 Task: Equalization.
Action: Mouse moved to (133, 123)
Screenshot: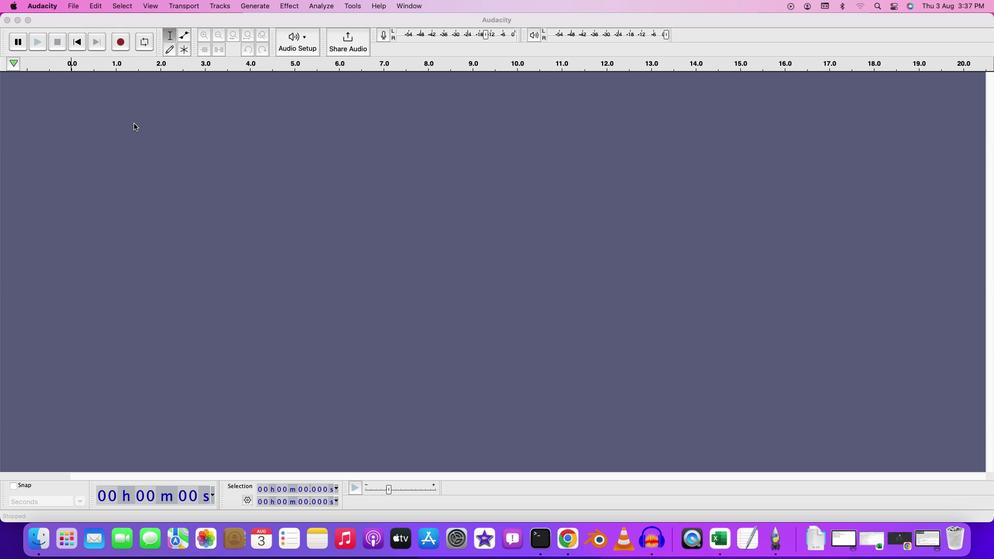 
Action: Mouse pressed left at (133, 123)
Screenshot: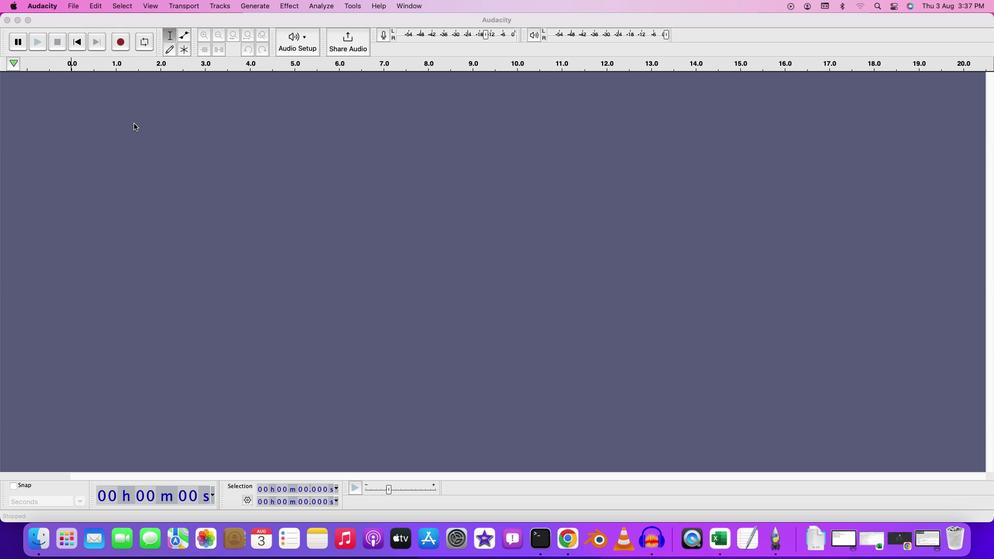 
Action: Mouse moved to (73, 5)
Screenshot: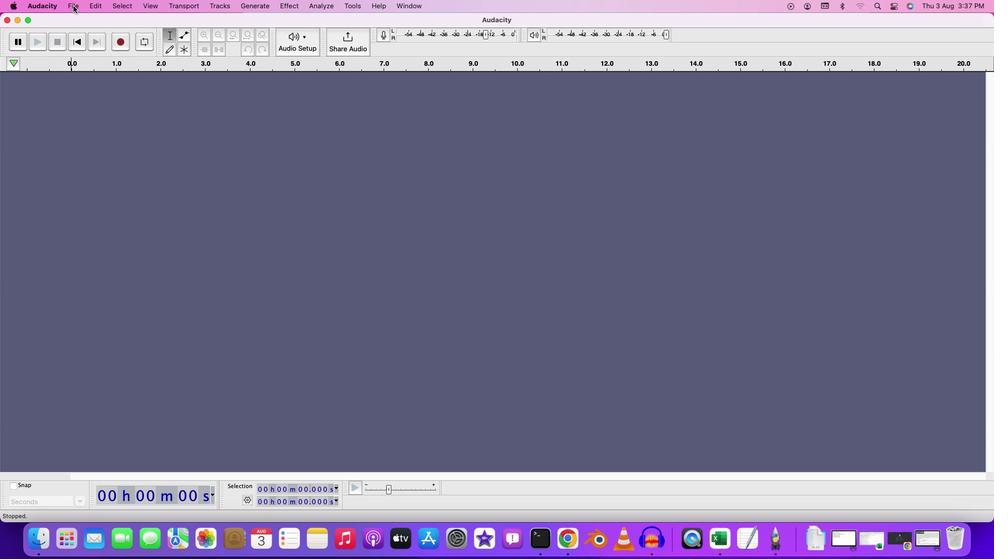 
Action: Mouse pressed left at (73, 5)
Screenshot: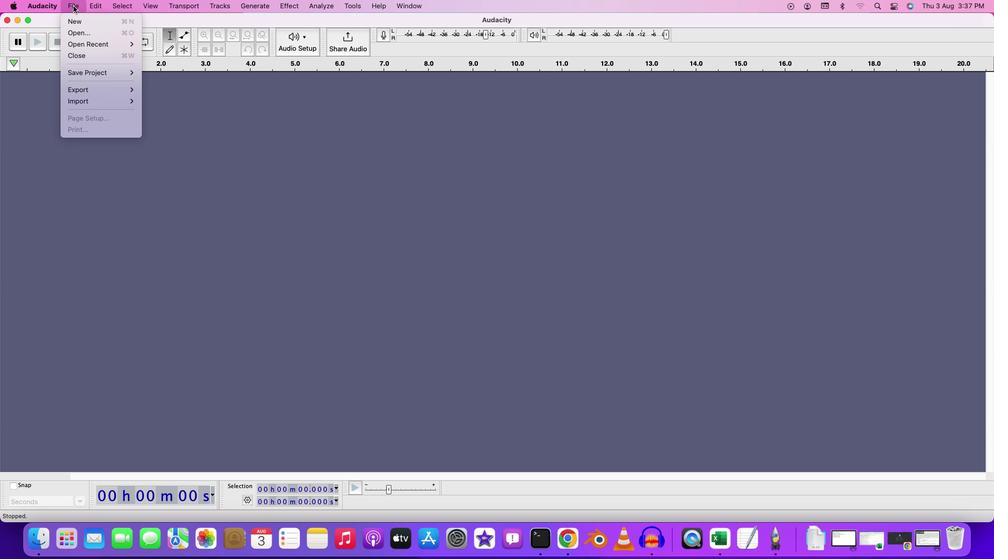 
Action: Mouse moved to (85, 30)
Screenshot: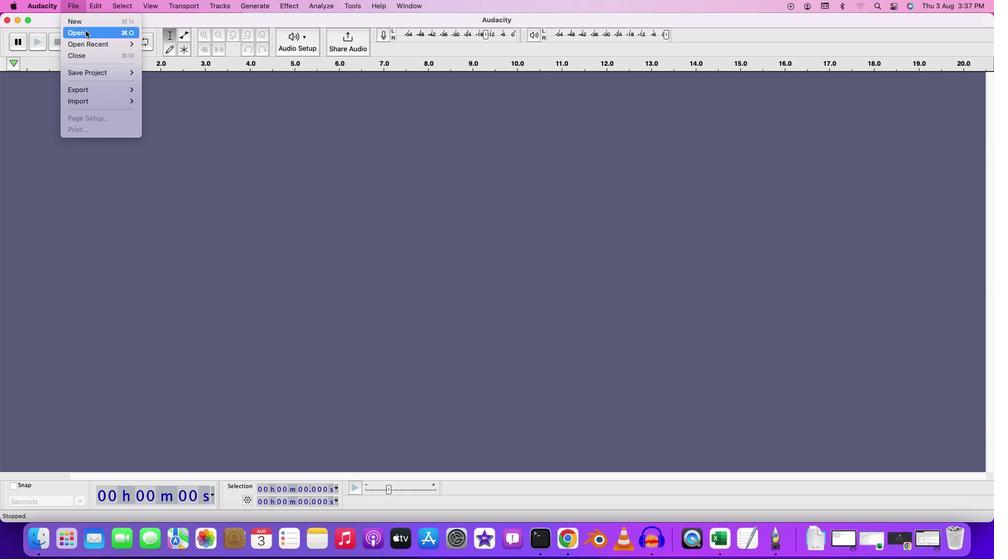
Action: Mouse pressed left at (85, 30)
Screenshot: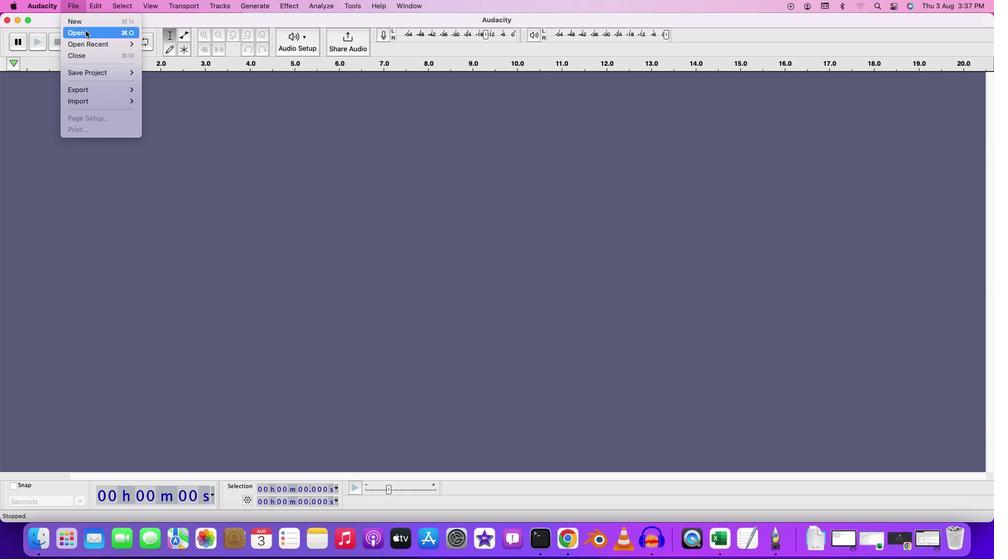 
Action: Mouse moved to (414, 136)
Screenshot: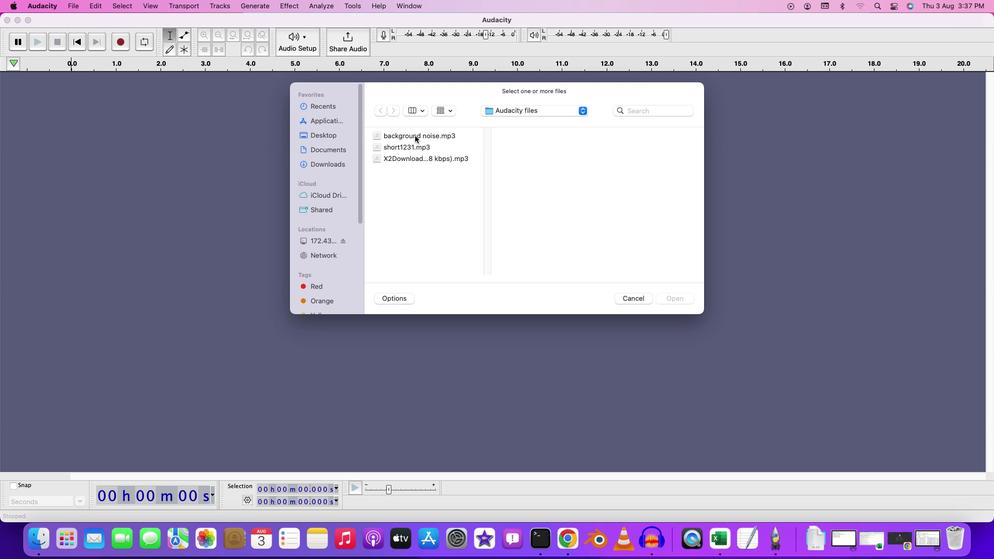 
Action: Mouse pressed left at (414, 136)
Screenshot: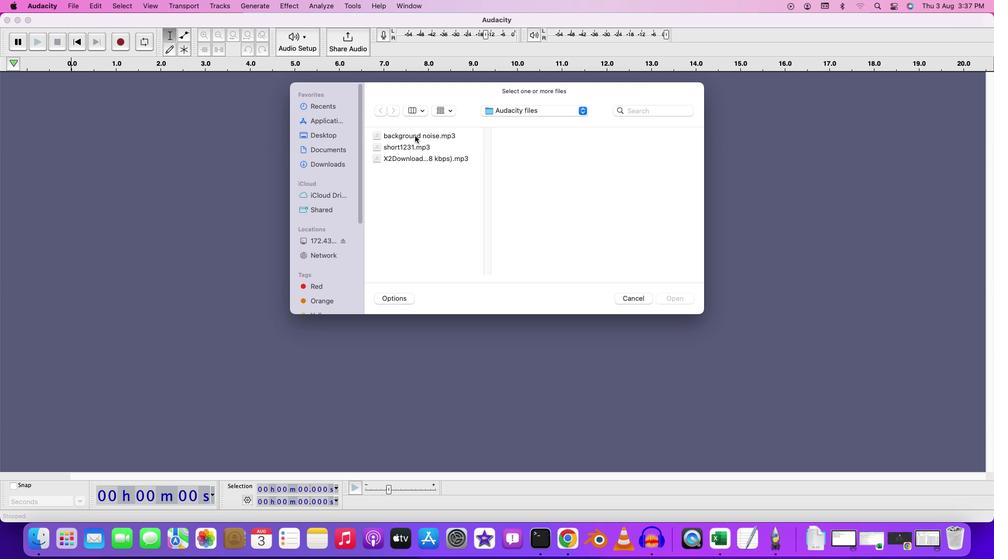 
Action: Mouse pressed left at (414, 136)
Screenshot: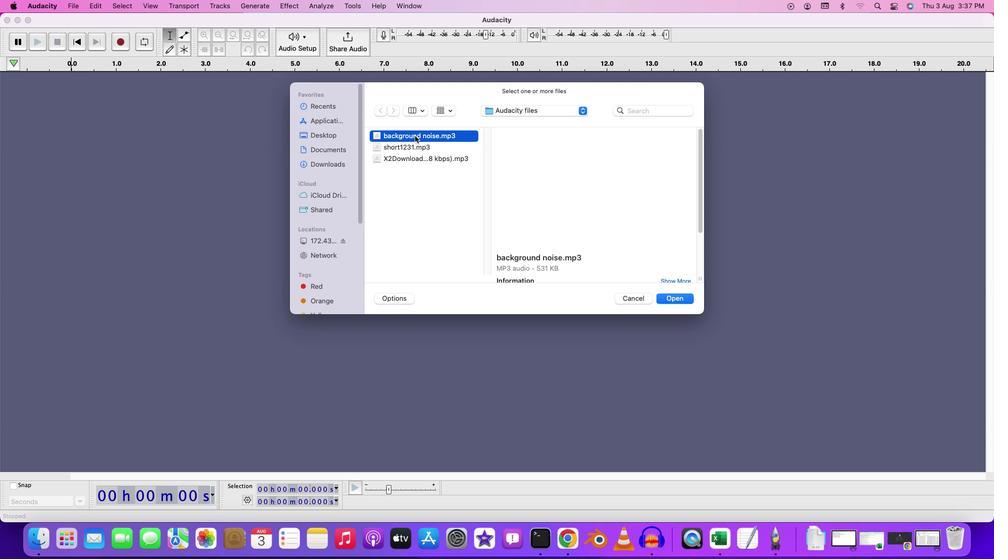 
Action: Mouse moved to (70, 92)
Screenshot: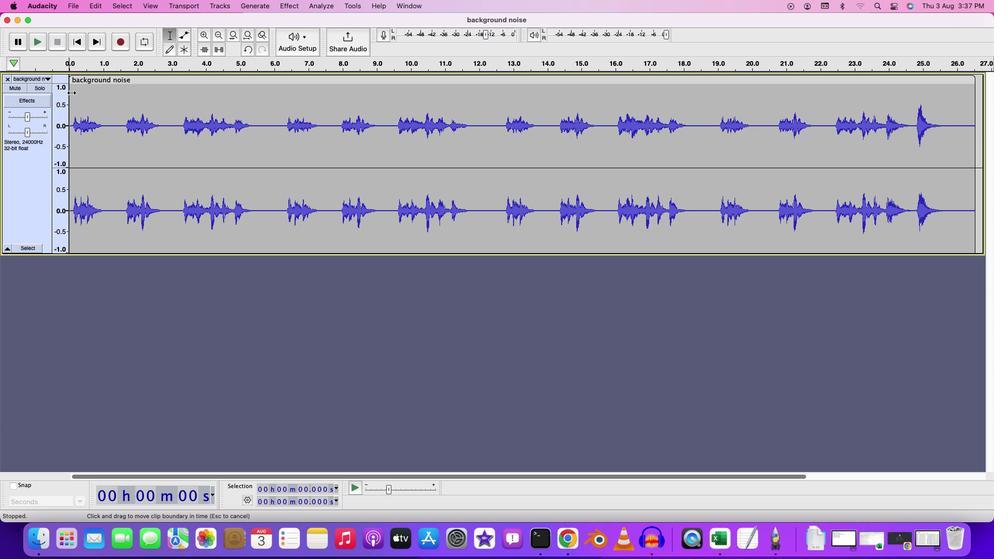 
Action: Mouse pressed left at (70, 92)
Screenshot: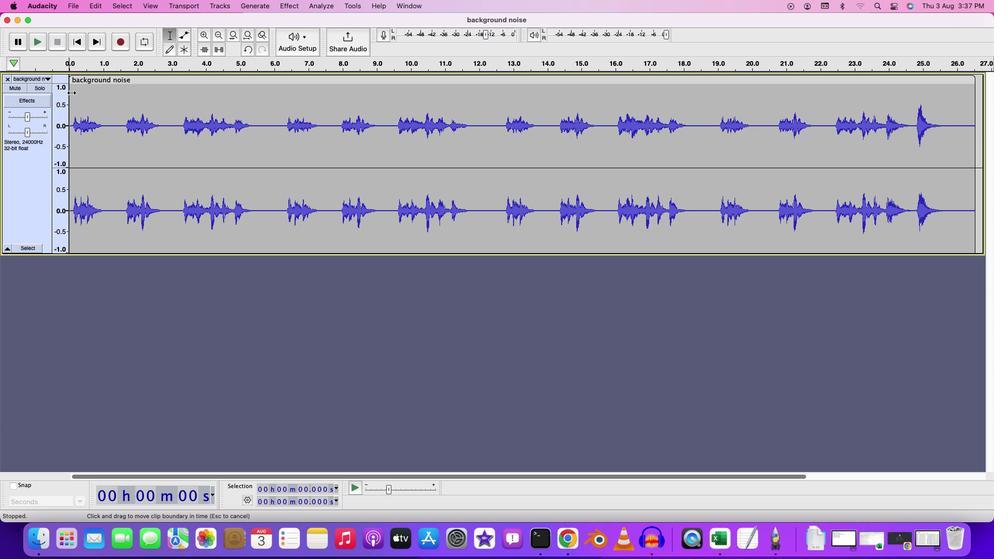 
Action: Mouse moved to (76, 94)
Screenshot: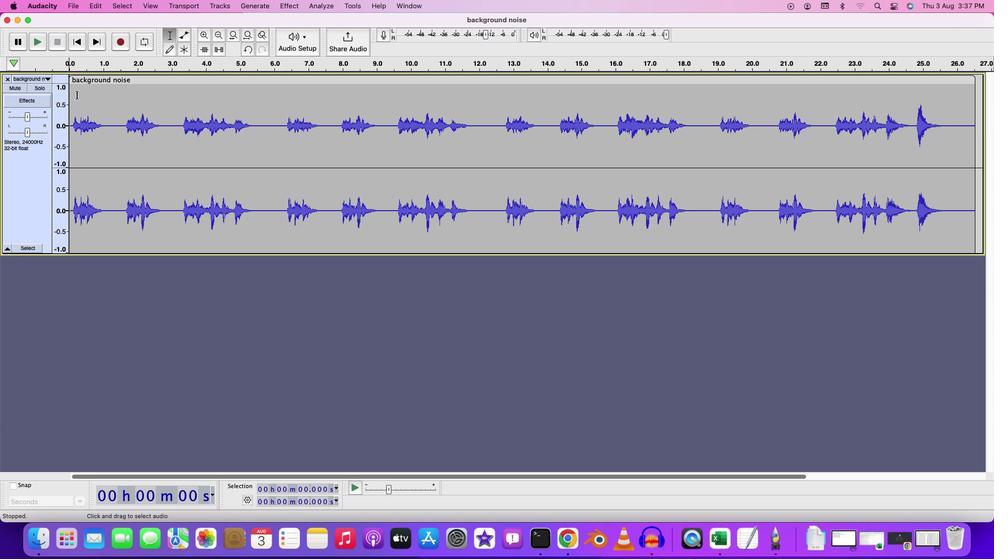 
Action: Key pressed Key.space
Screenshot: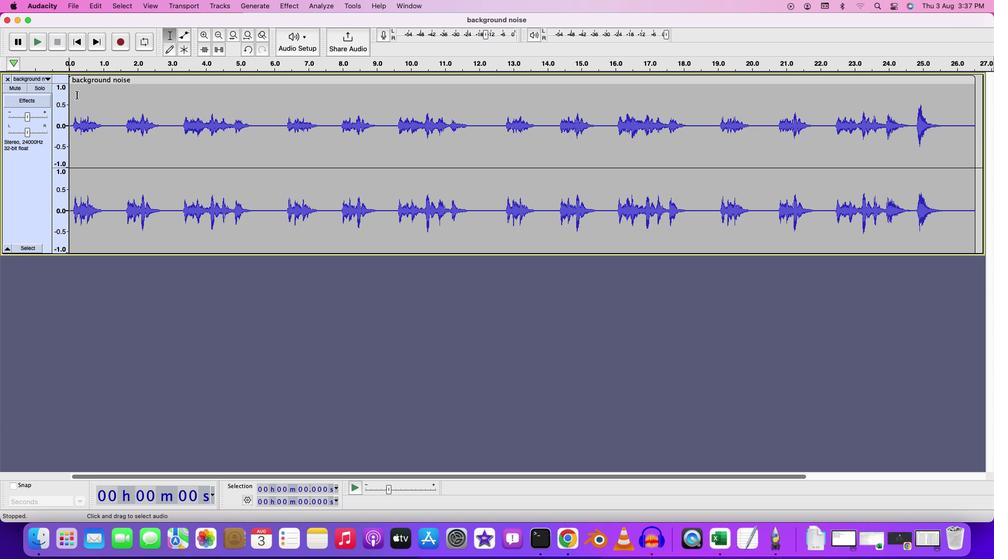
Action: Mouse pressed left at (76, 94)
Screenshot: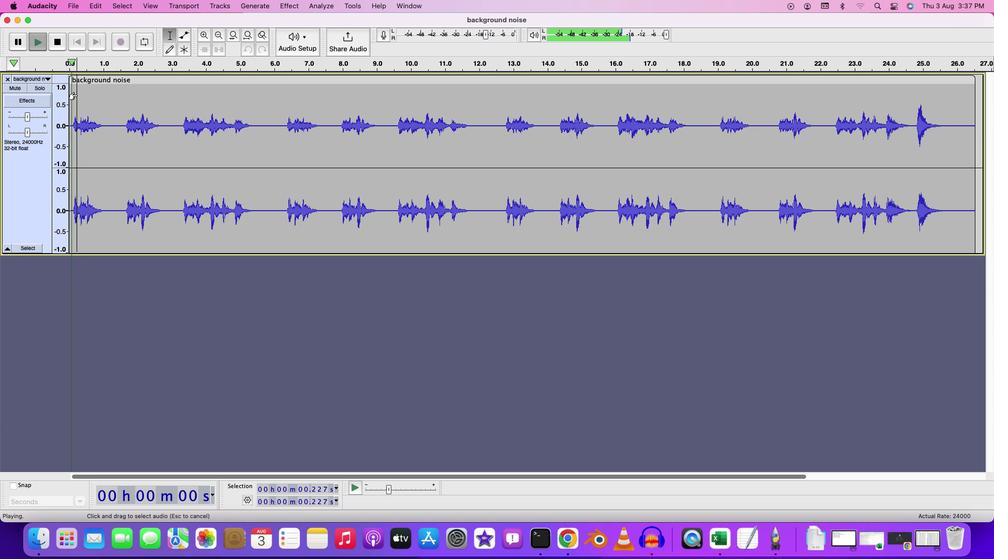 
Action: Key pressed Key.spaceKey.space
Screenshot: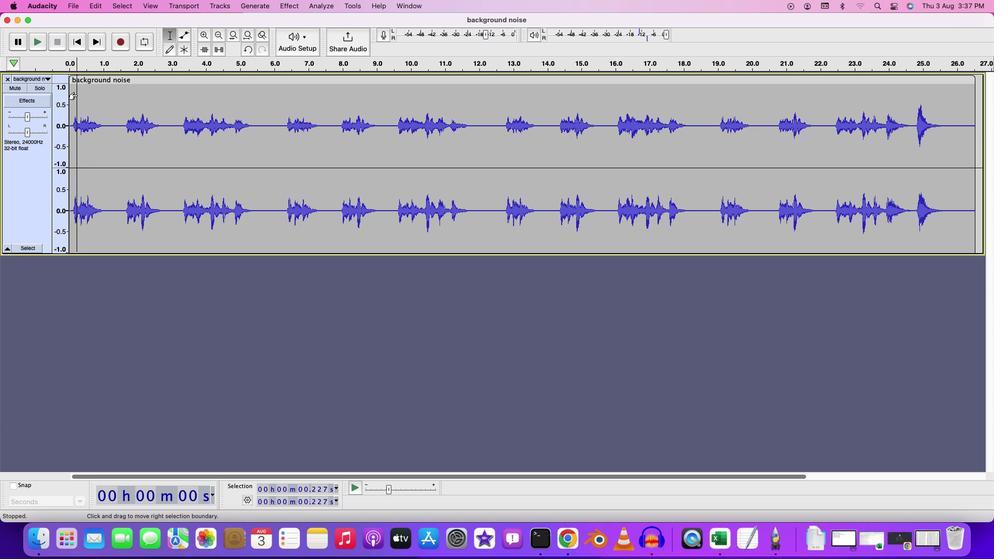 
Action: Mouse moved to (553, 148)
Screenshot: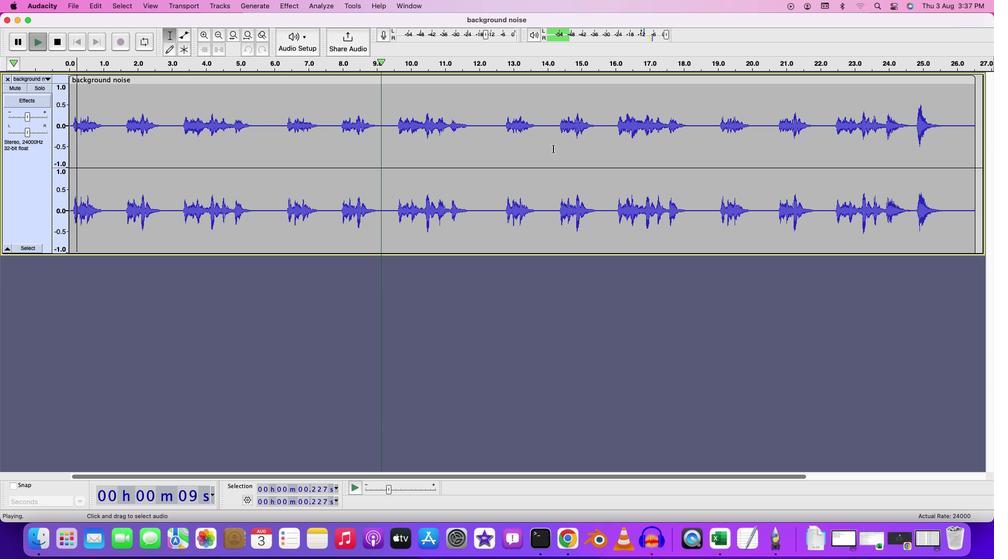 
Action: Key pressed Key.space
Screenshot: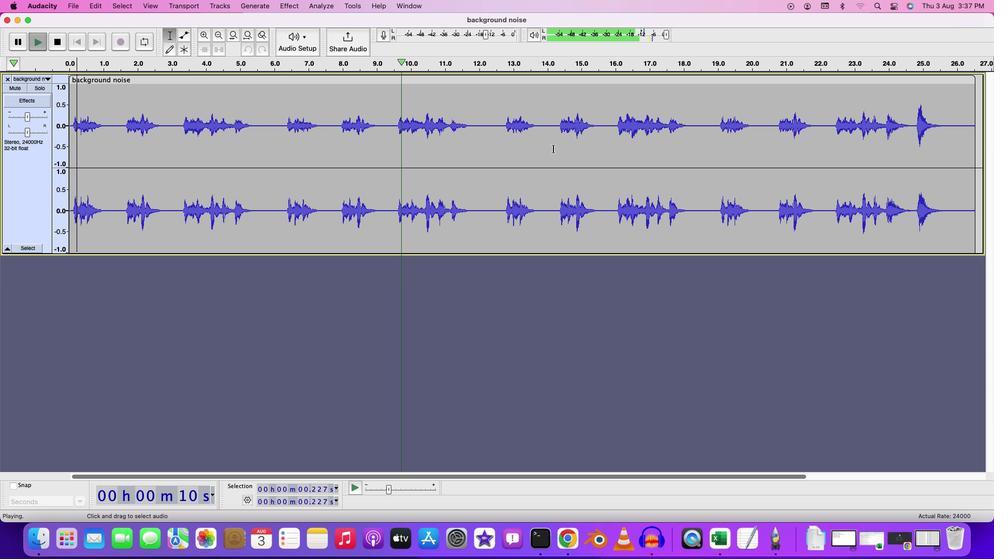 
Action: Mouse moved to (523, 187)
Screenshot: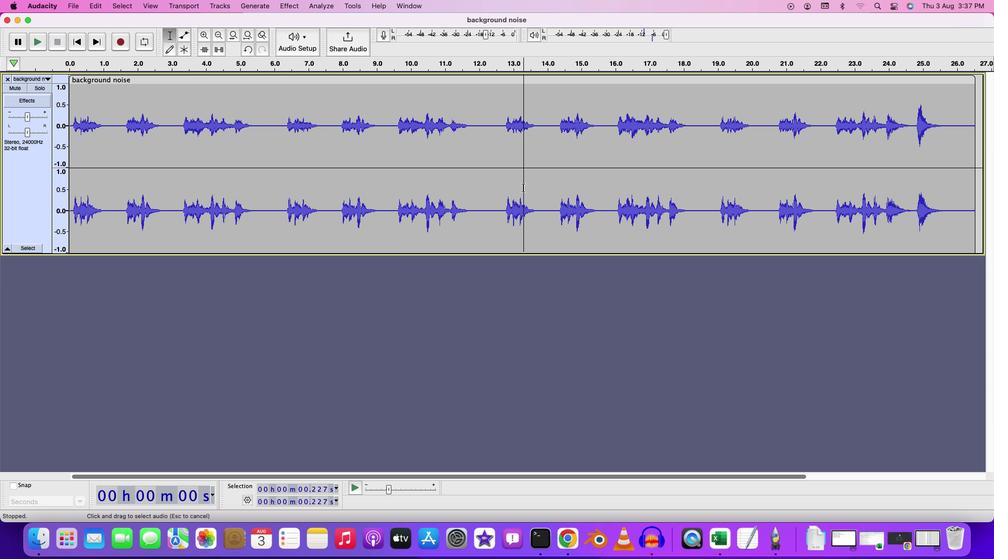 
Action: Mouse pressed left at (523, 187)
Screenshot: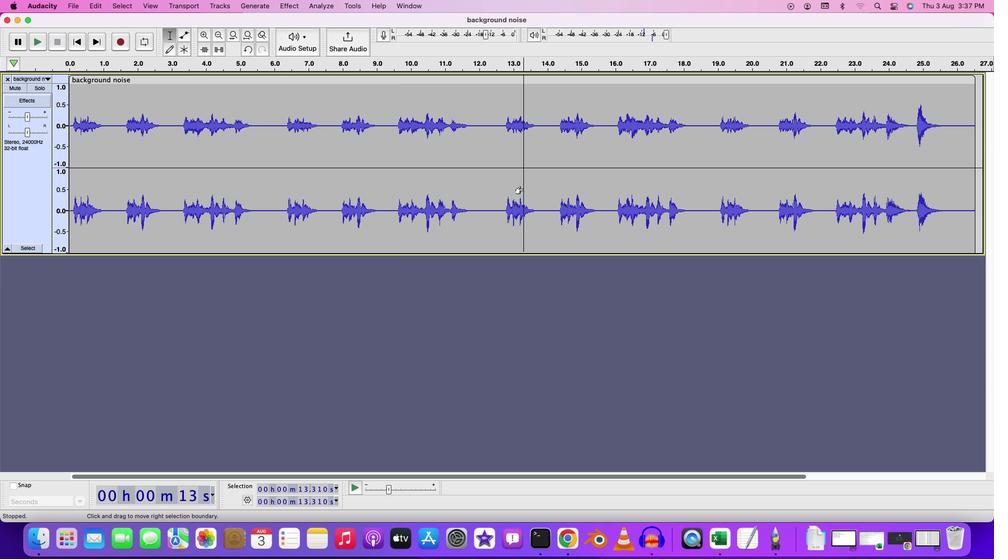 
Action: Mouse moved to (510, 274)
Screenshot: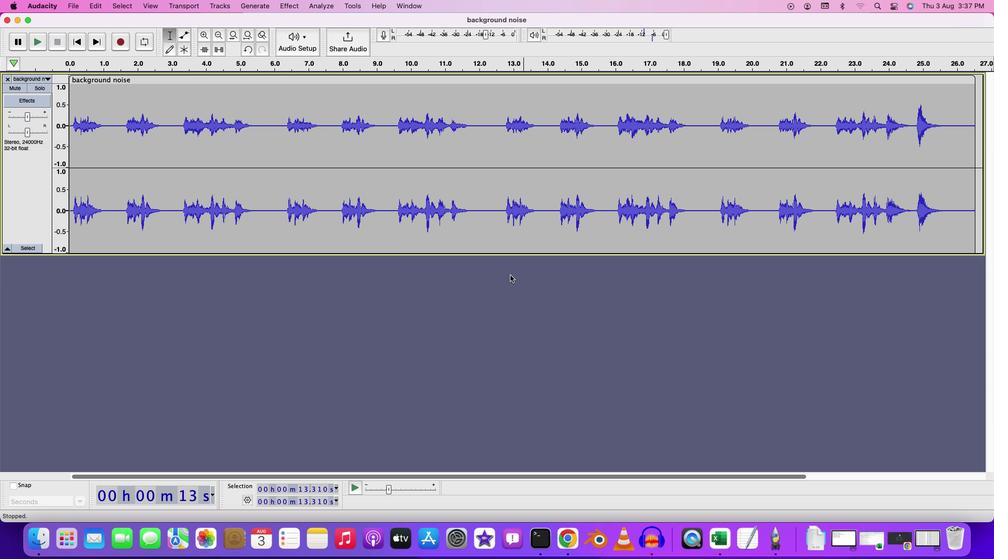 
Action: Mouse pressed left at (510, 274)
Screenshot: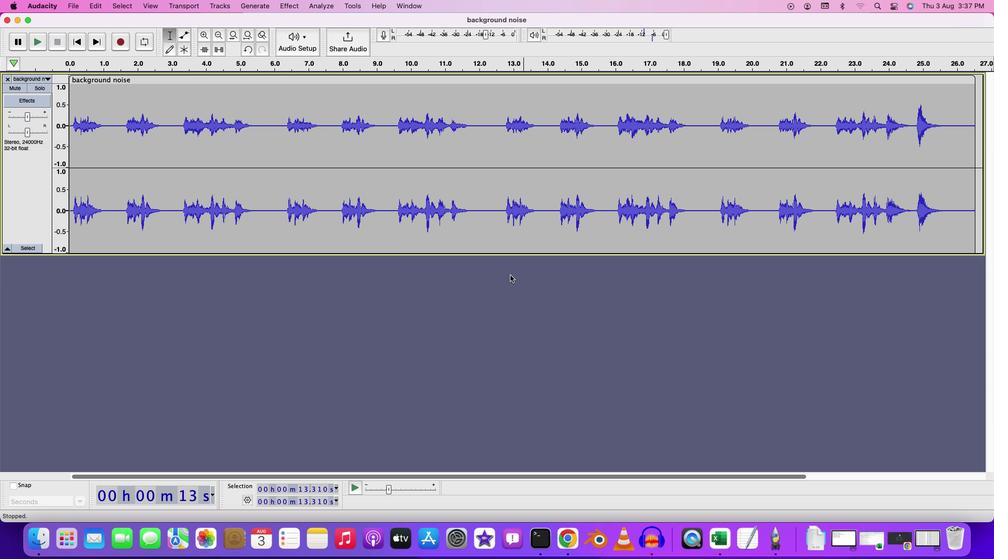 
Action: Mouse moved to (486, 184)
Screenshot: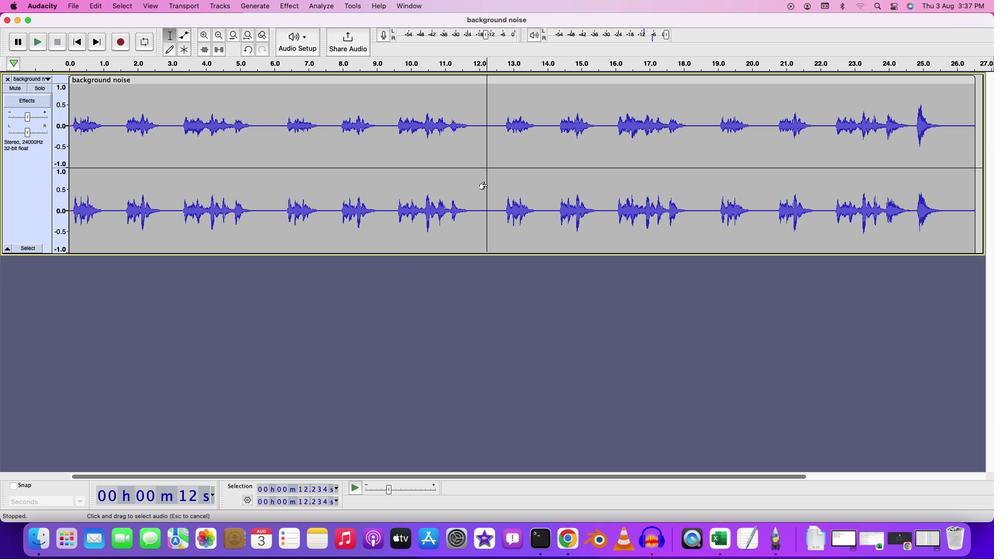 
Action: Mouse pressed left at (486, 184)
Screenshot: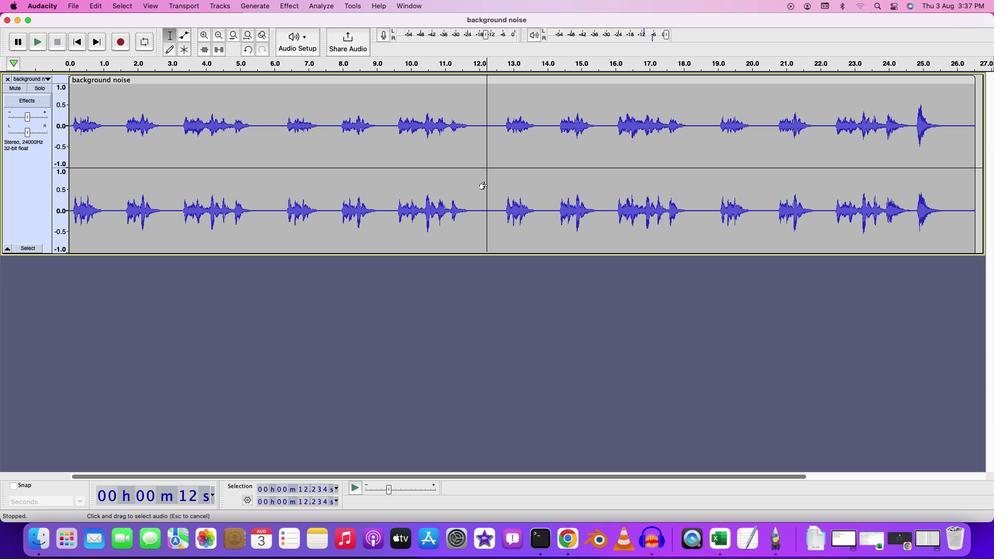 
Action: Key pressed Key.cmd'a'
Screenshot: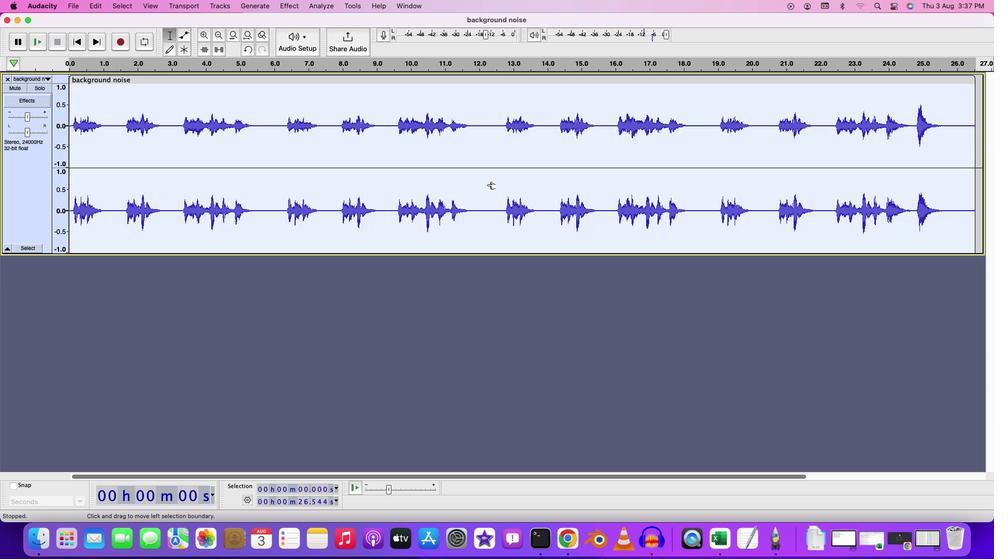 
Action: Mouse moved to (293, 4)
Screenshot: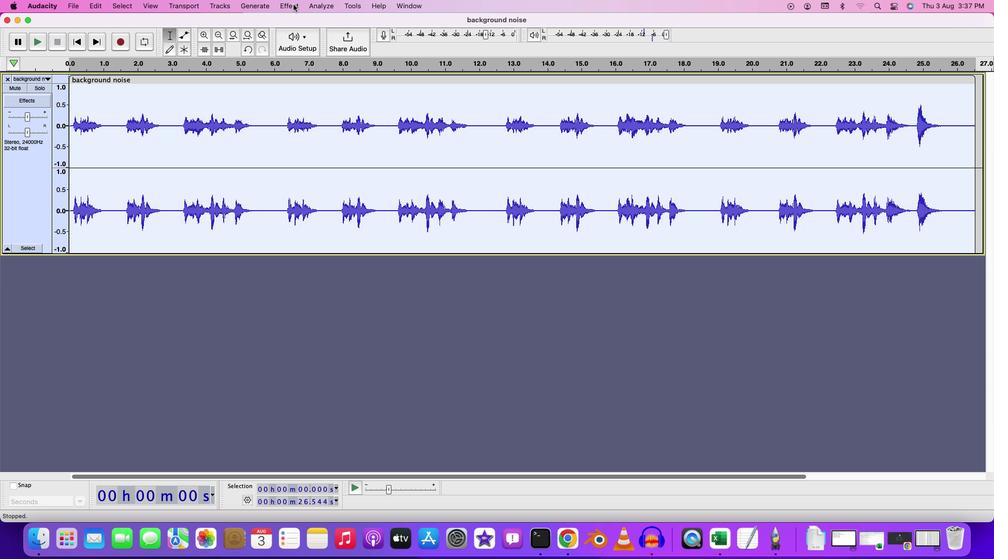 
Action: Mouse pressed left at (293, 4)
Screenshot: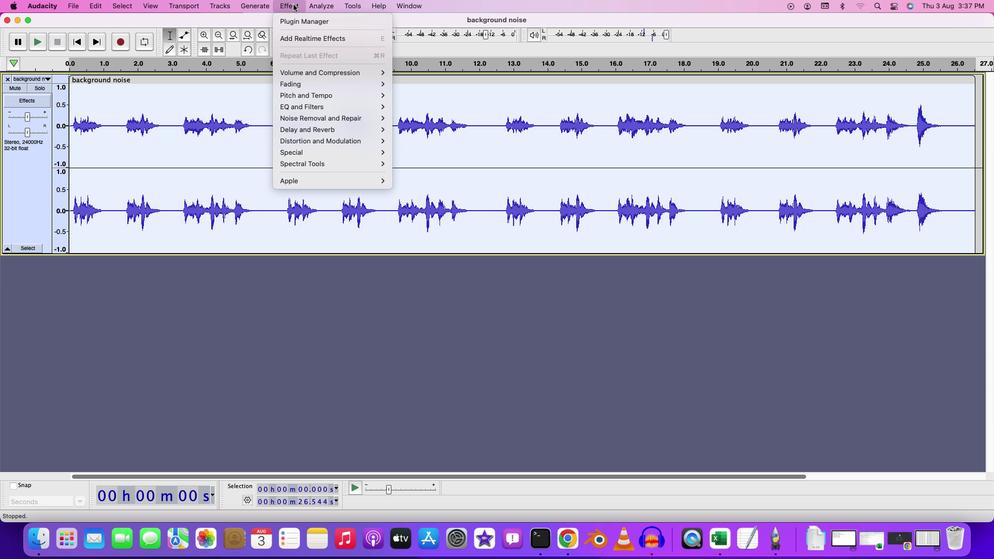 
Action: Mouse moved to (405, 119)
Screenshot: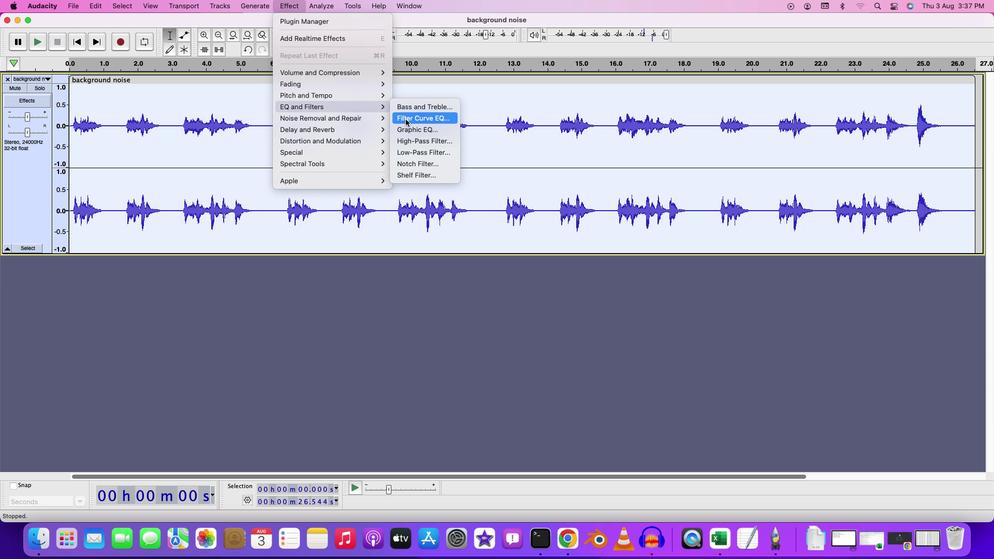
Action: Mouse pressed left at (405, 119)
Screenshot: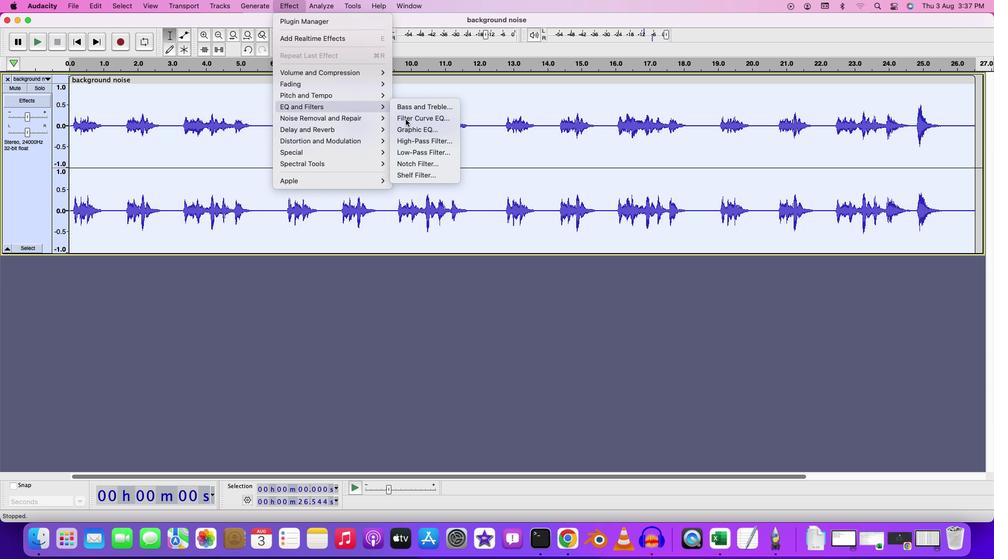 
Action: Mouse moved to (489, 404)
Screenshot: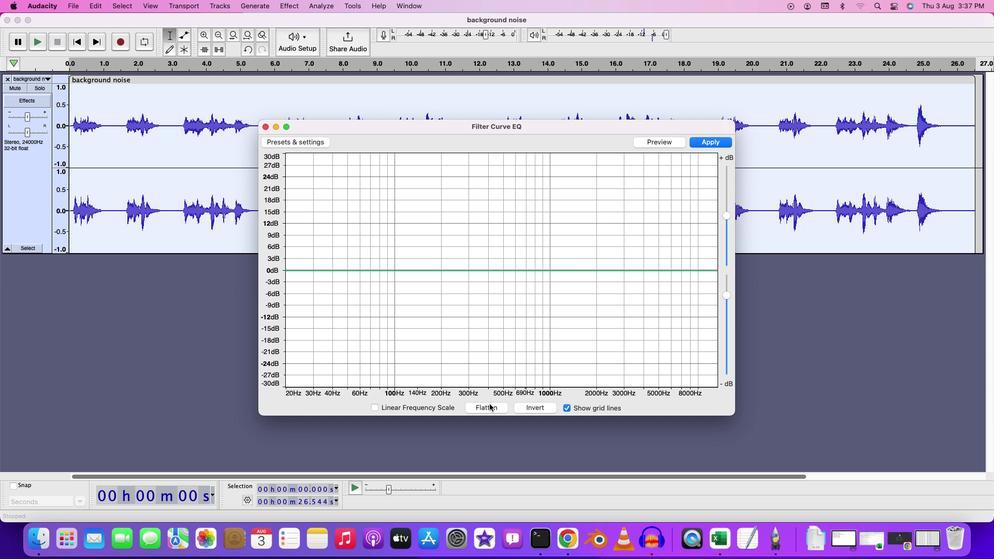 
Action: Mouse pressed left at (489, 404)
Screenshot: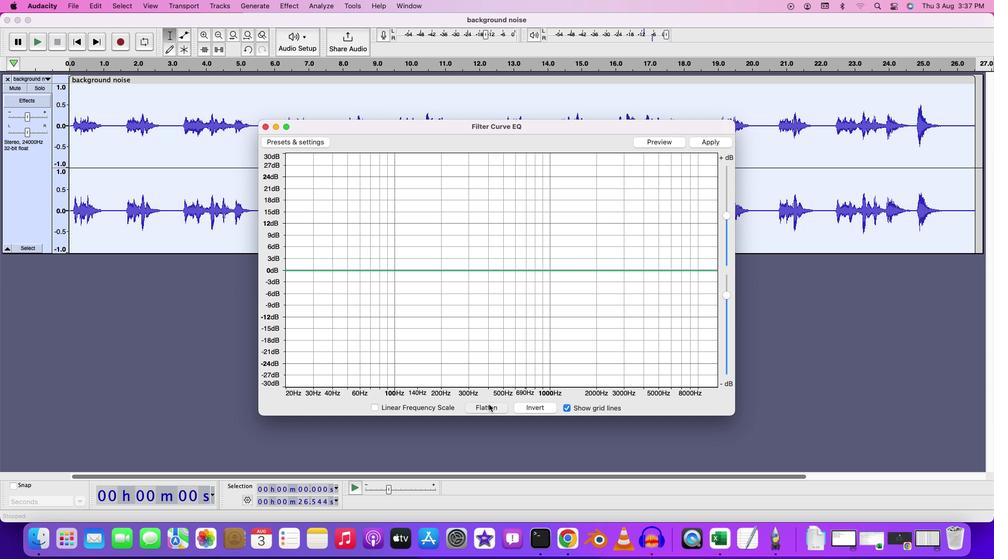 
Action: Mouse moved to (314, 271)
Screenshot: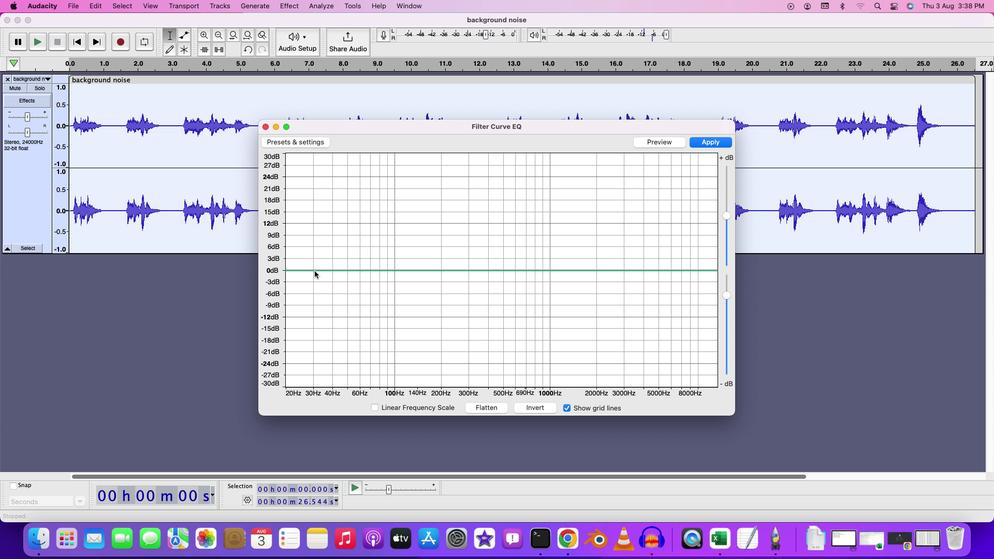 
Action: Mouse pressed left at (314, 271)
Screenshot: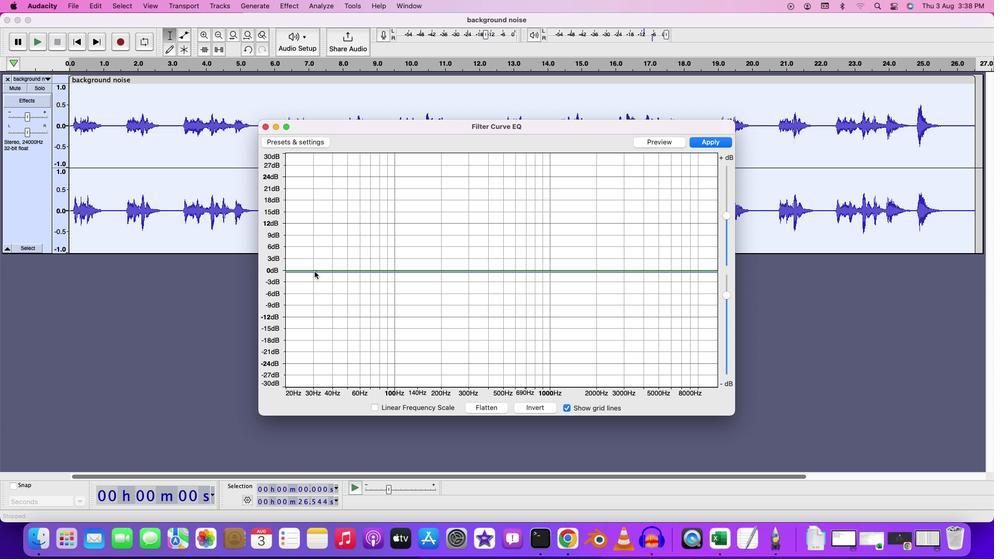 
Action: Mouse moved to (344, 272)
Screenshot: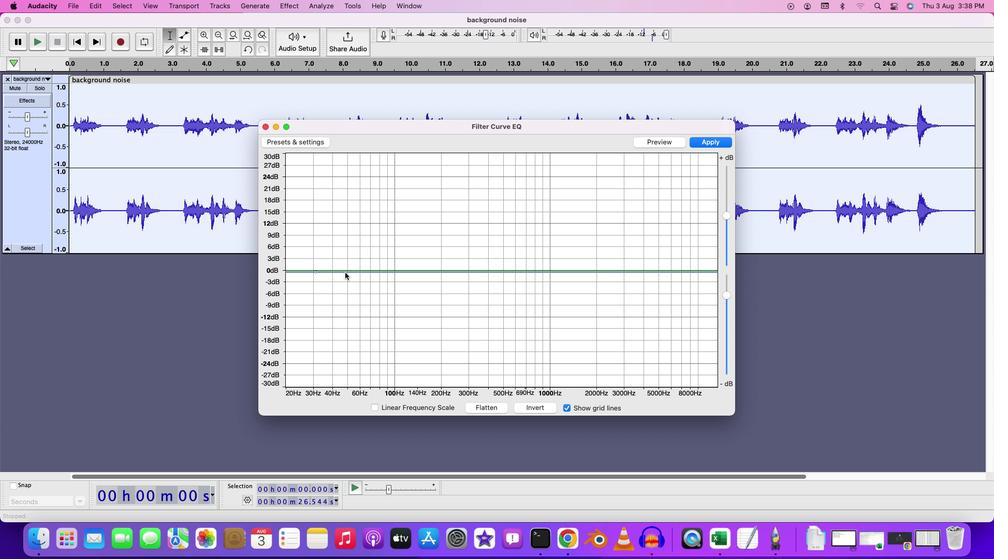 
Action: Mouse pressed left at (344, 272)
Screenshot: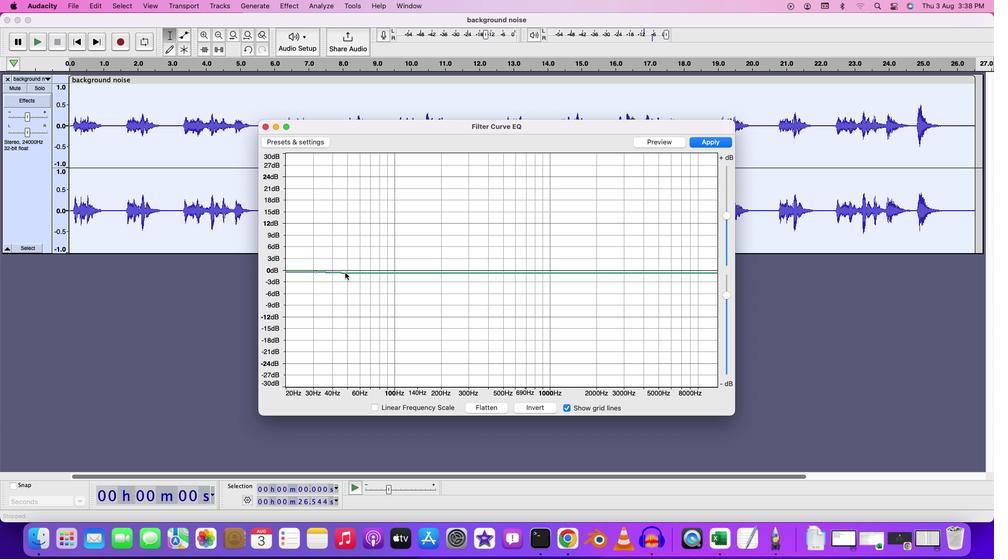 
Action: Mouse moved to (489, 407)
Screenshot: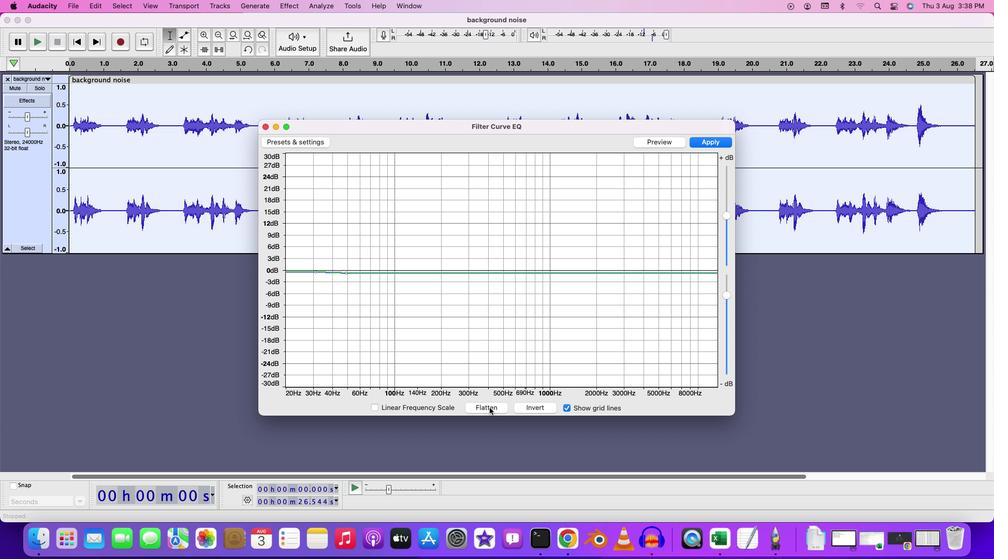 
Action: Mouse pressed left at (489, 407)
Screenshot: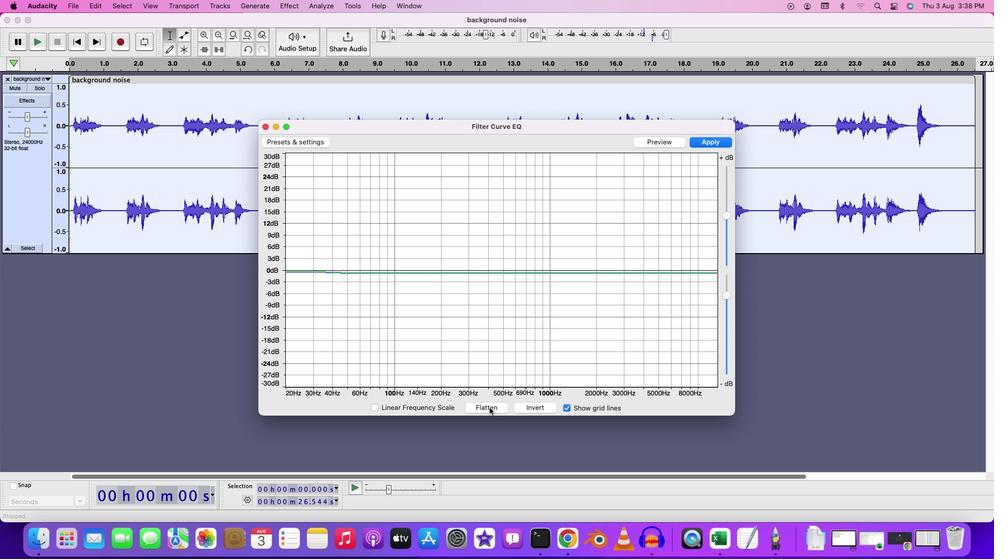 
Action: Mouse moved to (371, 271)
Screenshot: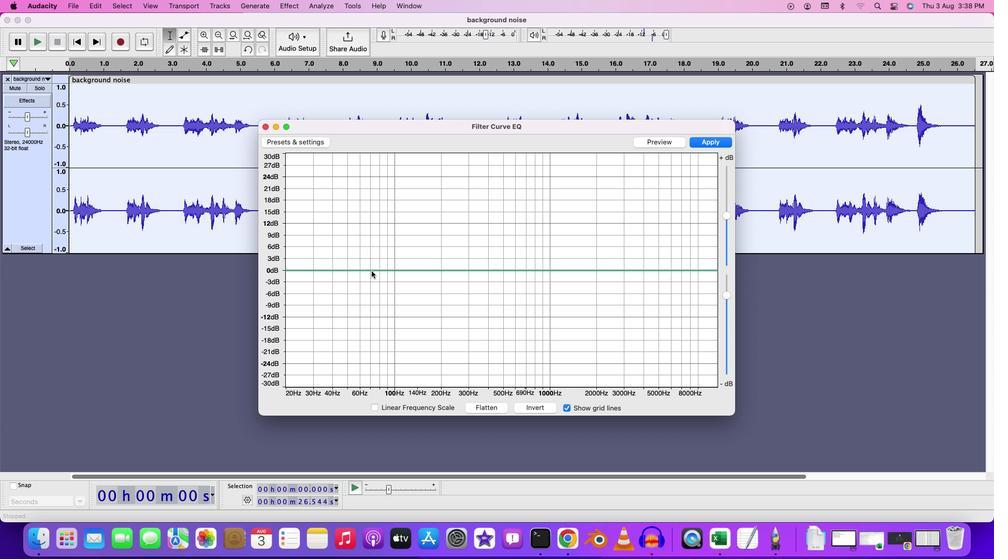 
Action: Mouse pressed left at (371, 271)
Screenshot: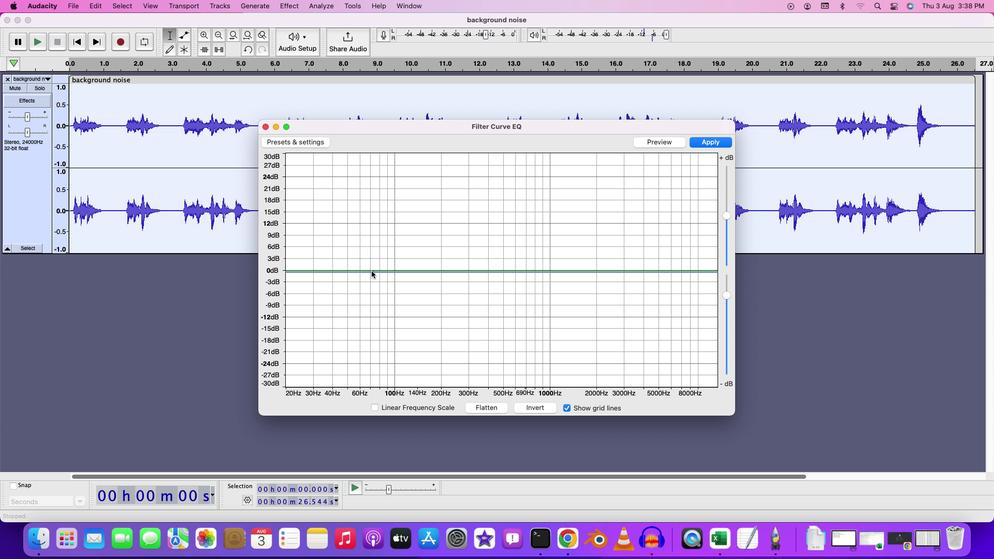 
Action: Mouse moved to (348, 272)
Screenshot: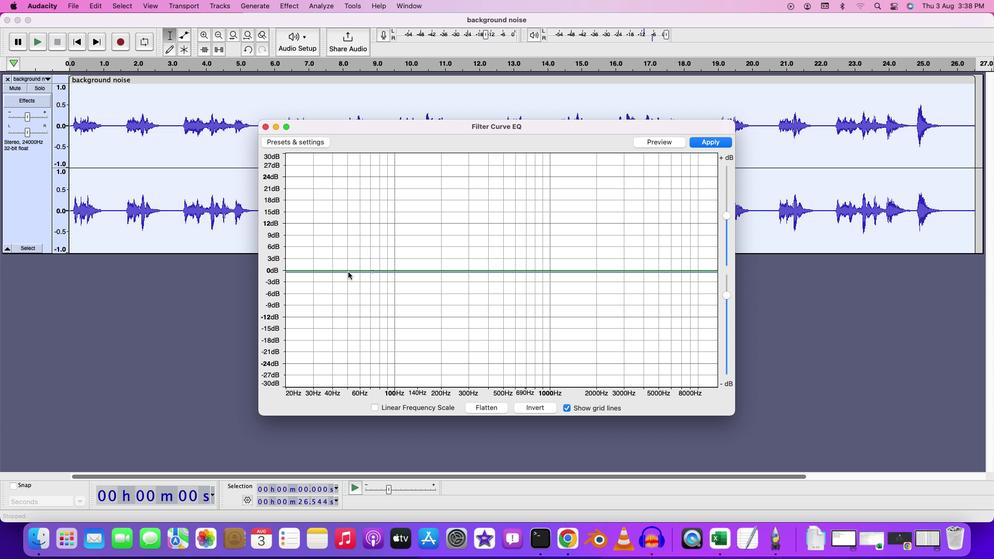 
Action: Mouse pressed left at (348, 272)
Screenshot: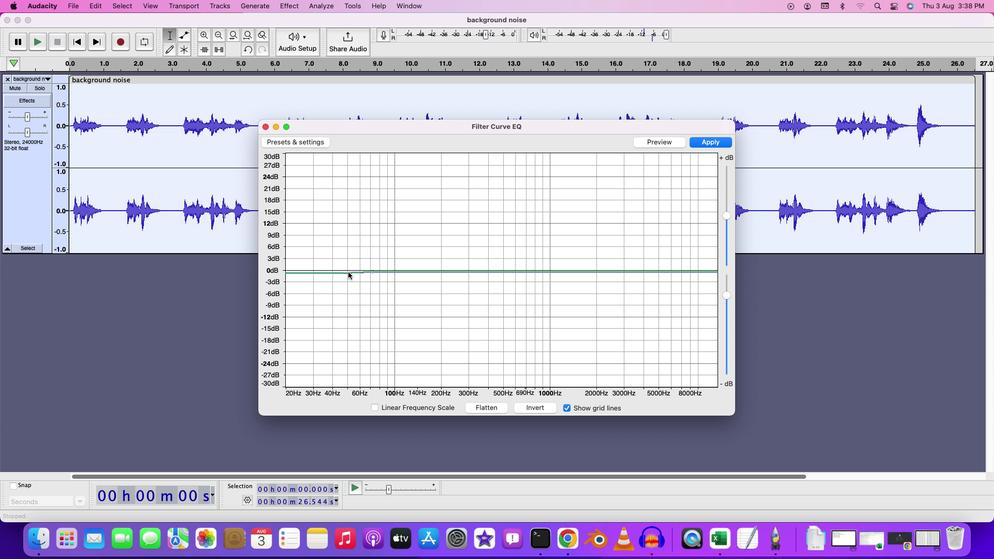 
Action: Mouse moved to (350, 273)
Screenshot: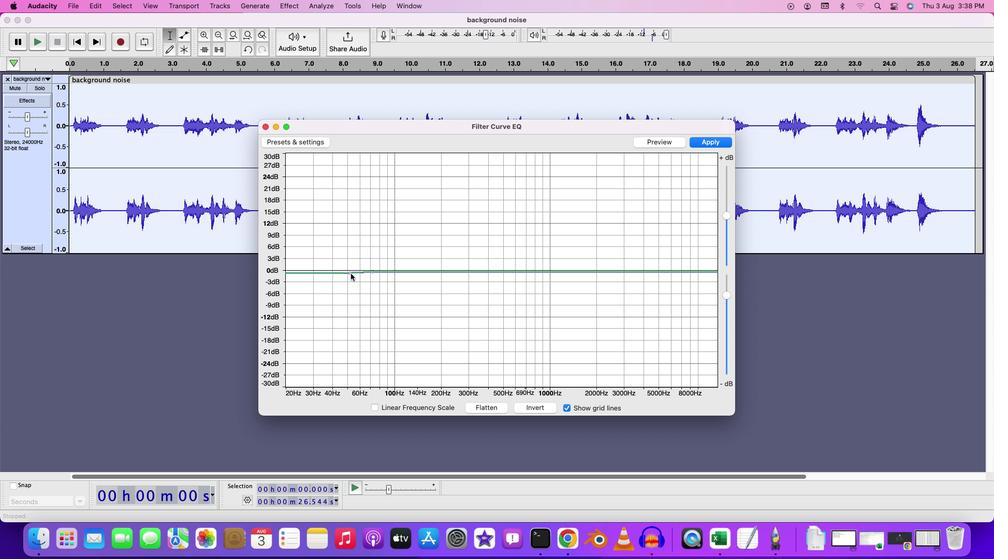 
Action: Mouse pressed left at (350, 273)
Screenshot: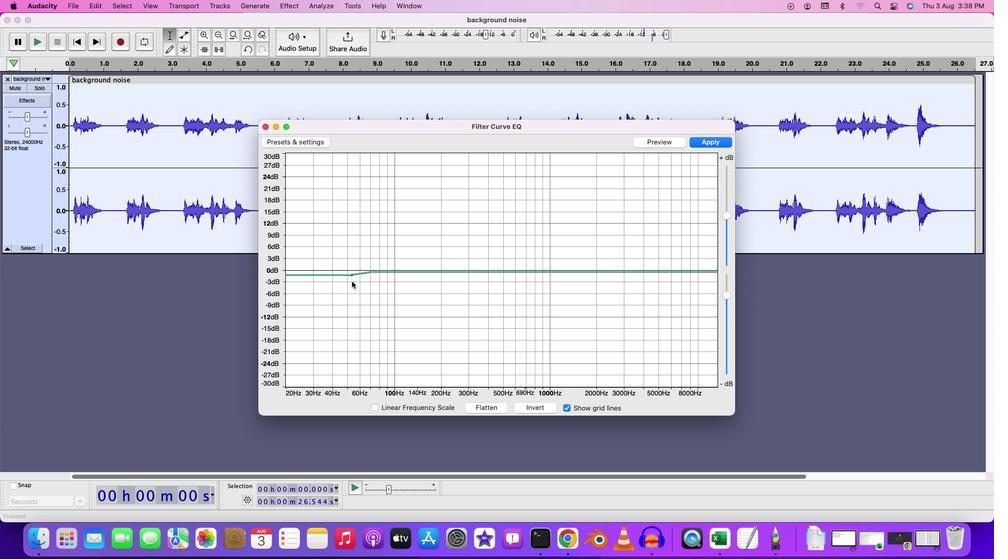 
Action: Mouse moved to (372, 408)
Screenshot: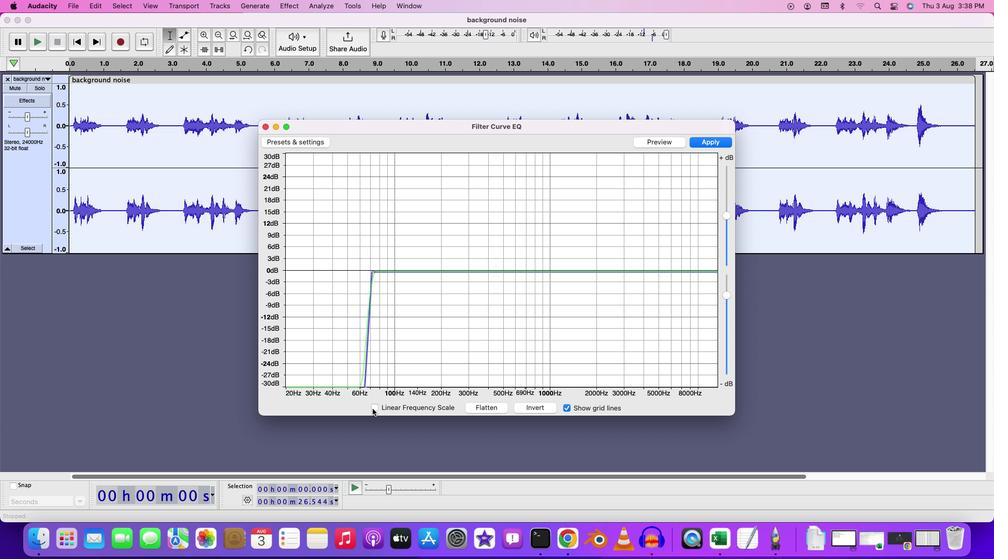 
Action: Mouse pressed left at (372, 408)
Screenshot: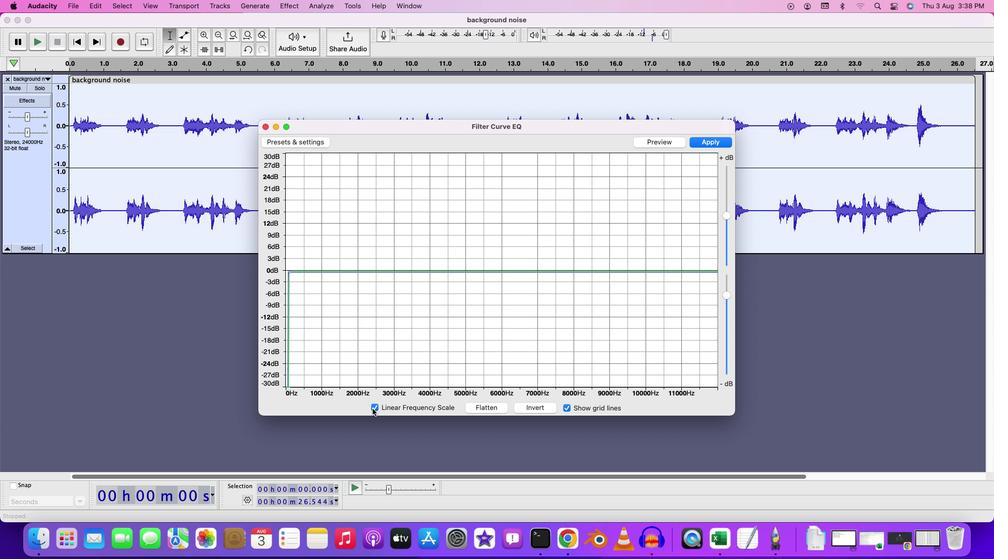 
Action: Mouse moved to (375, 407)
Screenshot: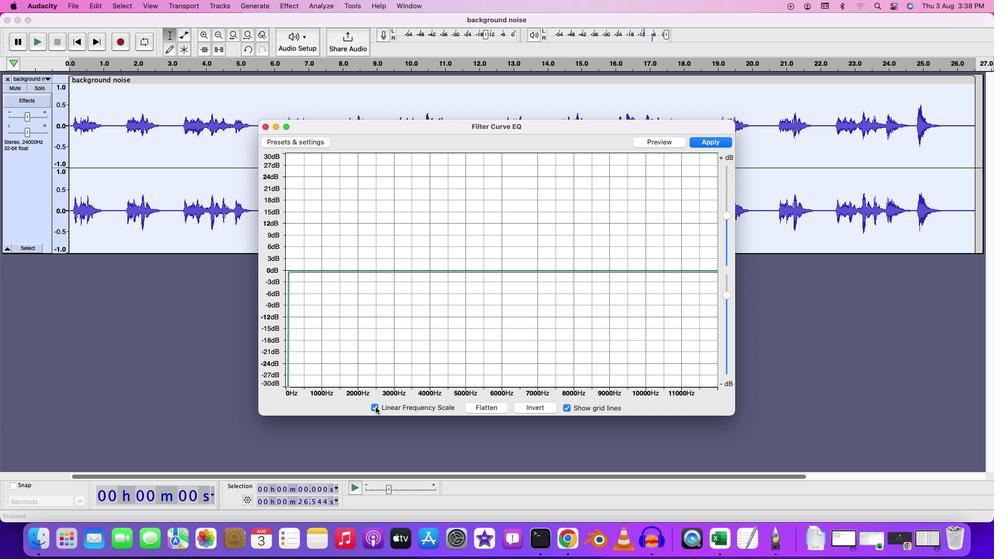 
Action: Mouse pressed left at (375, 407)
Screenshot: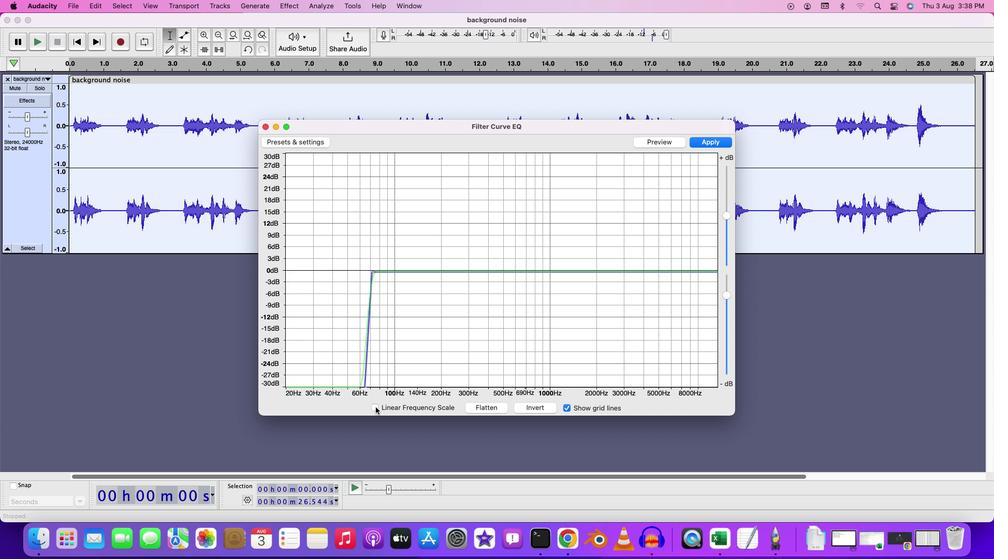 
Action: Mouse moved to (601, 335)
Screenshot: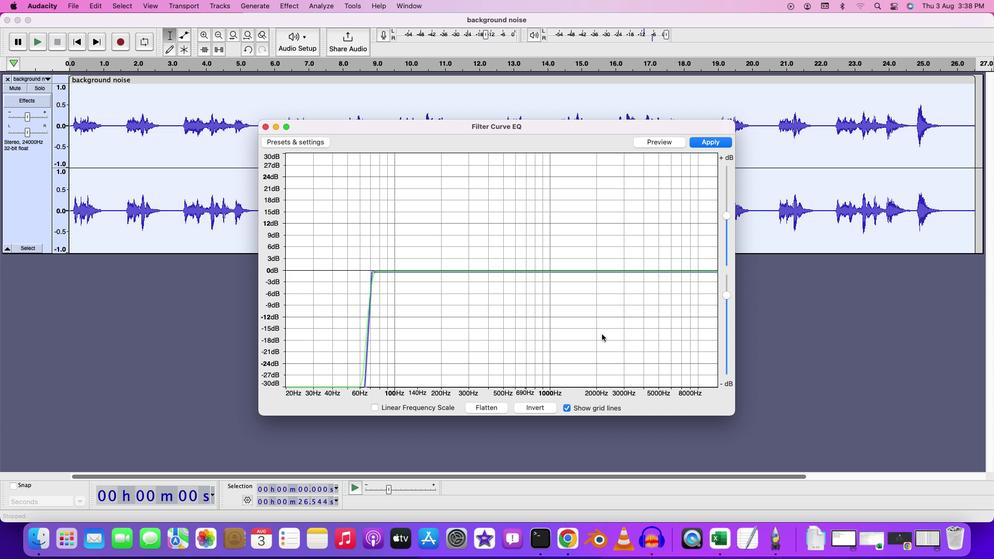 
Action: Mouse scrolled (601, 335) with delta (0, 0)
Screenshot: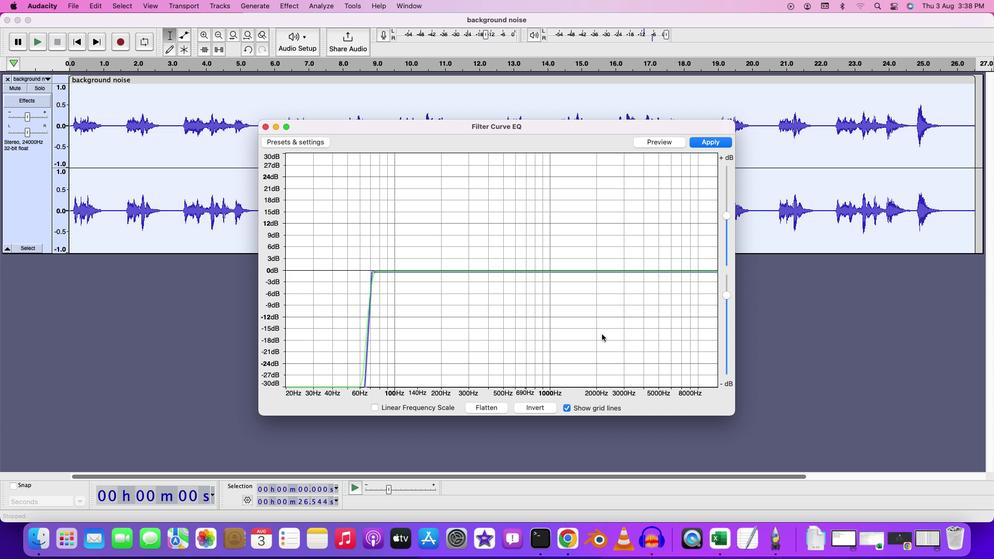 
Action: Mouse moved to (601, 335)
Screenshot: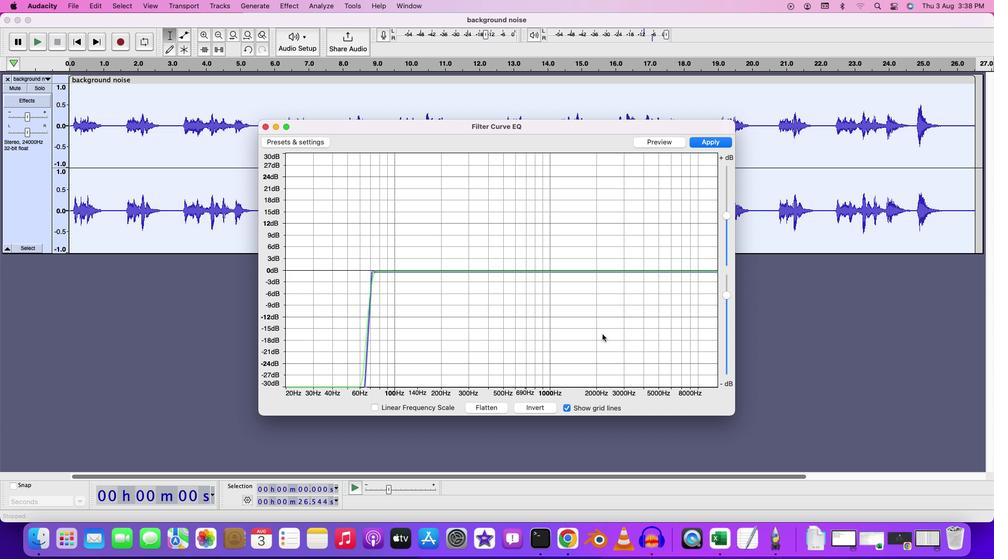 
Action: Mouse scrolled (601, 335) with delta (0, 0)
Screenshot: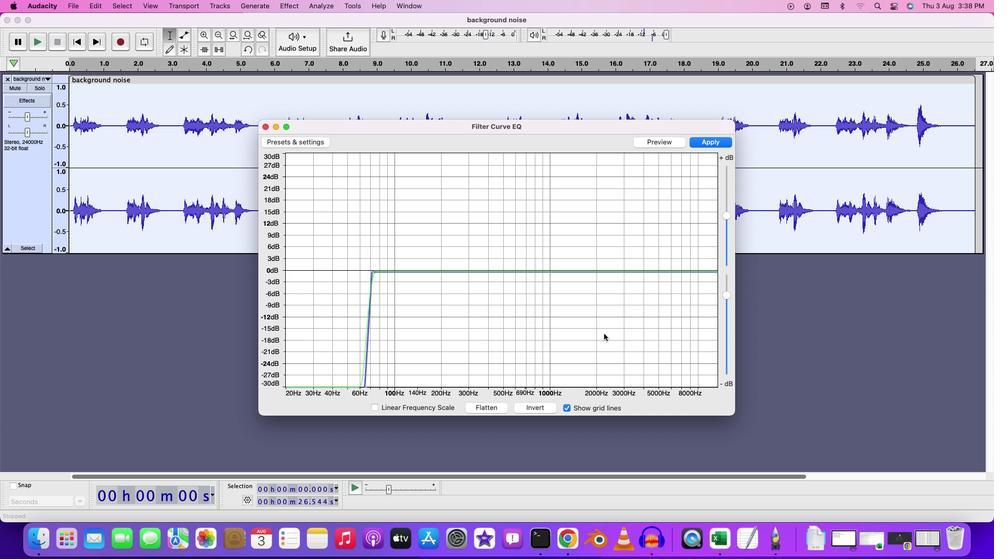 
Action: Mouse moved to (725, 295)
Screenshot: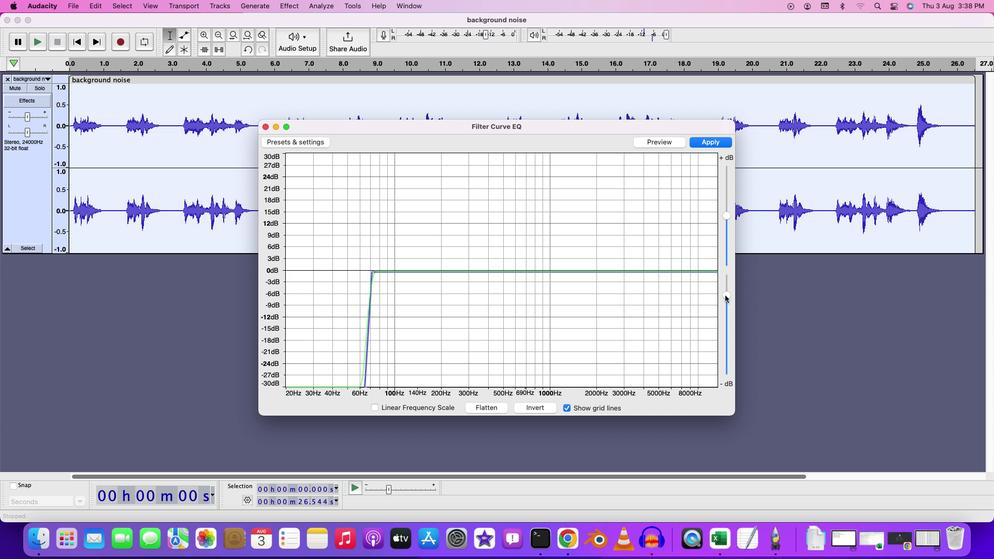 
Action: Mouse pressed left at (725, 295)
Screenshot: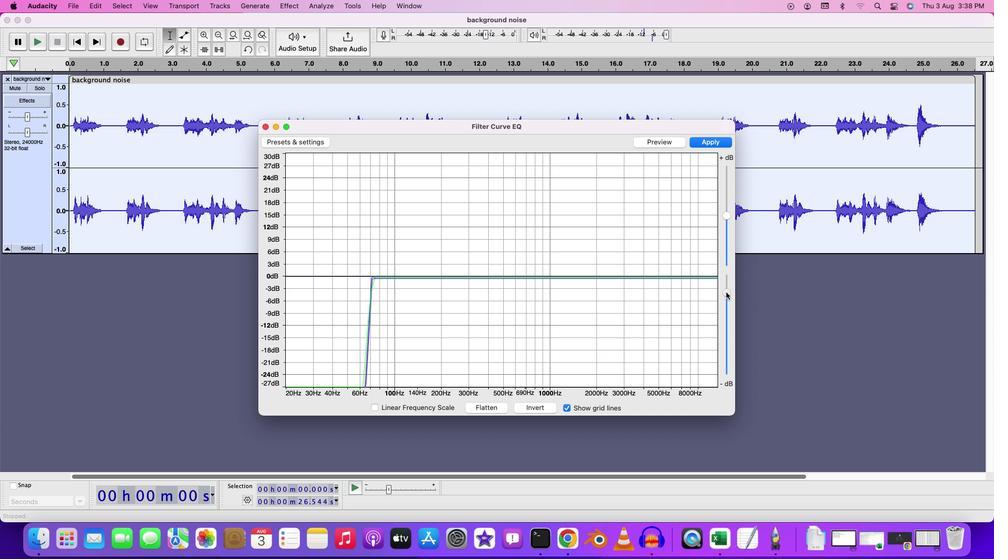 
Action: Mouse moved to (727, 217)
Screenshot: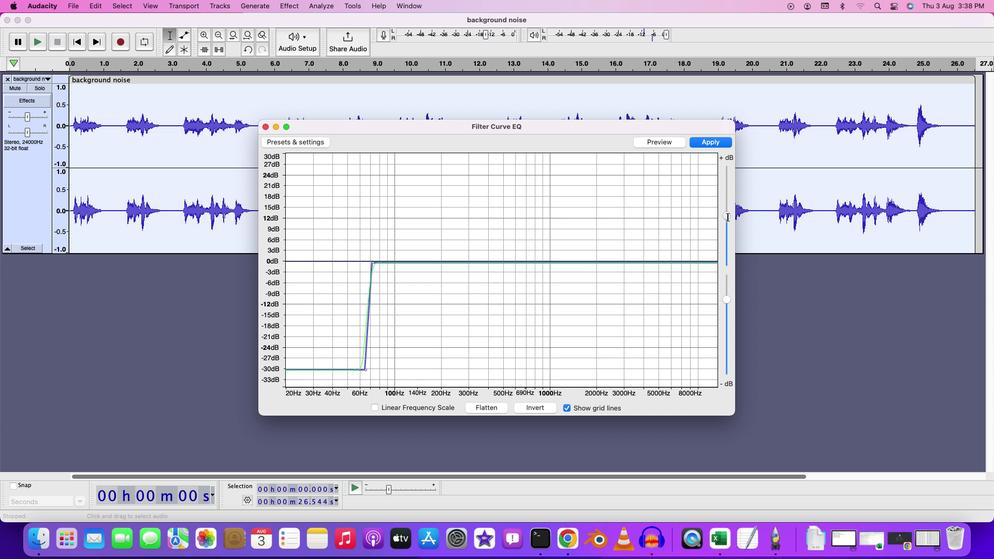 
Action: Mouse pressed left at (727, 217)
Screenshot: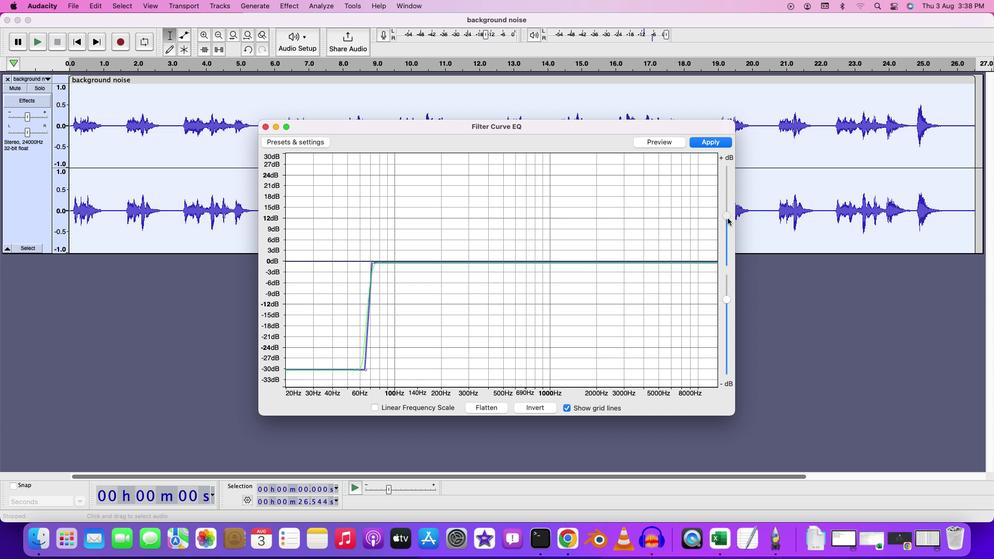 
Action: Mouse moved to (570, 258)
Screenshot: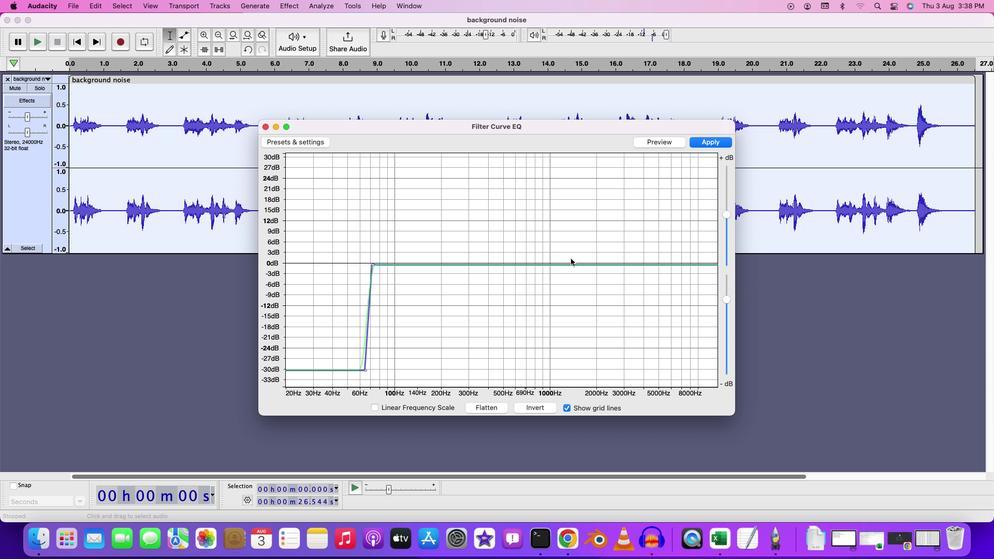 
Action: Mouse scrolled (570, 258) with delta (0, 0)
Screenshot: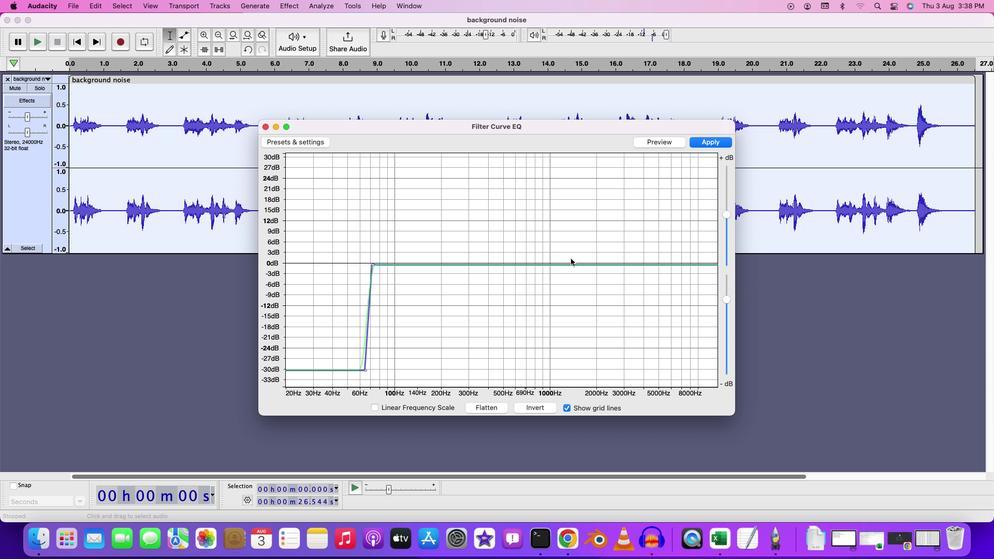 
Action: Mouse scrolled (570, 258) with delta (0, 0)
Screenshot: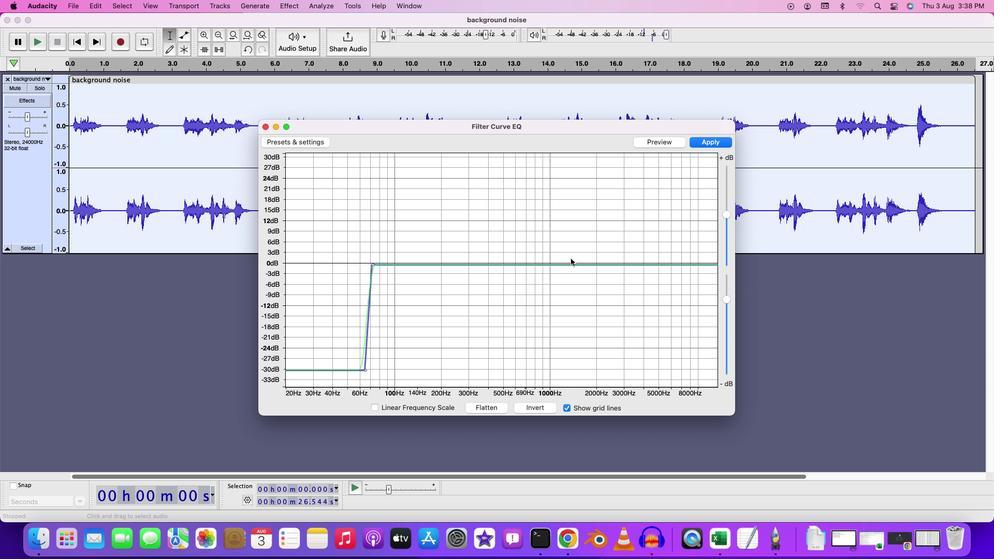 
Action: Mouse scrolled (570, 258) with delta (0, -1)
Screenshot: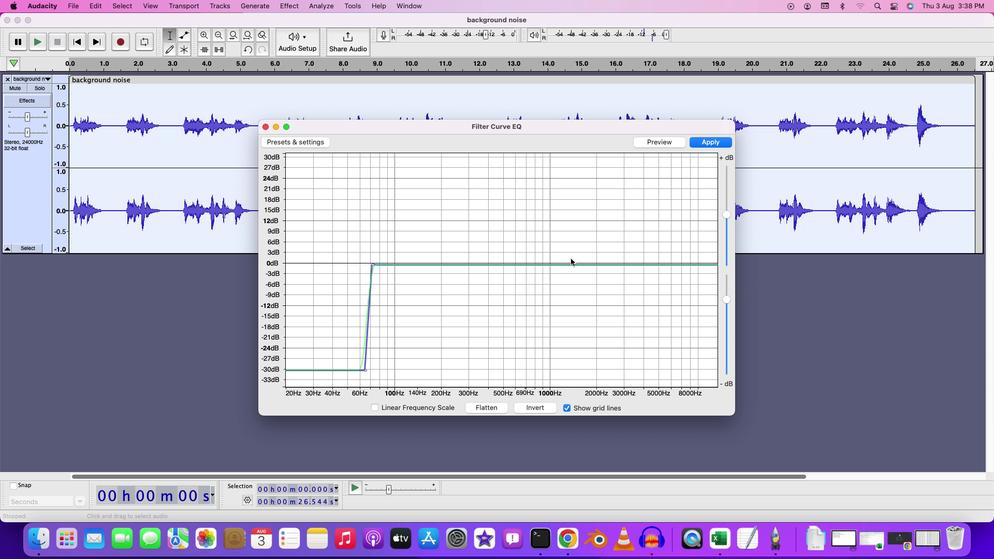 
Action: Mouse moved to (557, 295)
Screenshot: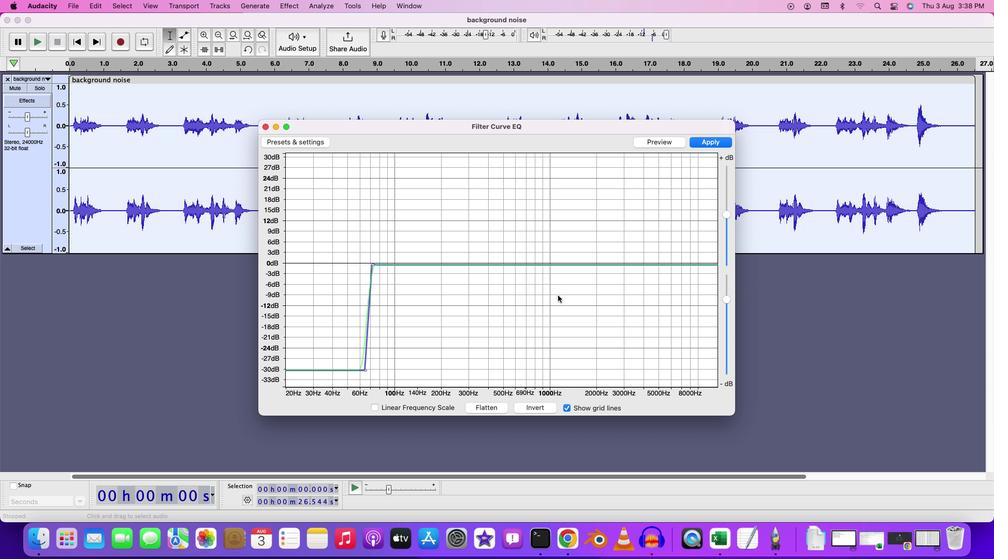 
Action: Key pressed Key.ctrl
Screenshot: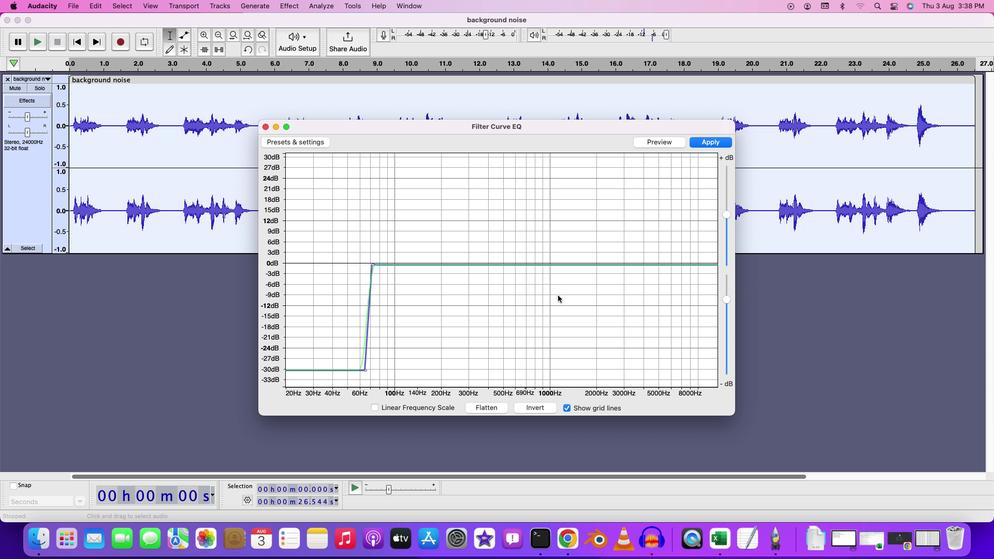
Action: Mouse moved to (557, 295)
Screenshot: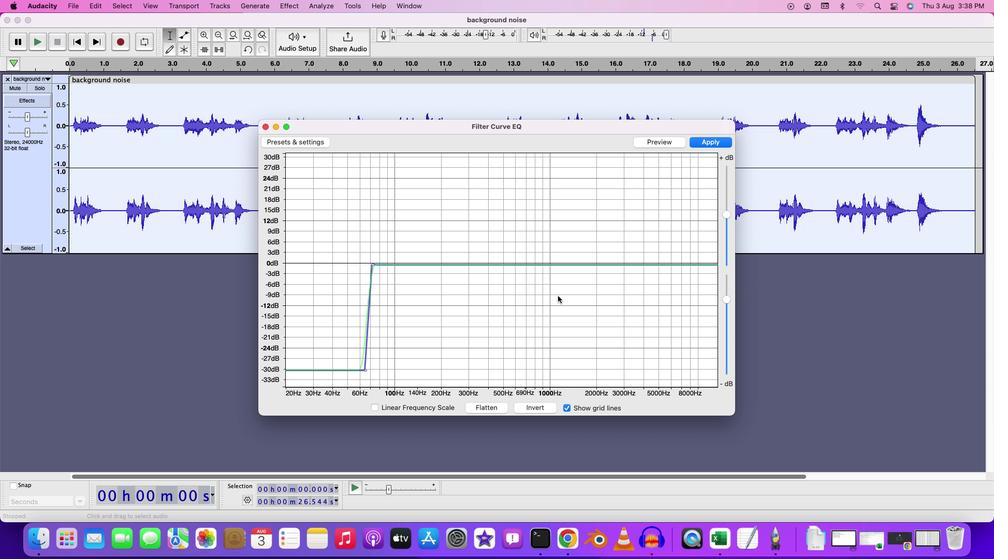 
Action: Mouse scrolled (557, 295) with delta (0, 0)
Screenshot: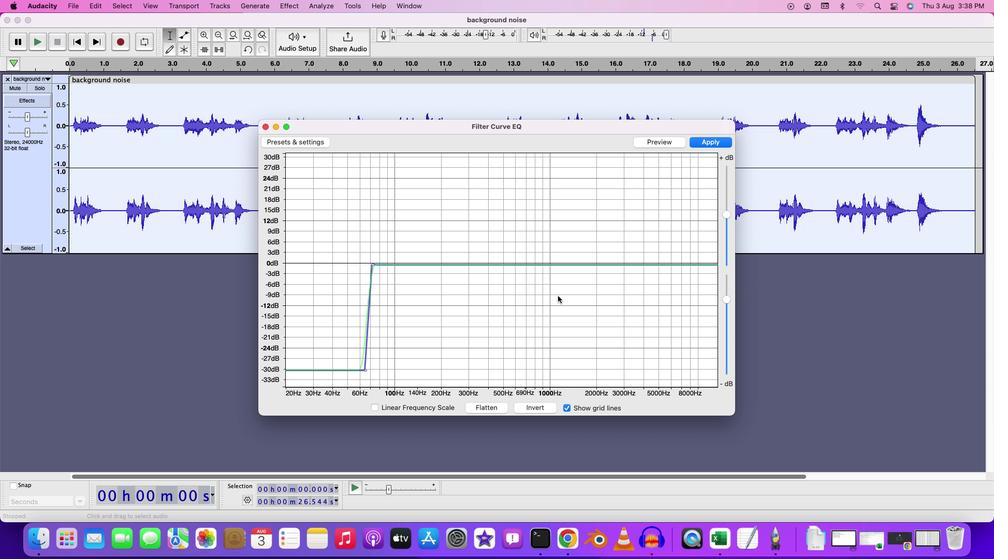 
Action: Mouse moved to (557, 295)
Screenshot: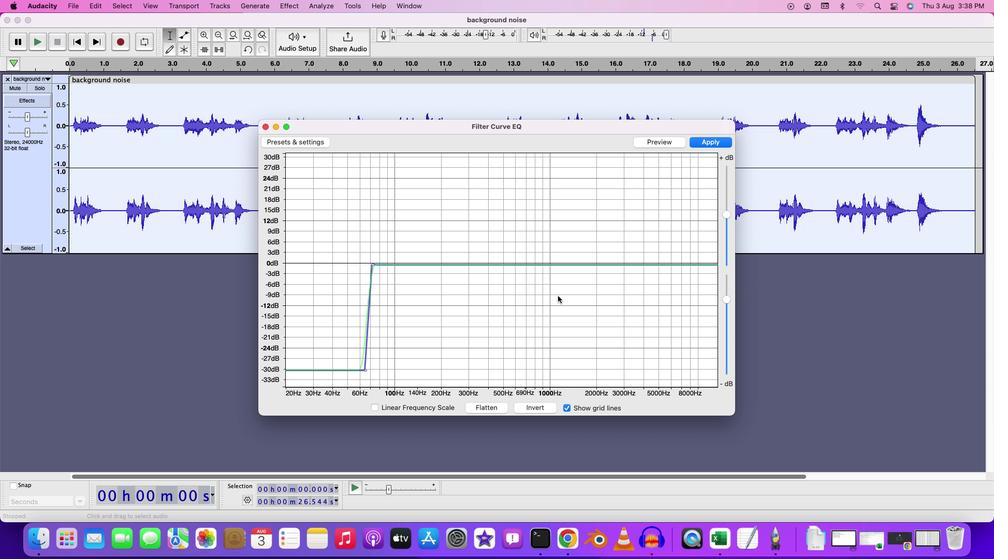 
Action: Mouse scrolled (557, 295) with delta (0, 0)
Screenshot: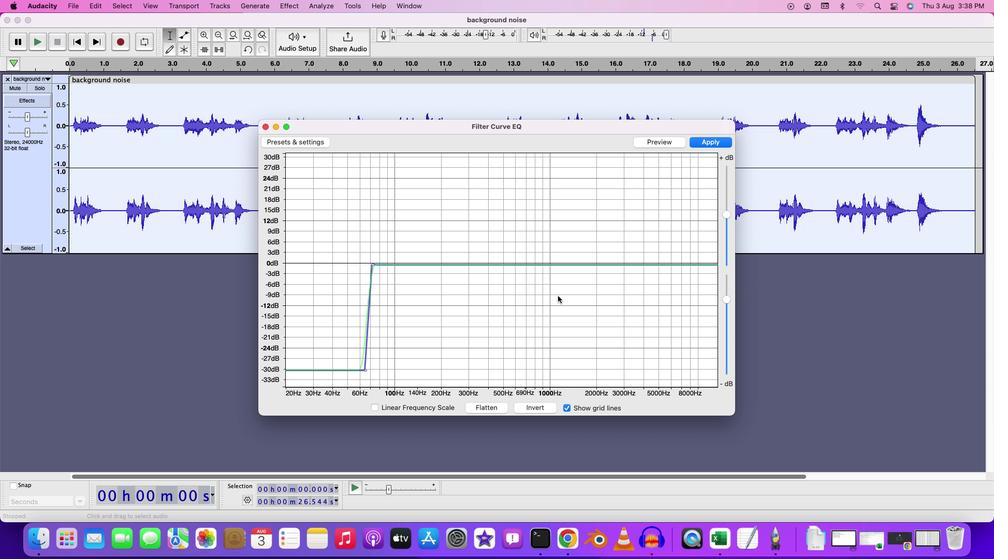 
Action: Mouse moved to (557, 296)
Screenshot: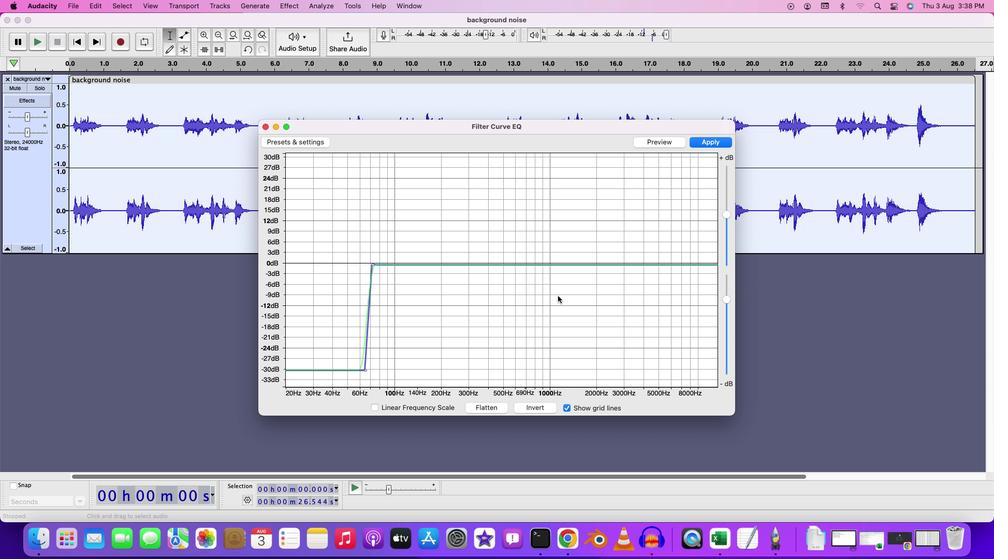 
Action: Mouse scrolled (557, 296) with delta (0, -1)
Screenshot: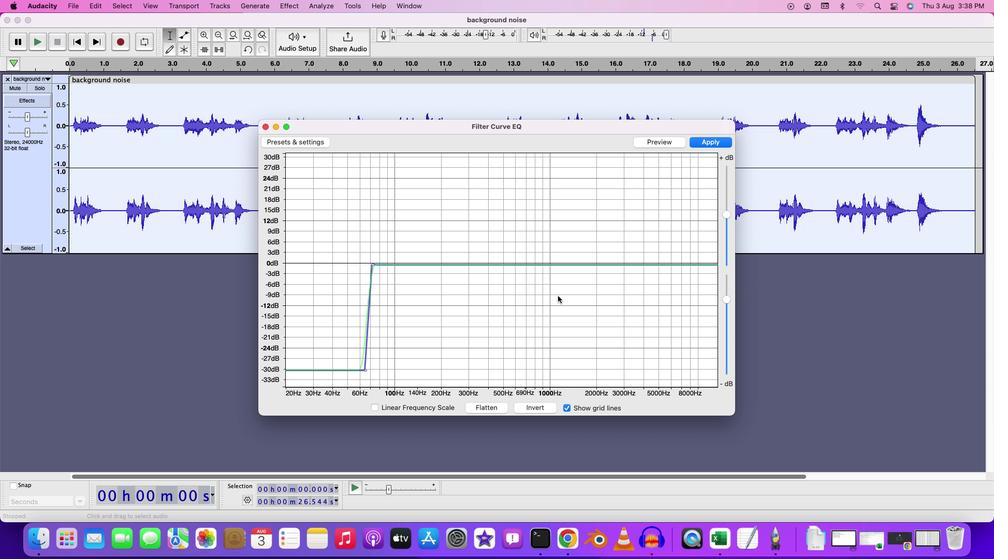 
Action: Mouse scrolled (557, 296) with delta (0, 0)
Screenshot: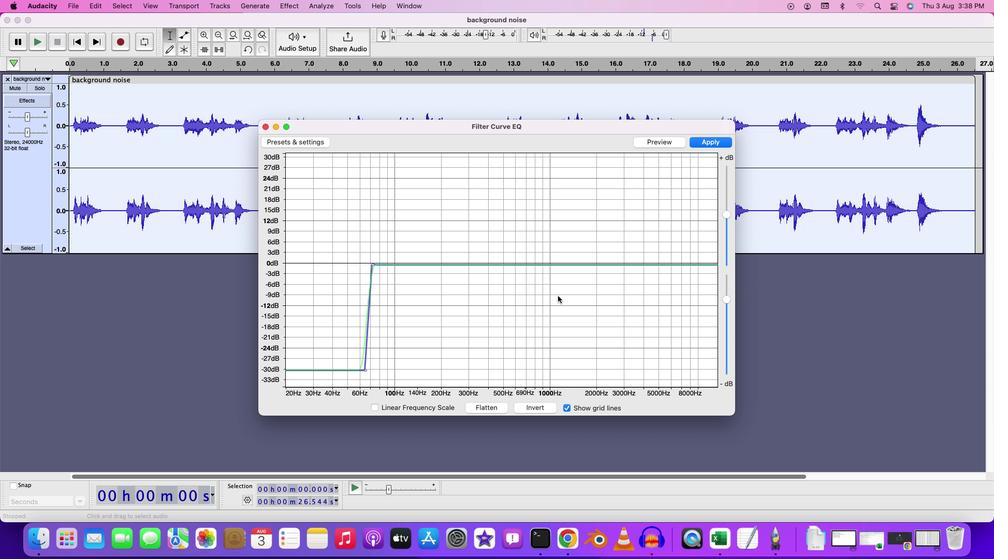 
Action: Mouse scrolled (557, 296) with delta (0, 0)
Screenshot: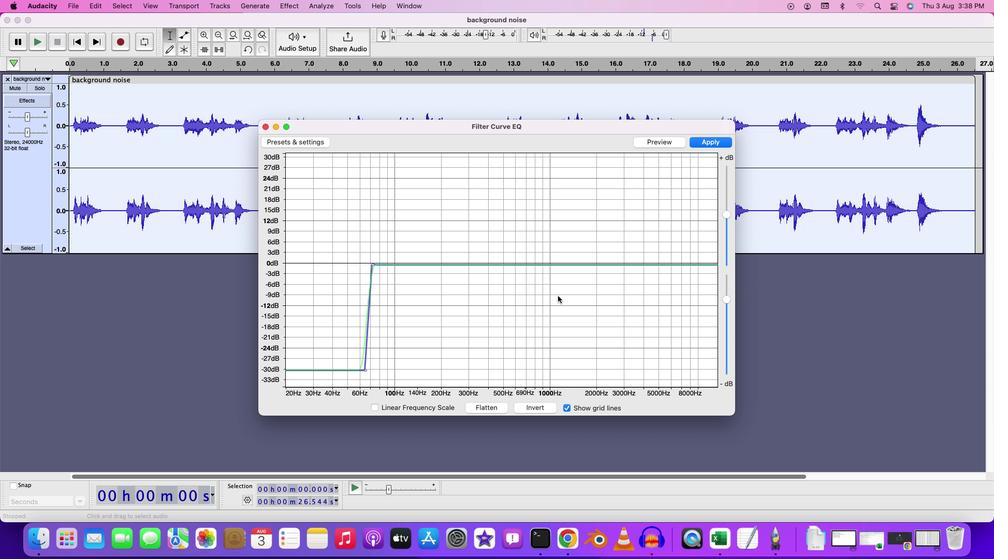 
Action: Mouse scrolled (557, 296) with delta (0, 1)
Screenshot: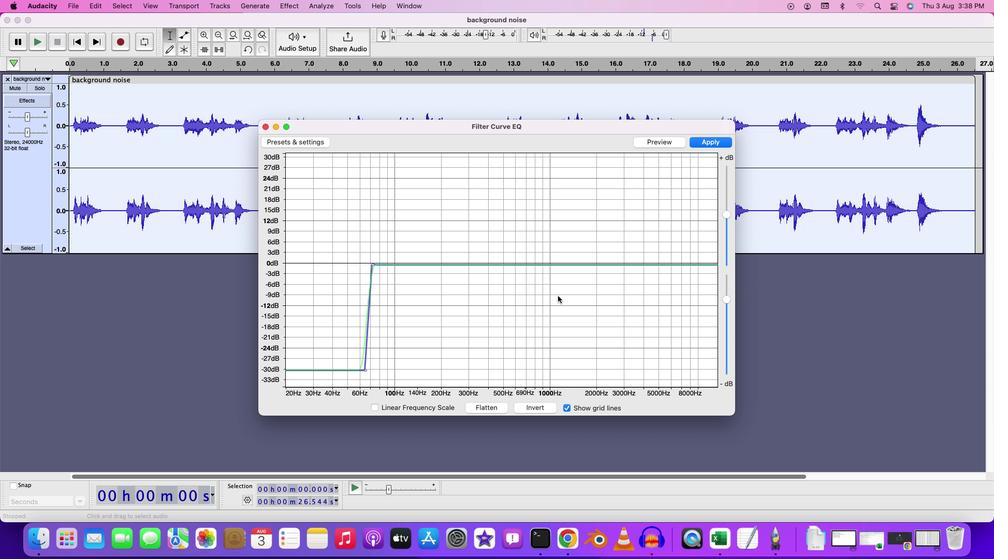 
Action: Mouse moved to (425, 406)
Screenshot: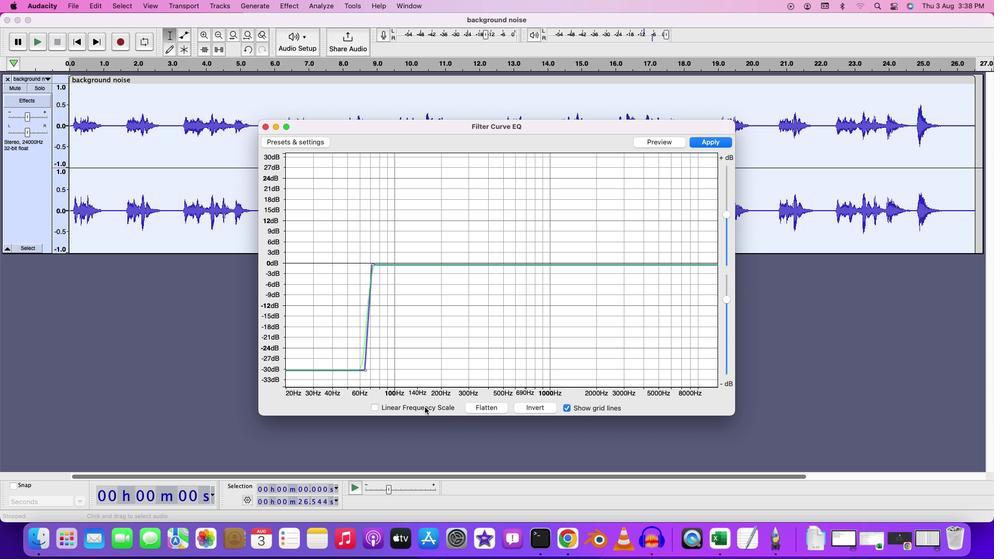 
Action: Mouse pressed left at (425, 406)
Screenshot: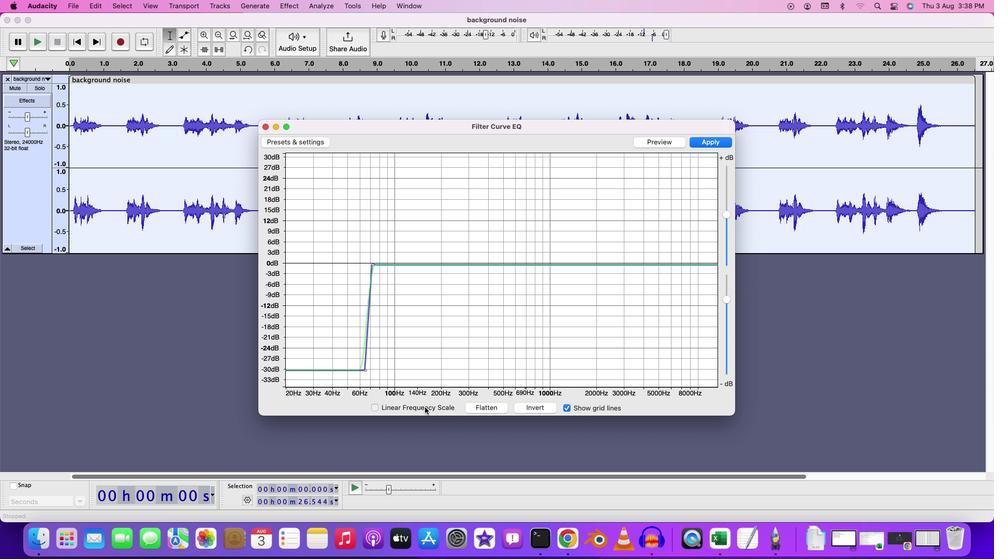 
Action: Mouse moved to (697, 291)
Screenshot: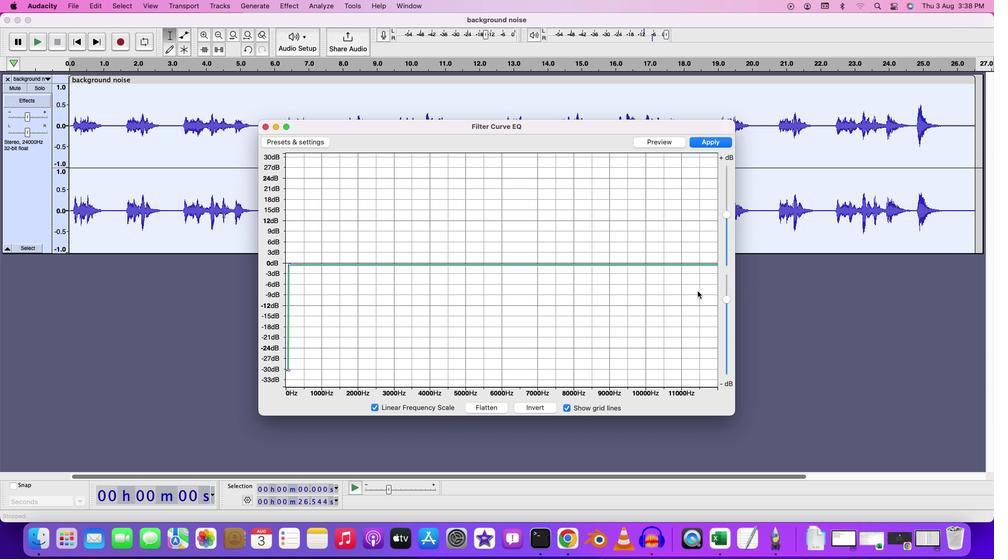 
Action: Mouse scrolled (697, 291) with delta (0, 0)
Screenshot: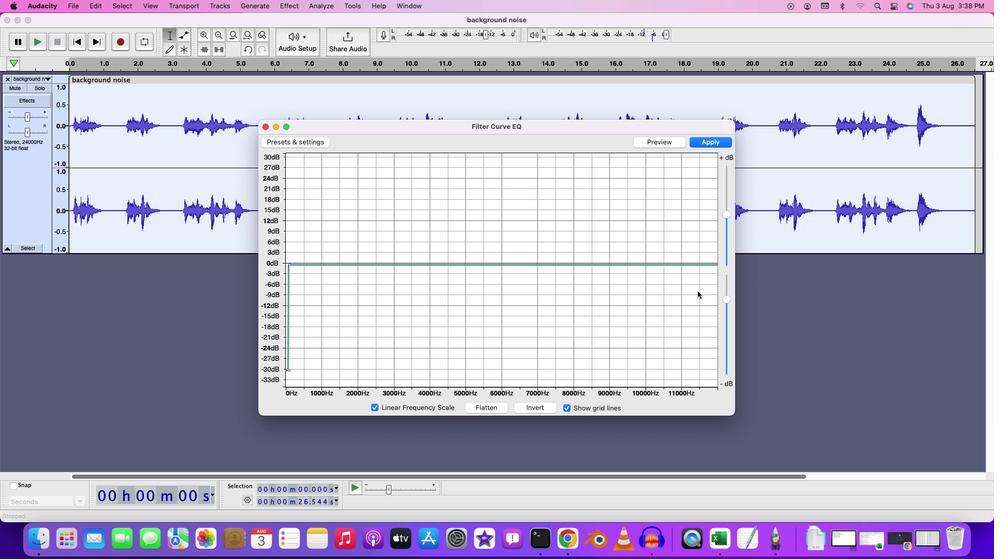 
Action: Mouse moved to (697, 291)
Screenshot: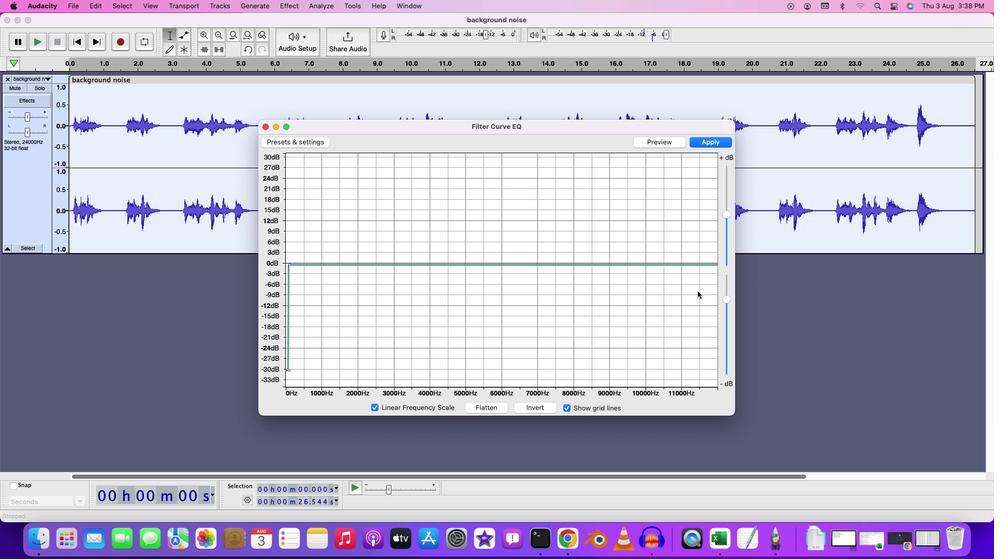 
Action: Mouse scrolled (697, 291) with delta (0, 0)
Screenshot: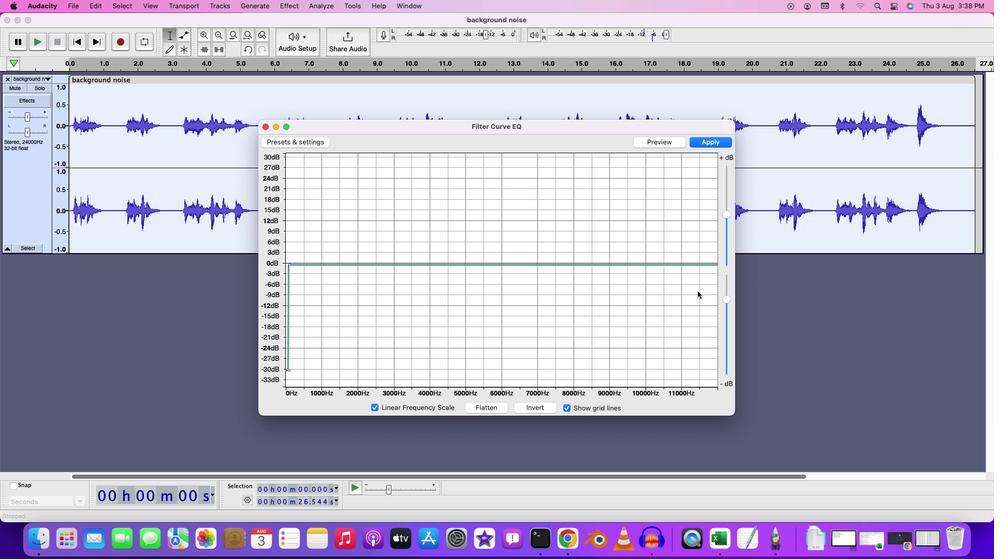 
Action: Mouse scrolled (697, 291) with delta (0, 0)
Screenshot: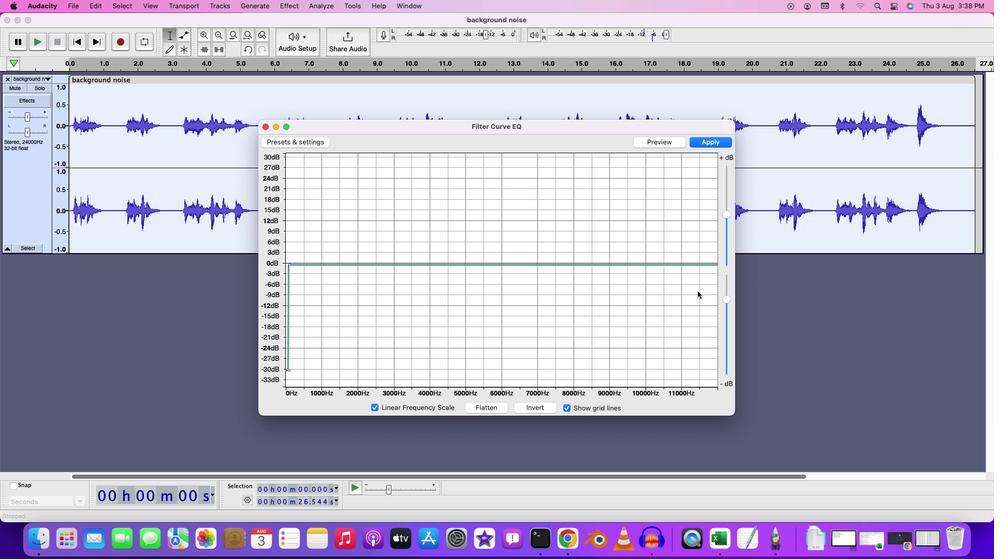 
Action: Mouse scrolled (697, 291) with delta (0, 1)
Screenshot: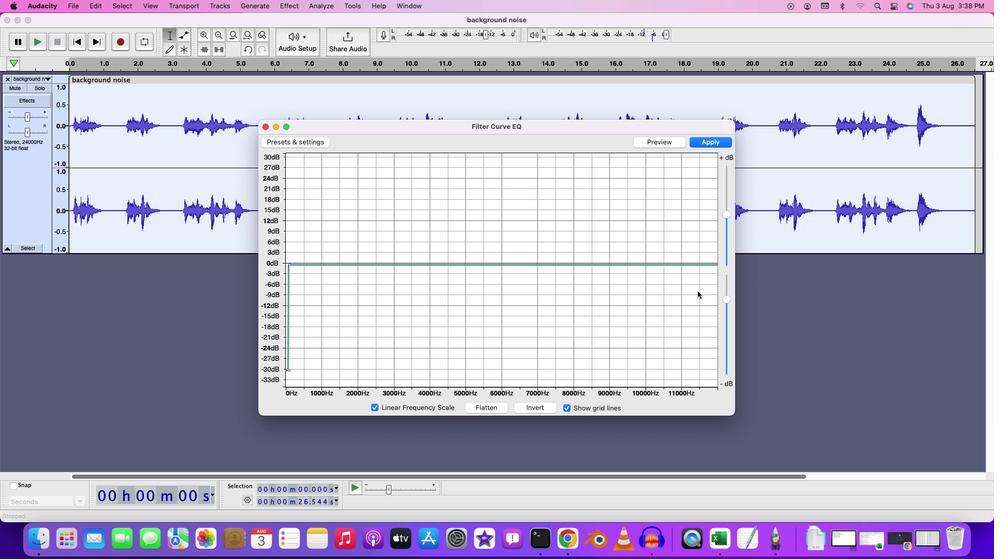 
Action: Mouse moved to (377, 405)
Screenshot: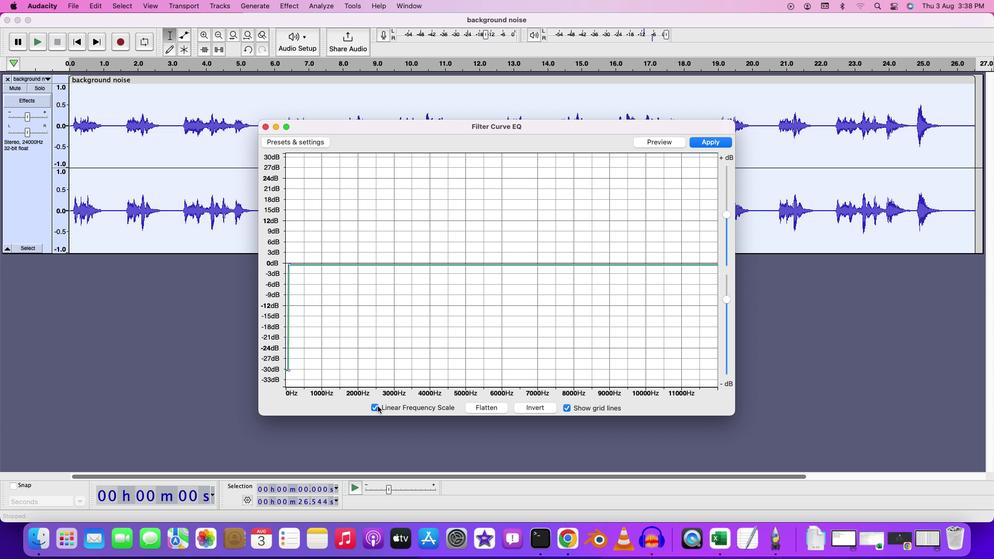 
Action: Mouse pressed left at (377, 405)
Screenshot: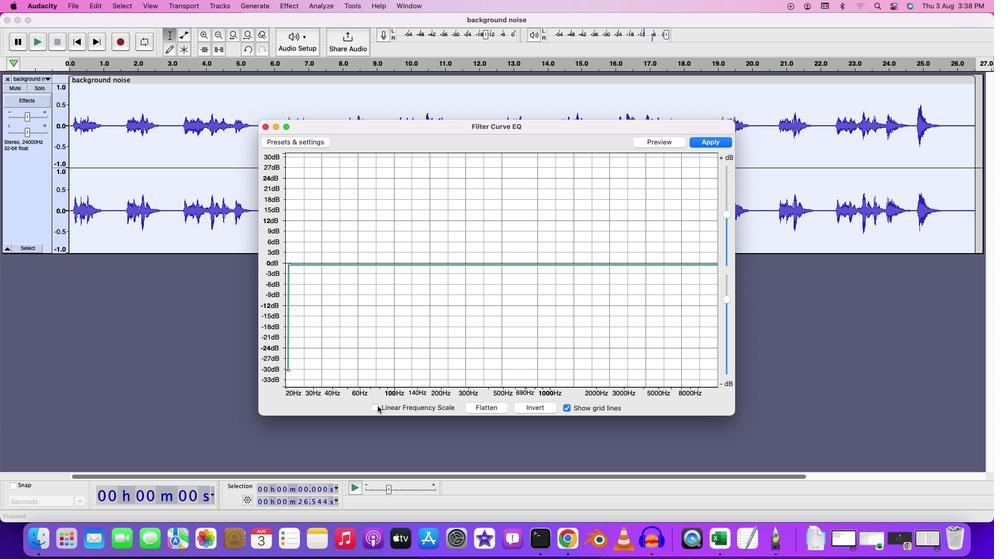 
Action: Mouse moved to (699, 262)
Screenshot: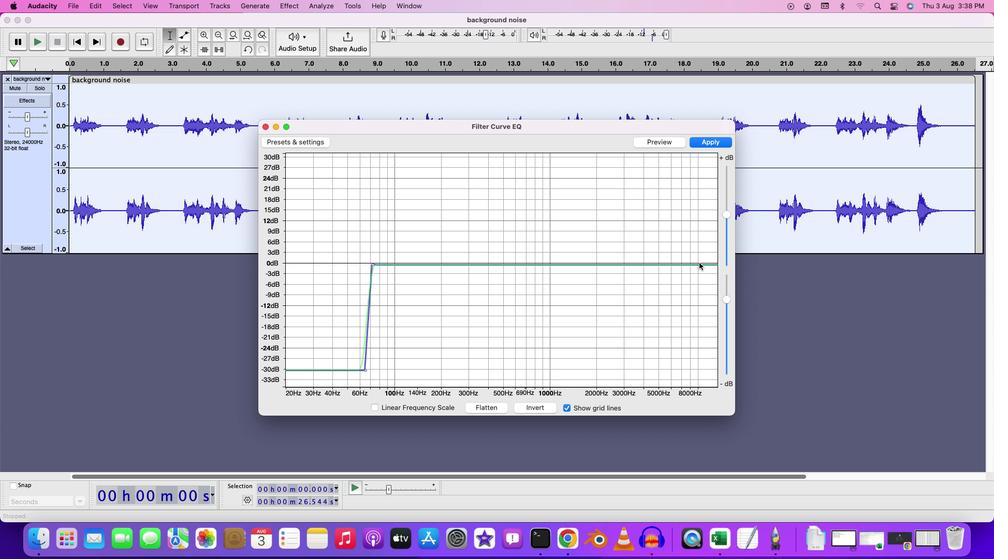 
Action: Mouse pressed left at (699, 262)
Screenshot: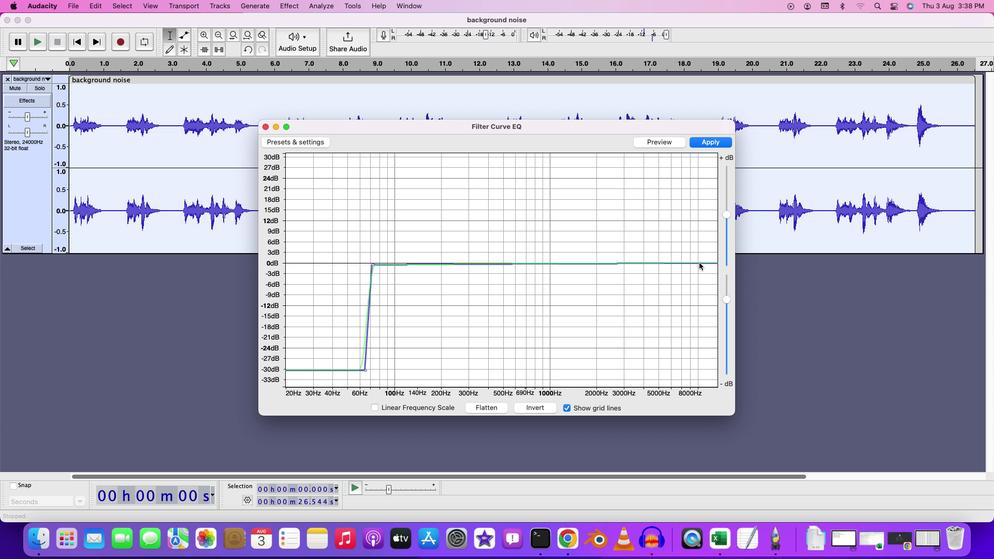 
Action: Mouse moved to (667, 259)
Screenshot: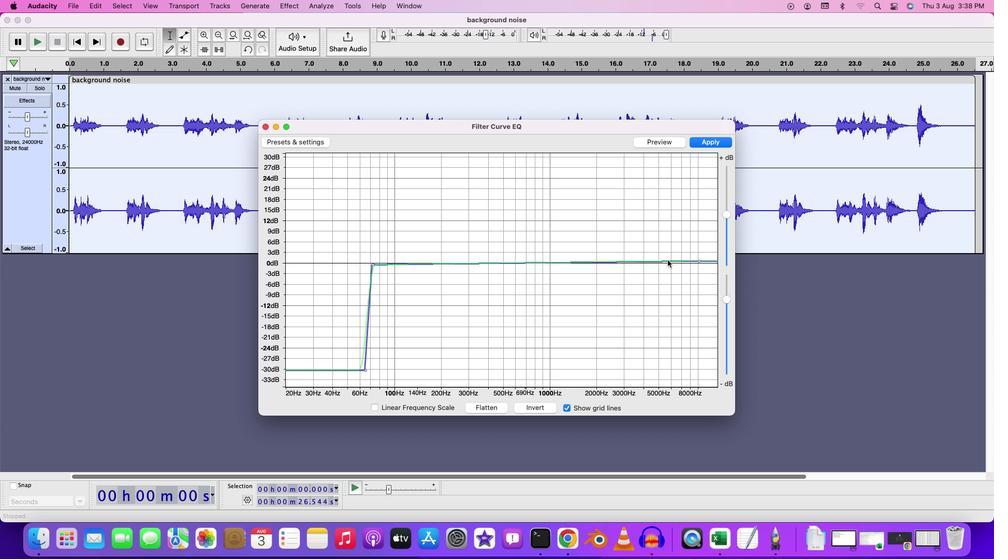 
Action: Mouse pressed left at (667, 259)
Screenshot: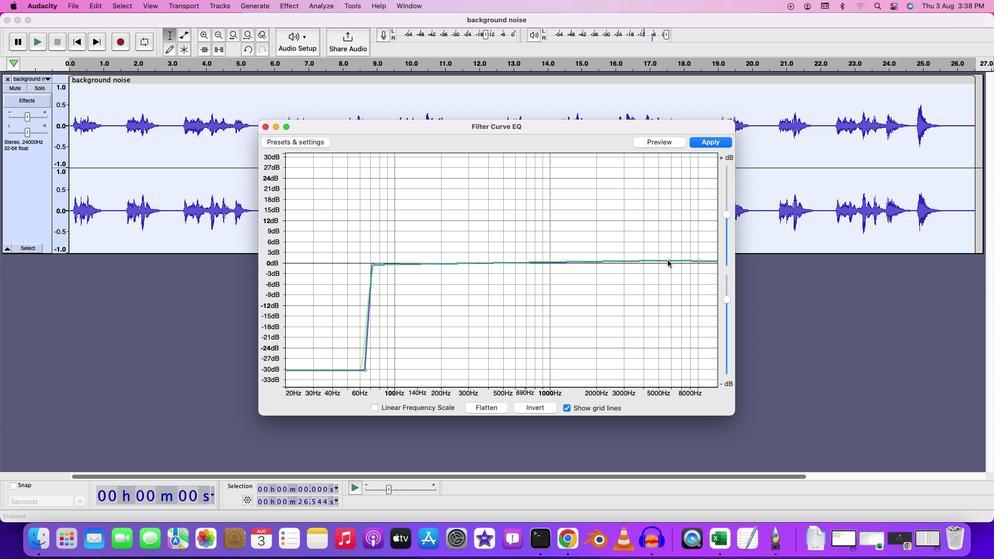 
Action: Mouse moved to (699, 259)
Screenshot: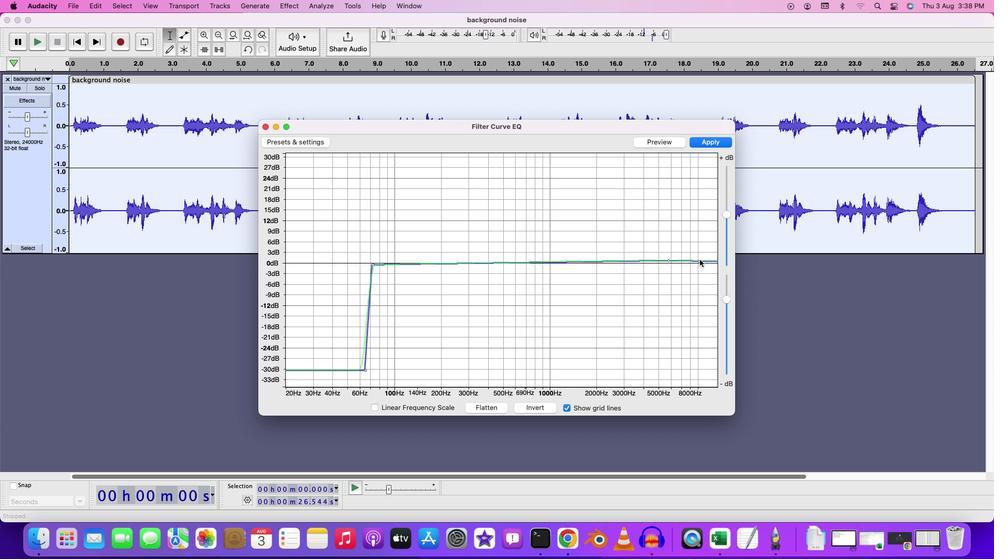 
Action: Mouse pressed left at (699, 259)
Screenshot: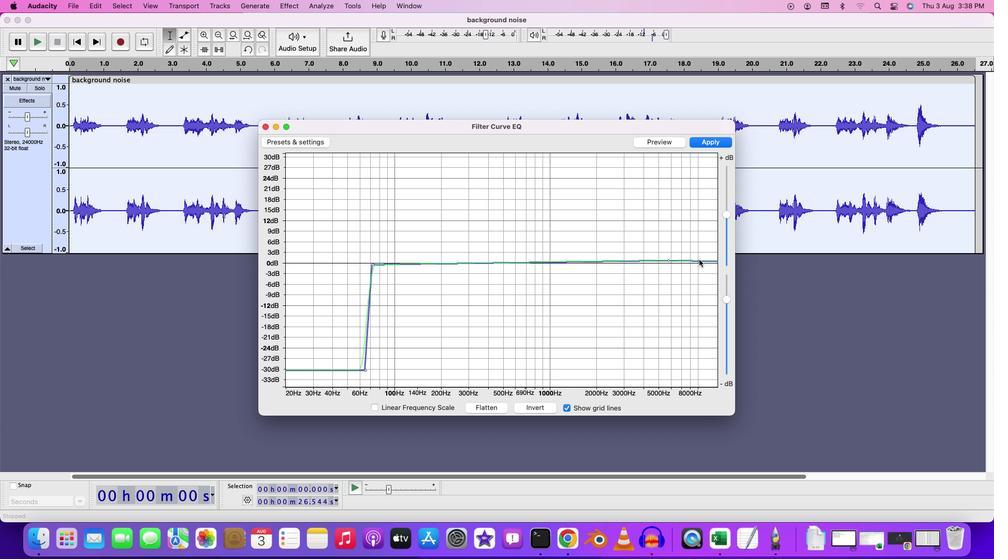 
Action: Mouse moved to (709, 243)
Screenshot: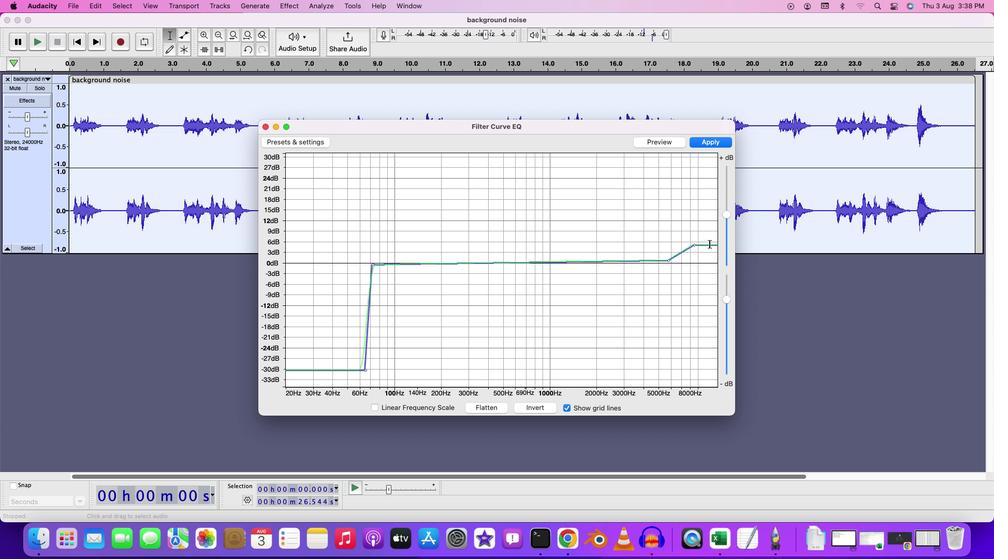 
Action: Mouse pressed left at (709, 243)
Screenshot: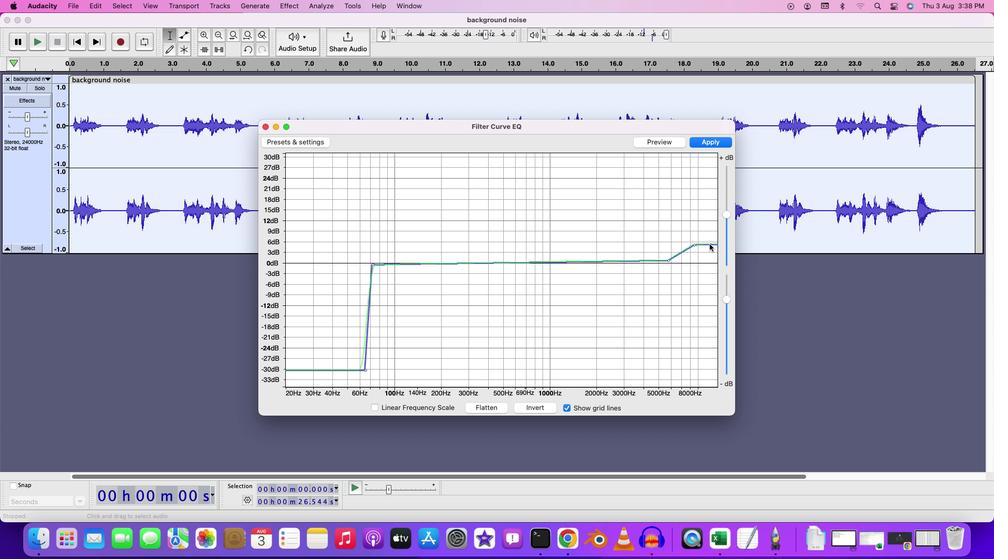 
Action: Mouse moved to (711, 243)
Screenshot: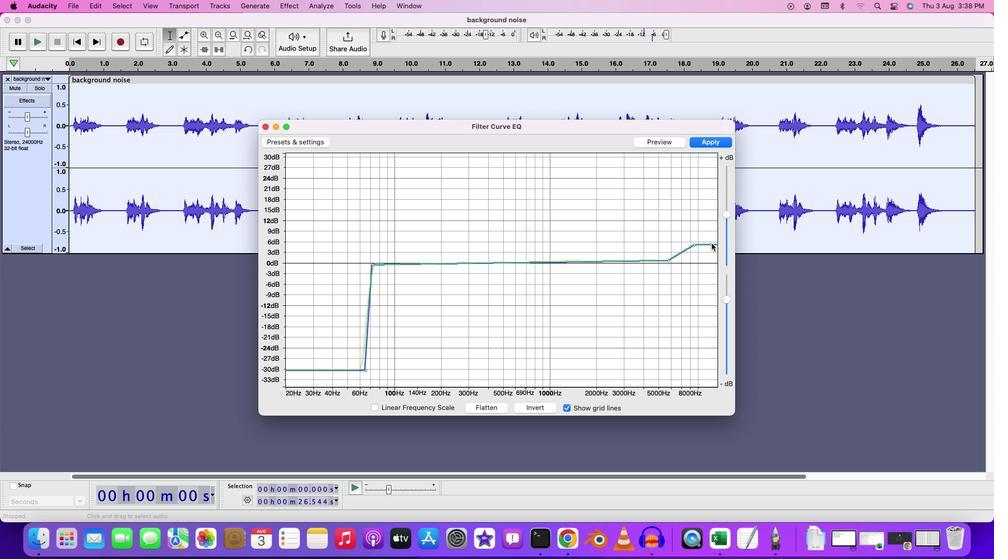 
Action: Mouse pressed left at (711, 243)
Screenshot: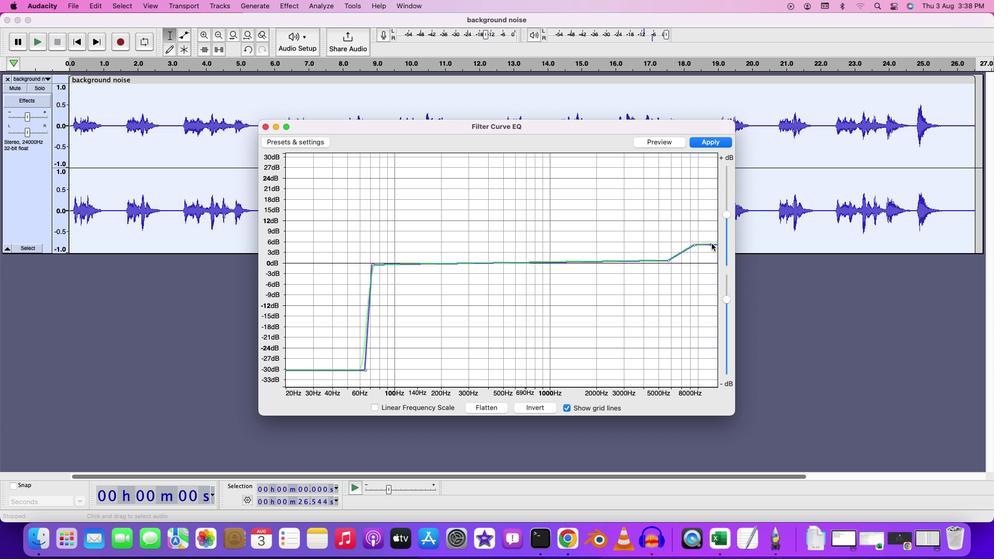 
Action: Mouse moved to (695, 243)
Screenshot: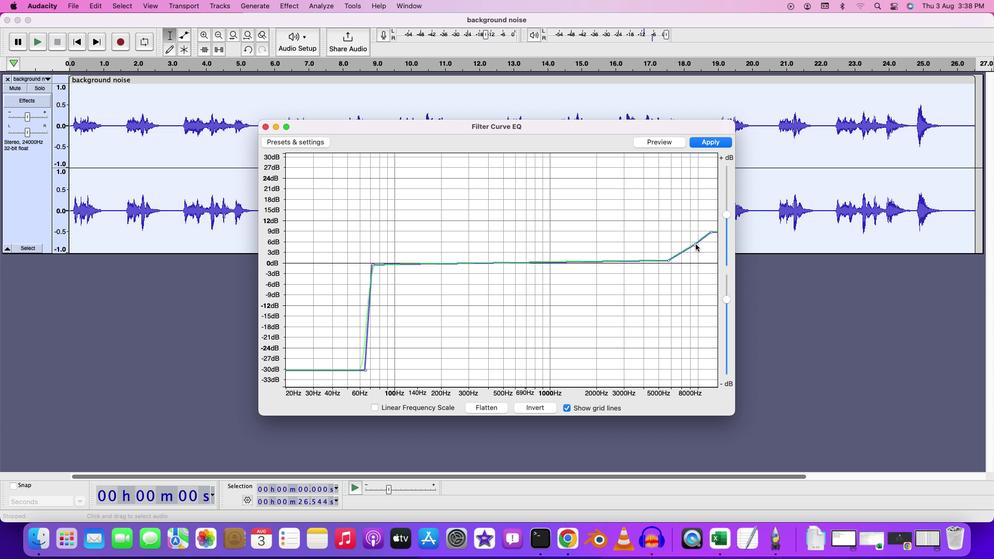 
Action: Mouse pressed left at (695, 243)
Screenshot: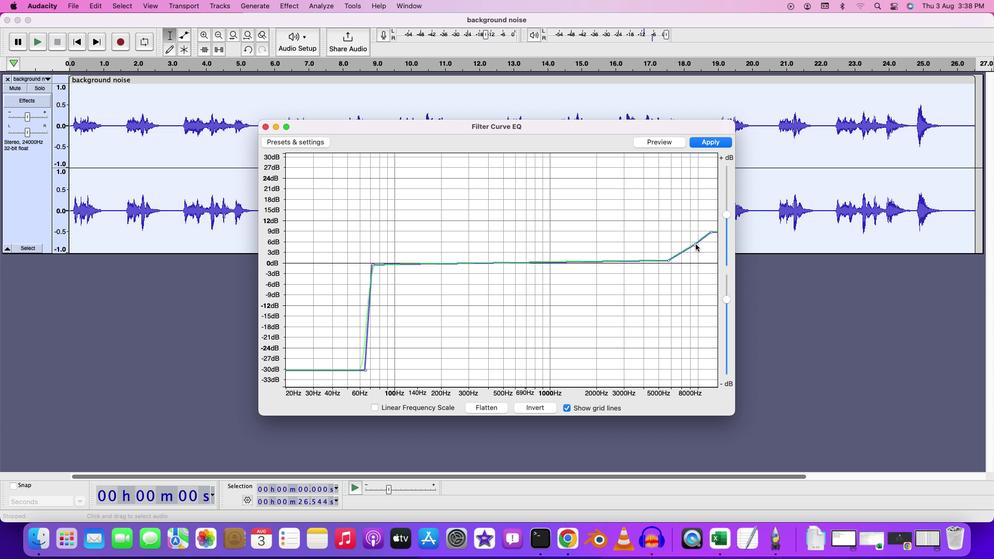 
Action: Mouse pressed left at (695, 243)
Screenshot: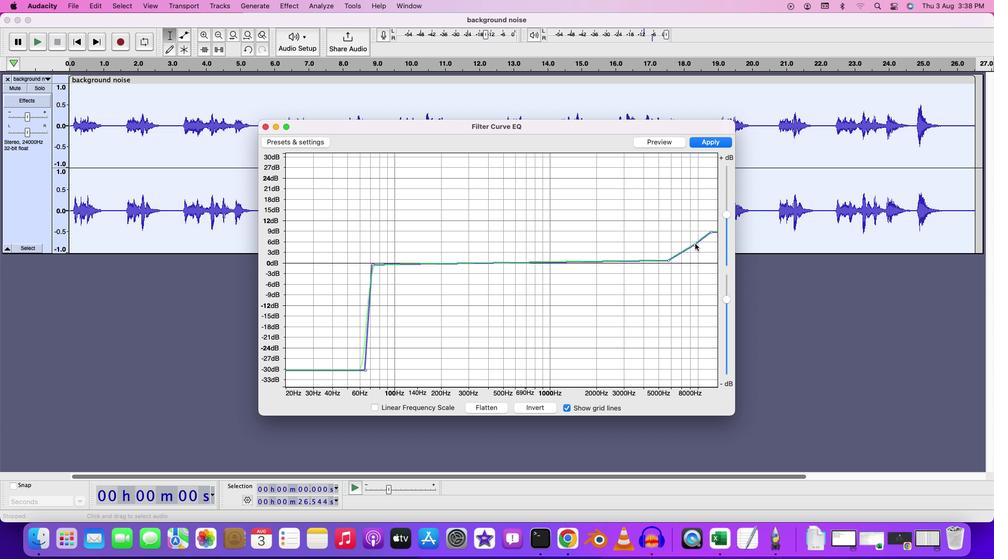 
Action: Mouse moved to (693, 244)
Screenshot: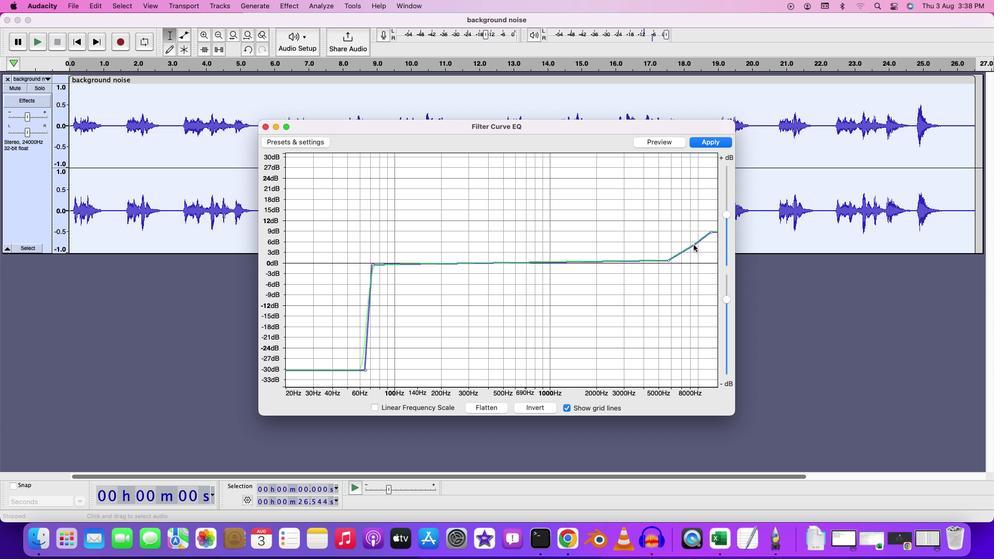 
Action: Mouse pressed left at (693, 244)
Screenshot: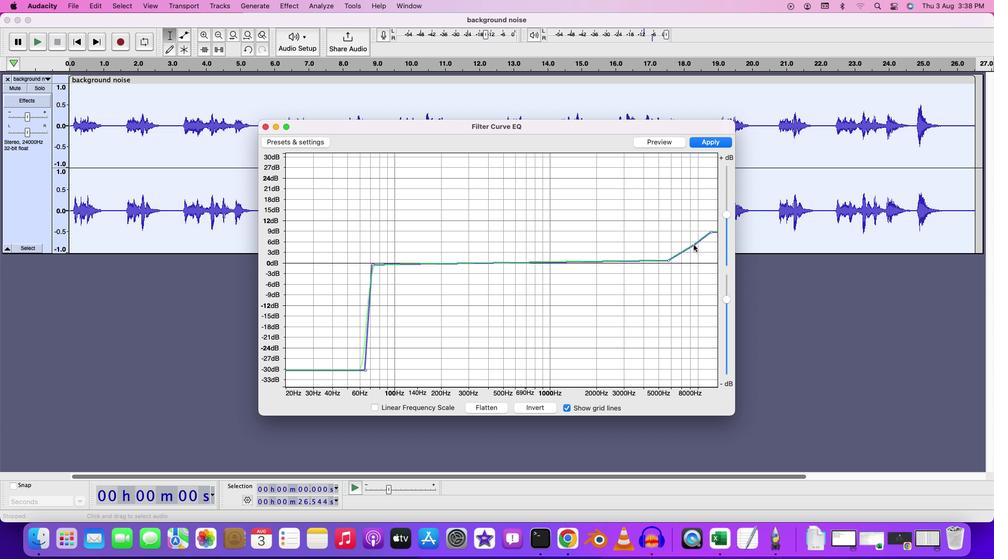 
Action: Mouse moved to (710, 231)
Screenshot: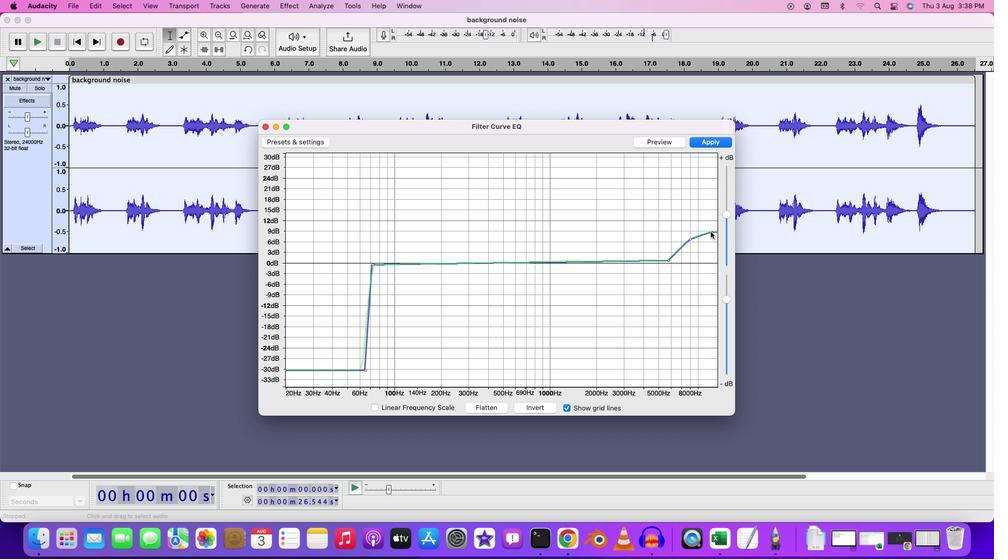 
Action: Mouse pressed left at (710, 231)
Screenshot: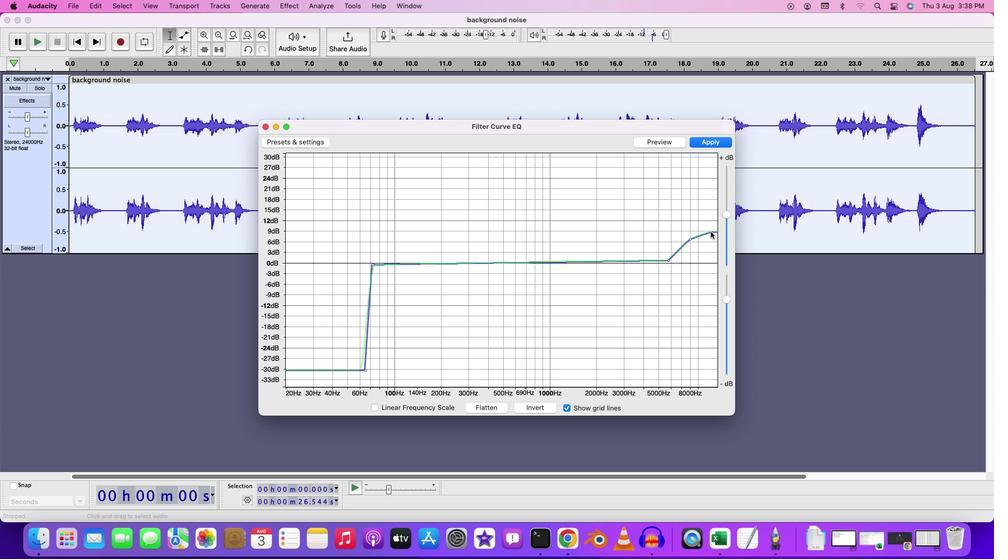 
Action: Mouse moved to (711, 230)
Screenshot: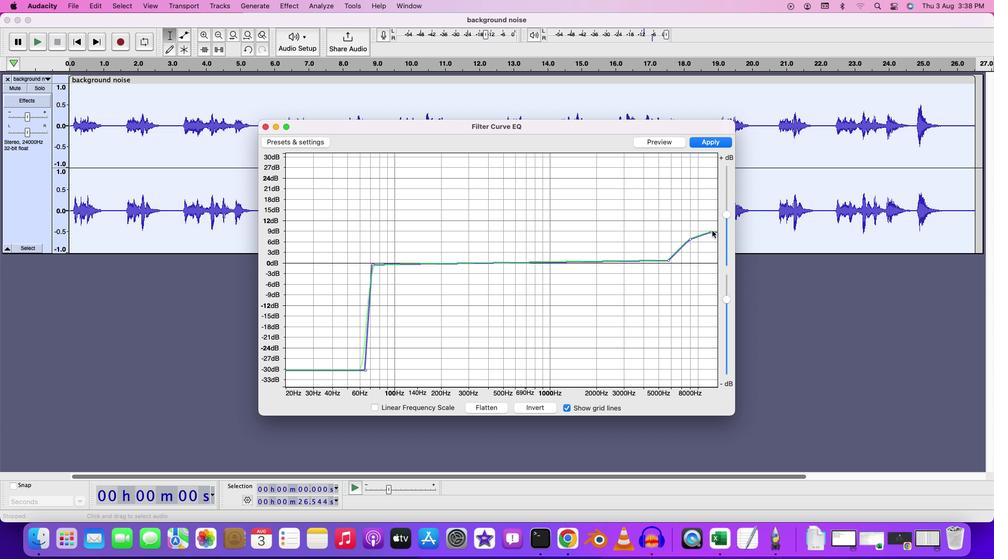 
Action: Mouse pressed left at (711, 230)
Screenshot: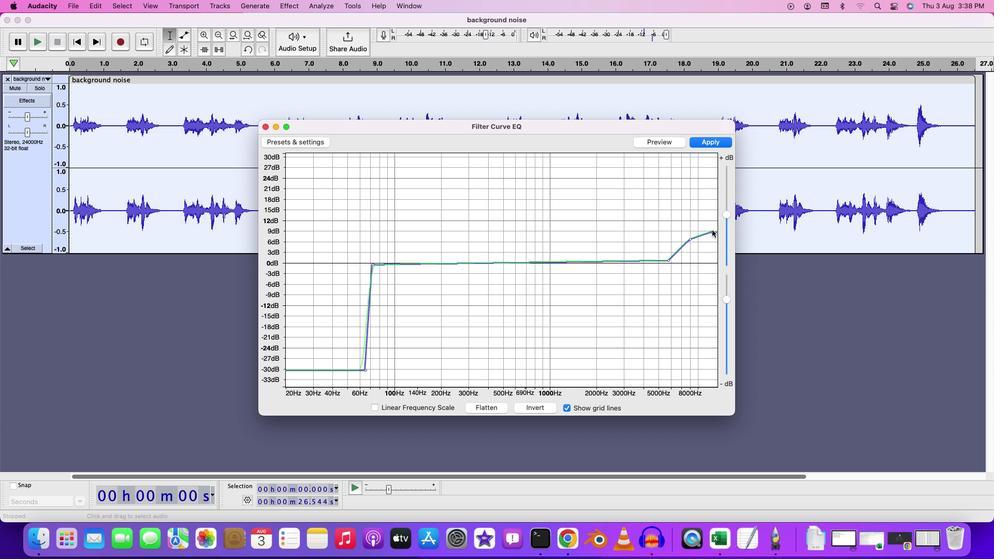 
Action: Mouse moved to (668, 260)
Screenshot: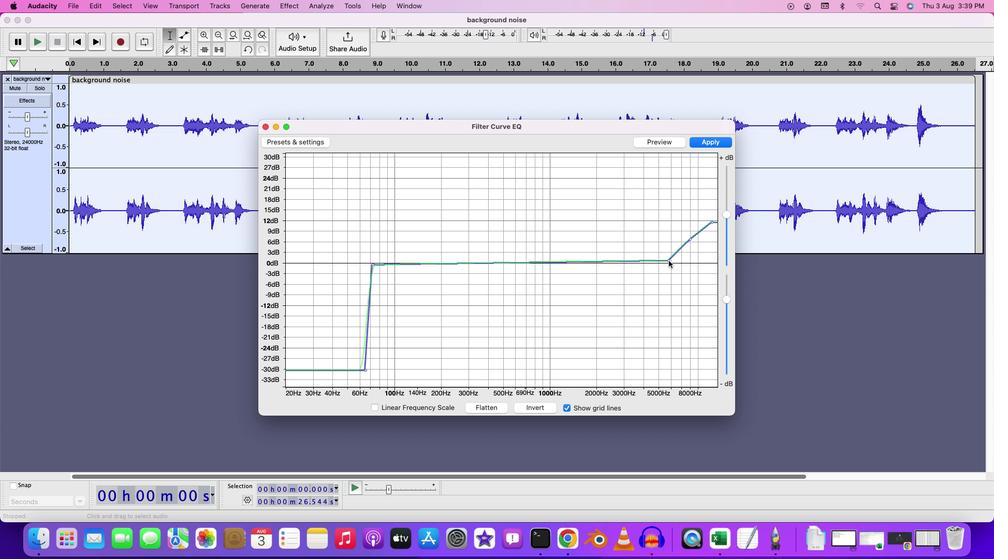 
Action: Mouse pressed left at (668, 260)
Screenshot: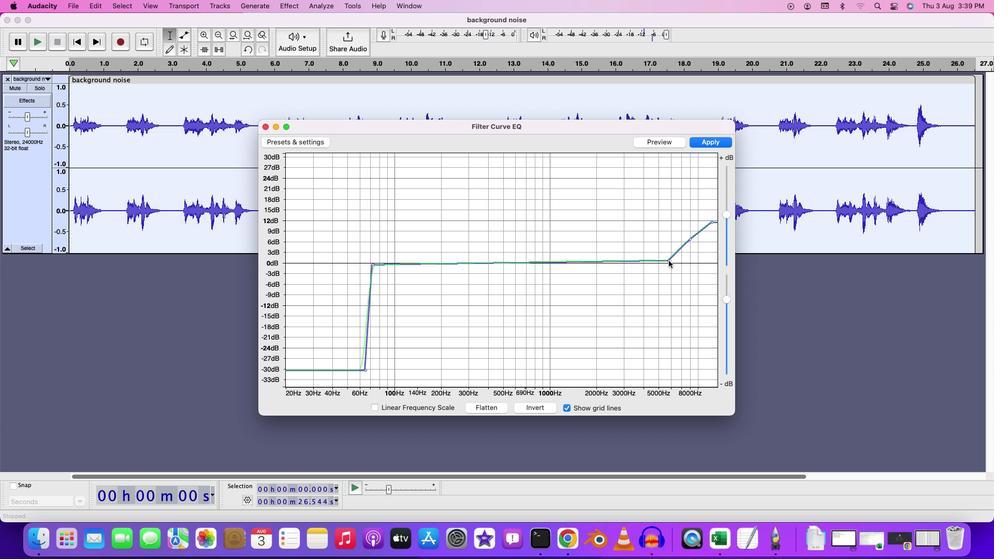
Action: Mouse moved to (373, 264)
Screenshot: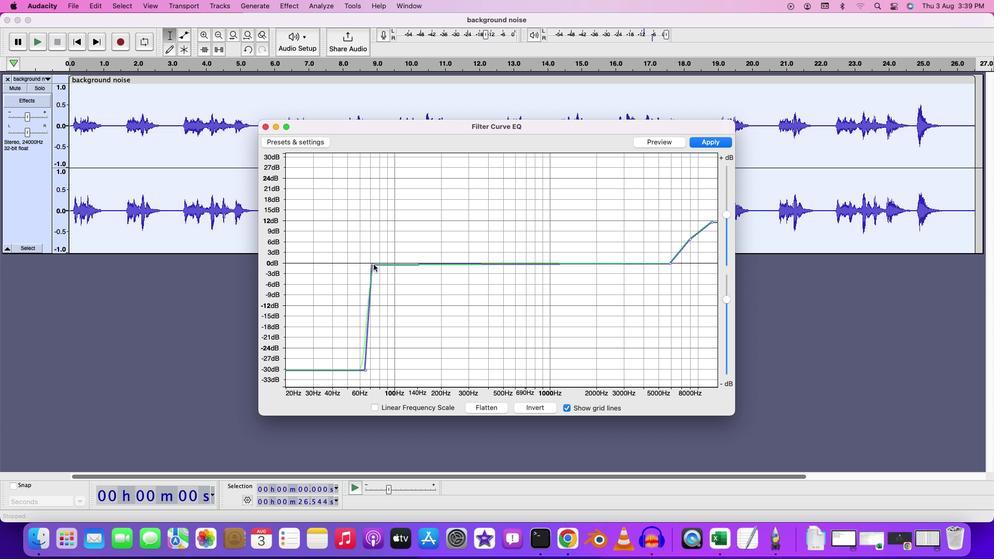 
Action: Mouse pressed left at (373, 264)
Screenshot: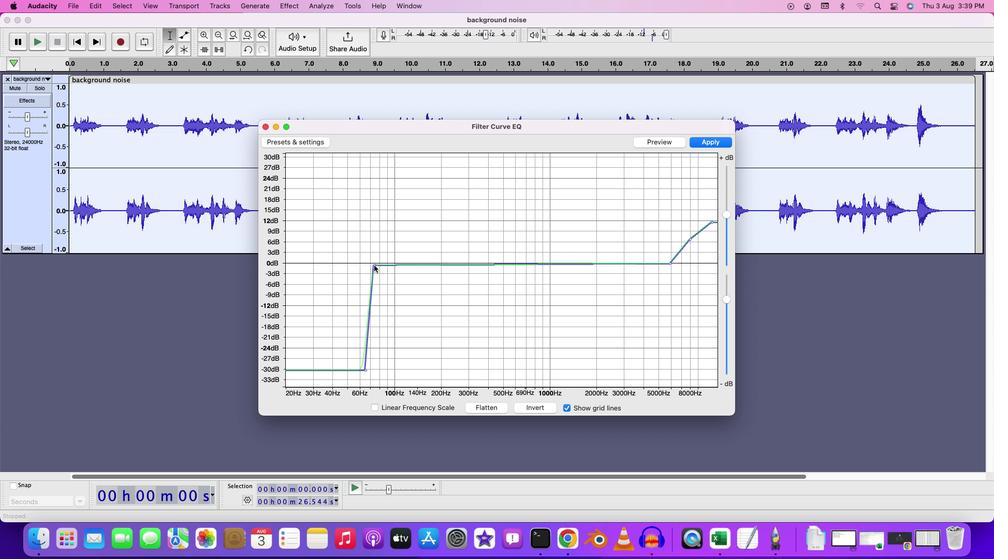 
Action: Mouse moved to (377, 267)
Screenshot: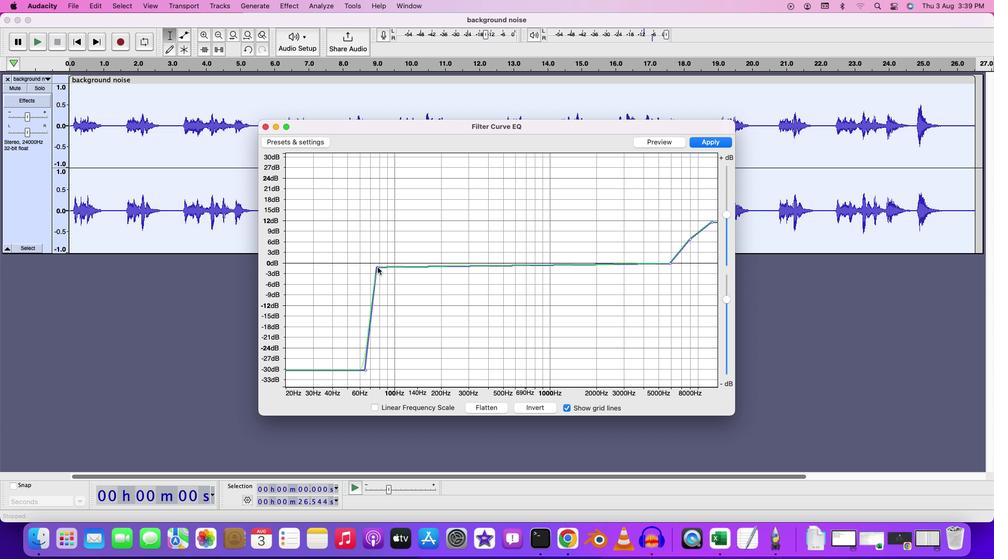
Action: Mouse pressed left at (377, 267)
Screenshot: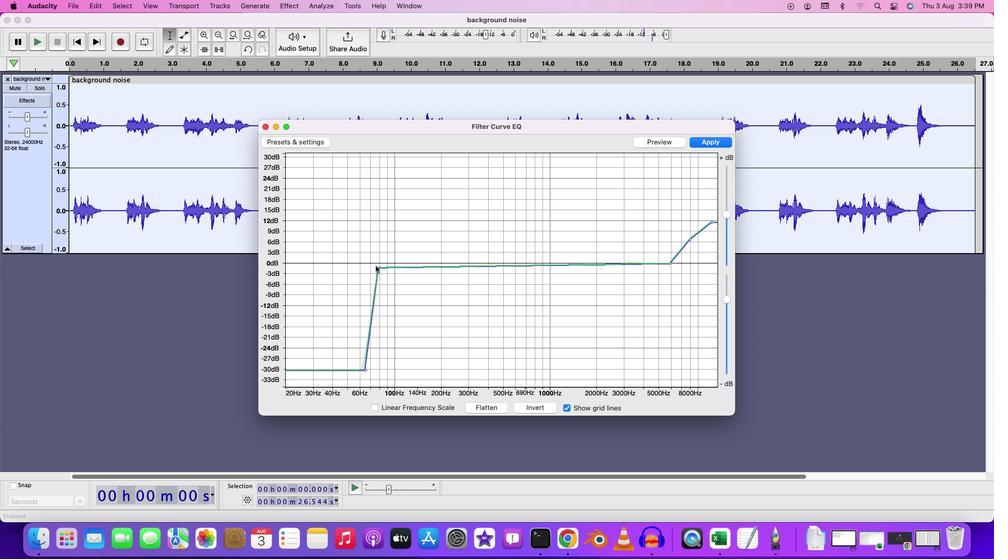 
Action: Mouse moved to (386, 263)
Screenshot: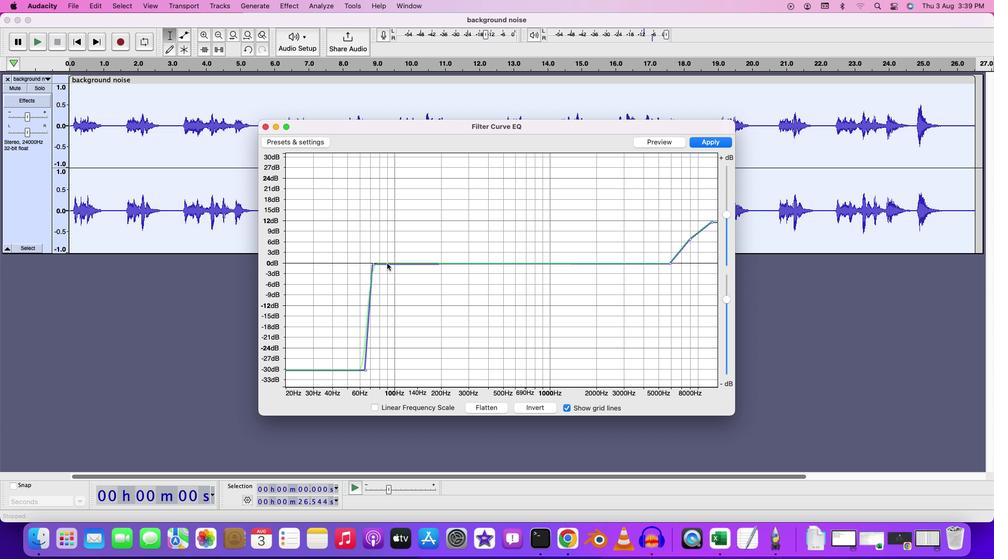 
Action: Mouse pressed left at (386, 263)
Screenshot: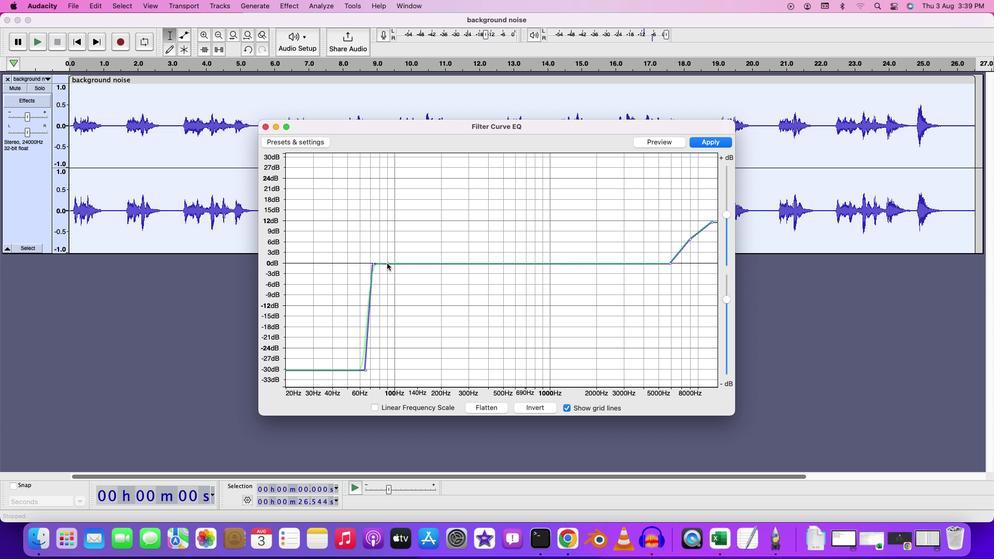 
Action: Mouse moved to (376, 263)
Screenshot: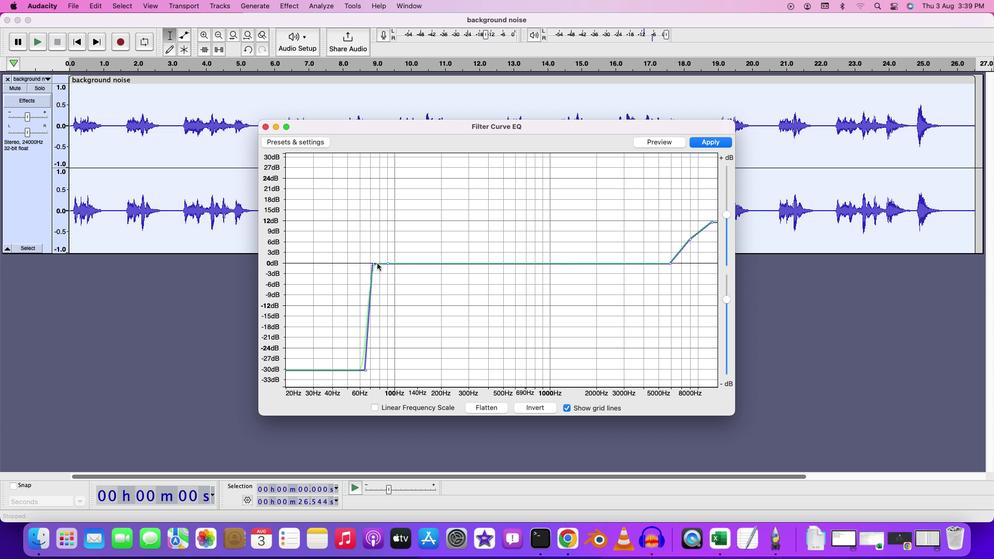 
Action: Mouse pressed left at (376, 263)
Screenshot: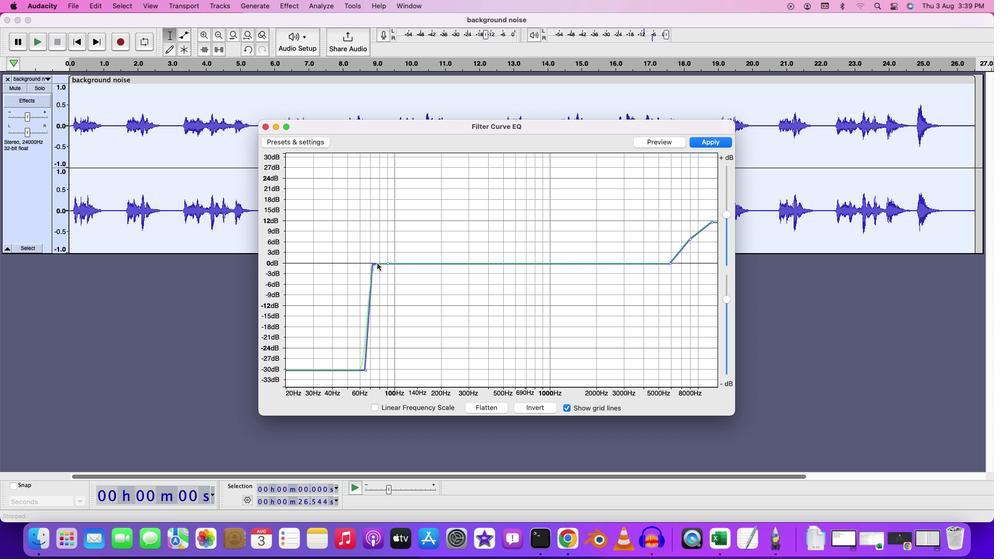 
Action: Mouse moved to (387, 263)
Screenshot: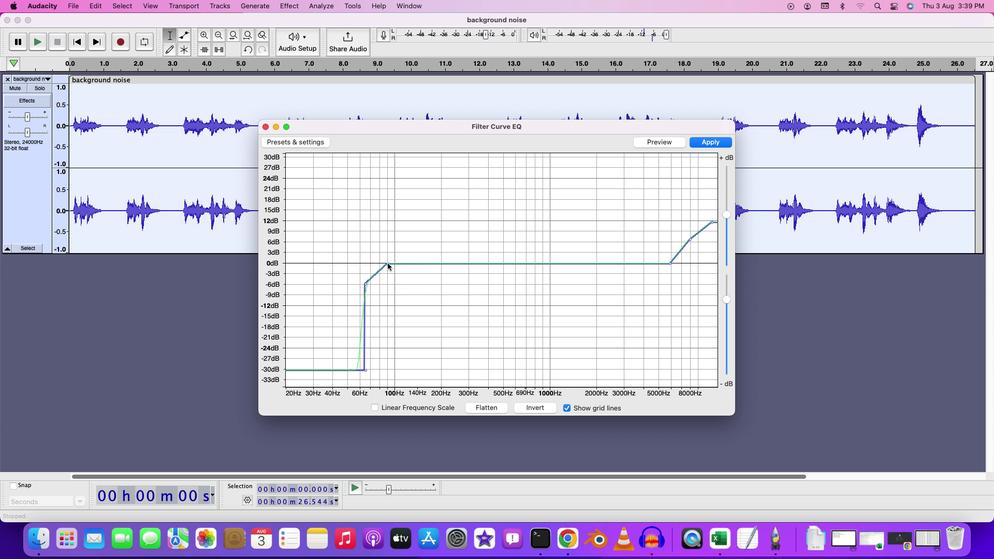 
Action: Mouse pressed left at (387, 263)
Screenshot: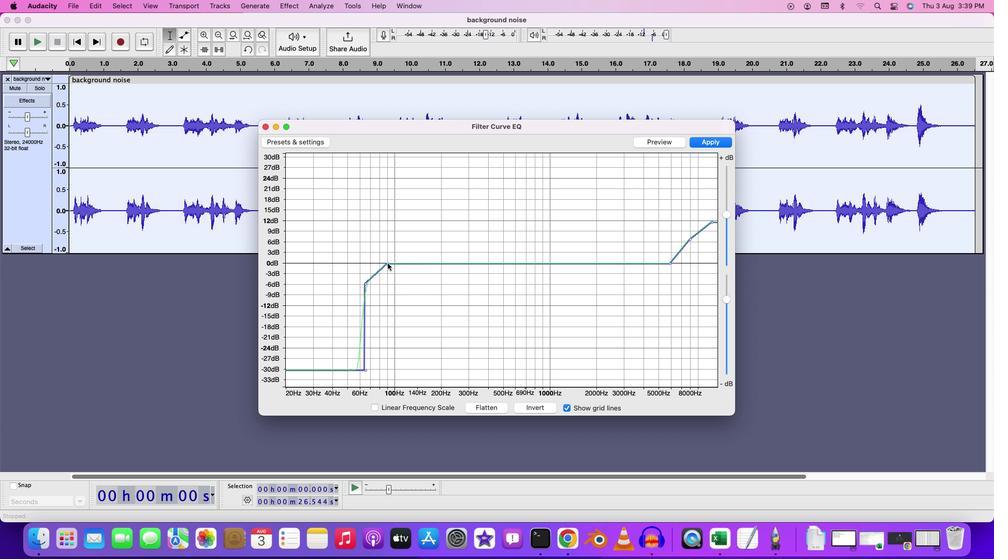 
Action: Mouse moved to (385, 262)
Screenshot: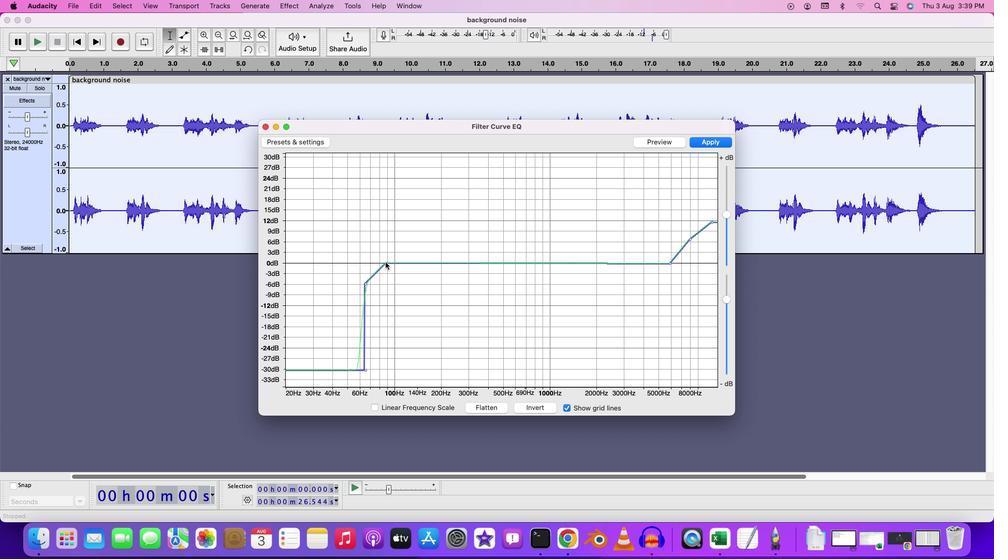 
Action: Mouse pressed left at (385, 262)
Screenshot: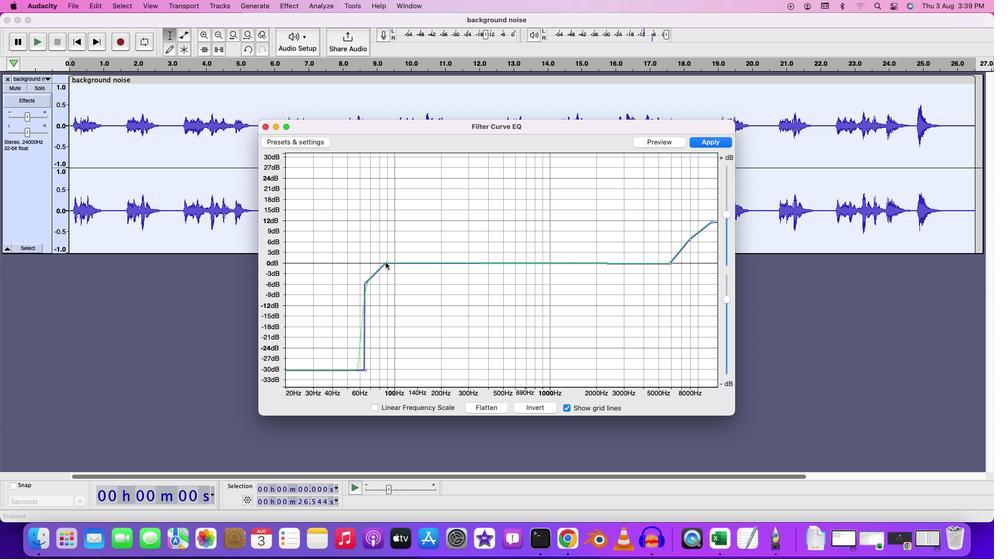 
Action: Mouse pressed left at (385, 262)
Screenshot: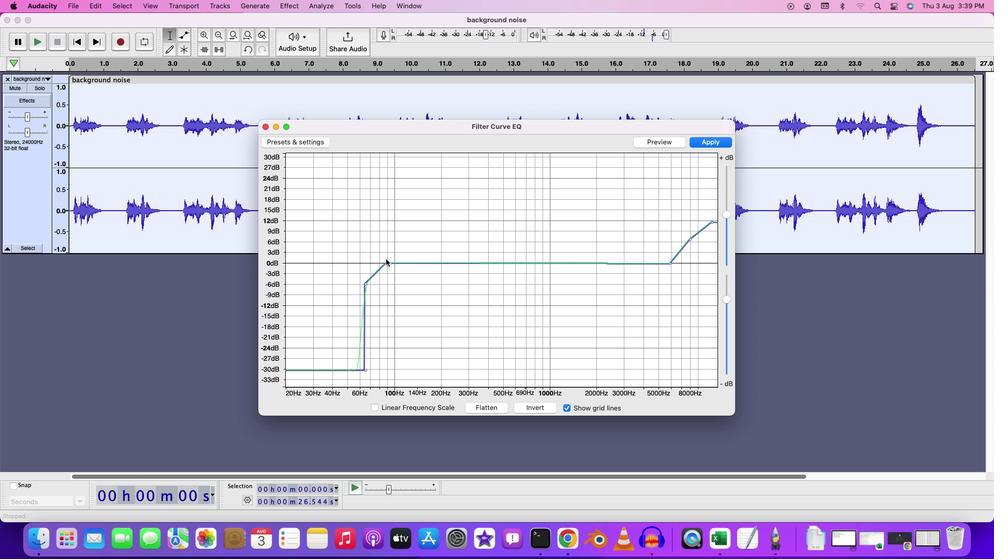 
Action: Mouse moved to (386, 261)
Screenshot: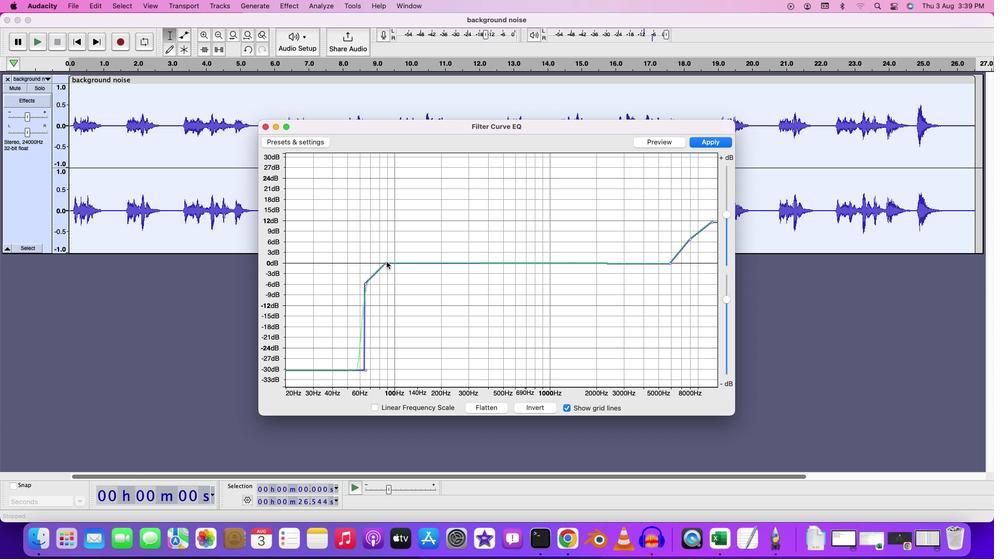 
Action: Mouse pressed left at (386, 261)
Screenshot: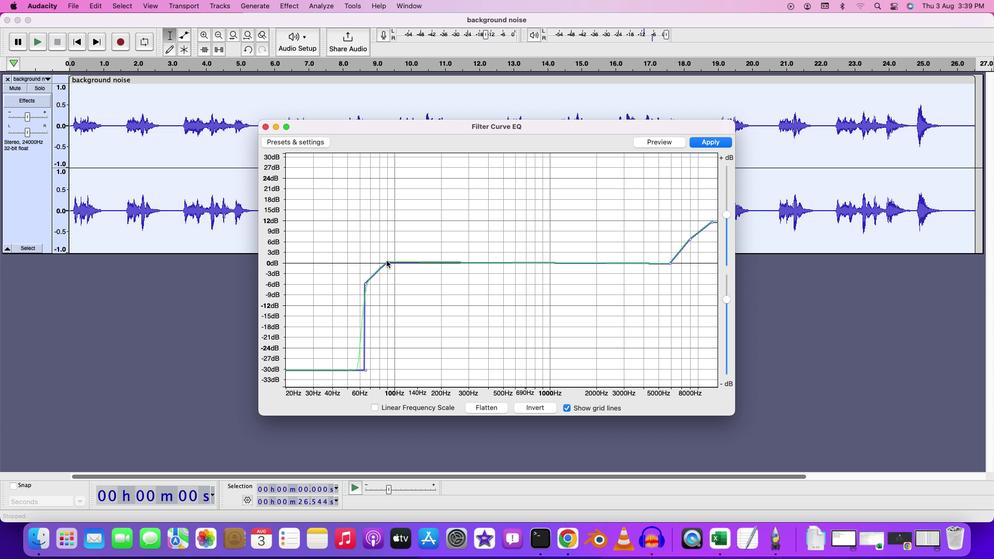 
Action: Mouse moved to (469, 260)
Screenshot: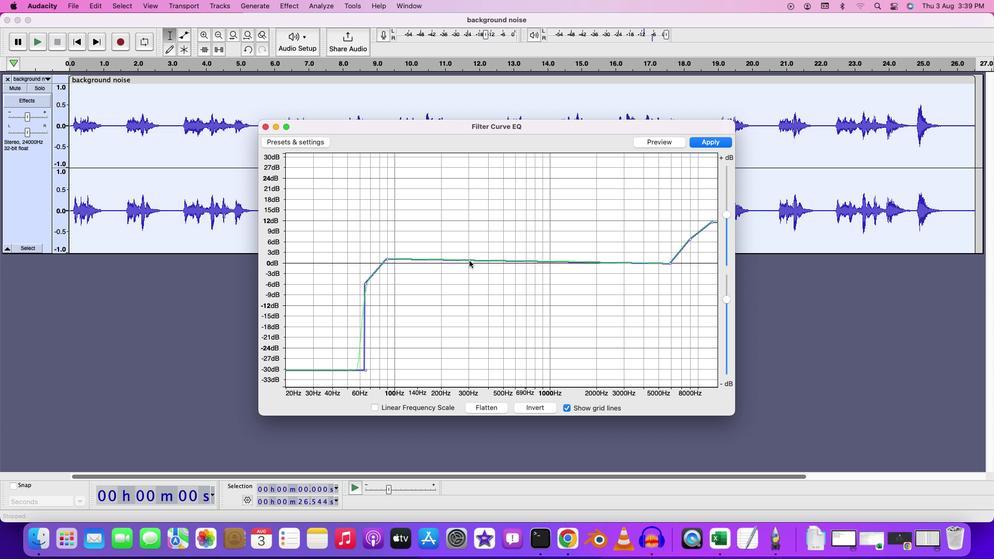 
Action: Mouse pressed left at (469, 260)
Screenshot: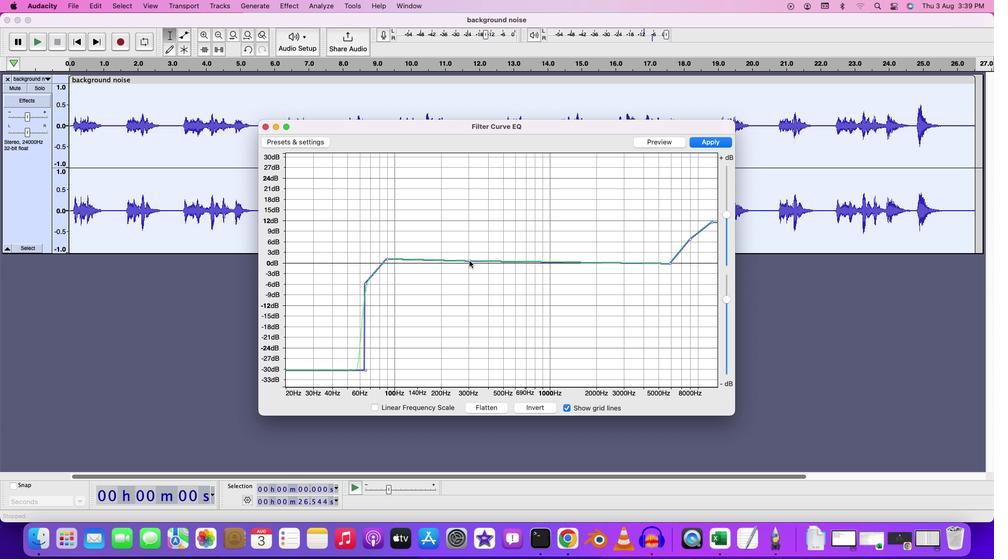 
Action: Mouse moved to (469, 260)
Screenshot: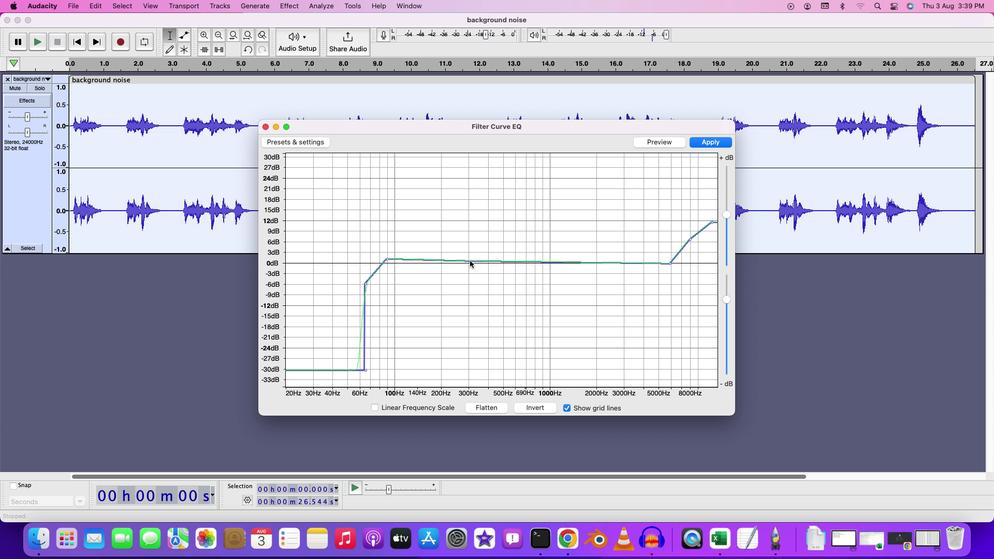 
Action: Mouse pressed left at (469, 260)
Screenshot: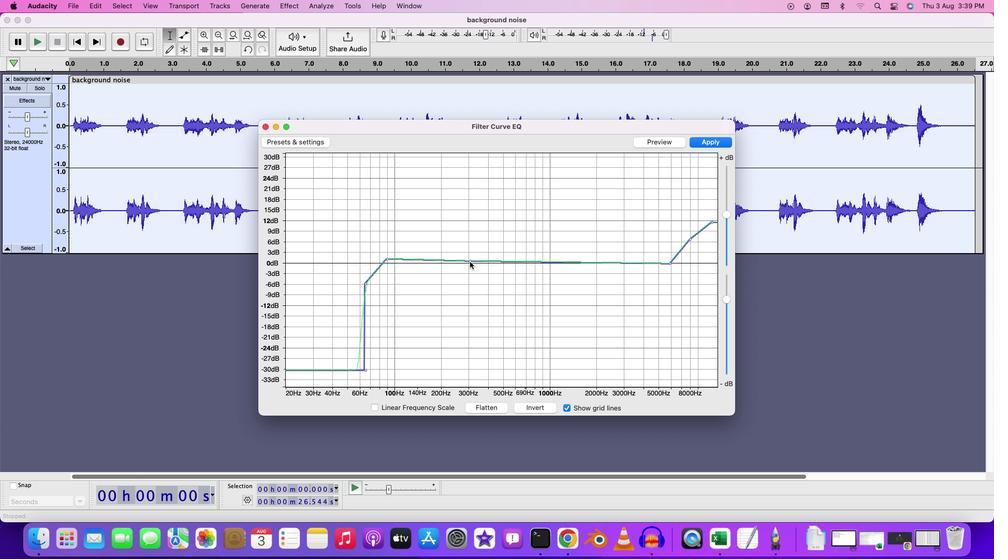 
Action: Mouse moved to (469, 260)
Screenshot: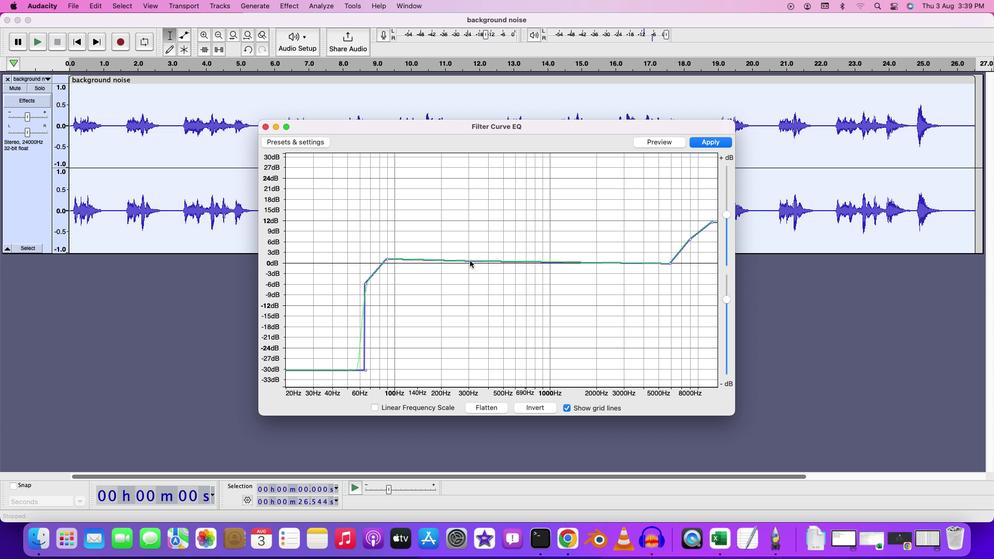 
Action: Mouse pressed left at (469, 260)
Screenshot: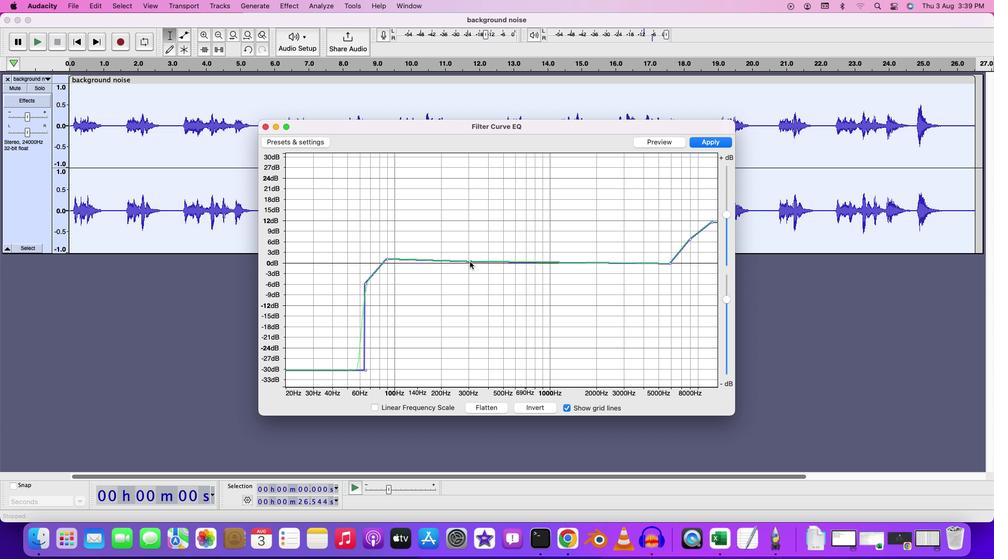
Action: Mouse moved to (540, 263)
Screenshot: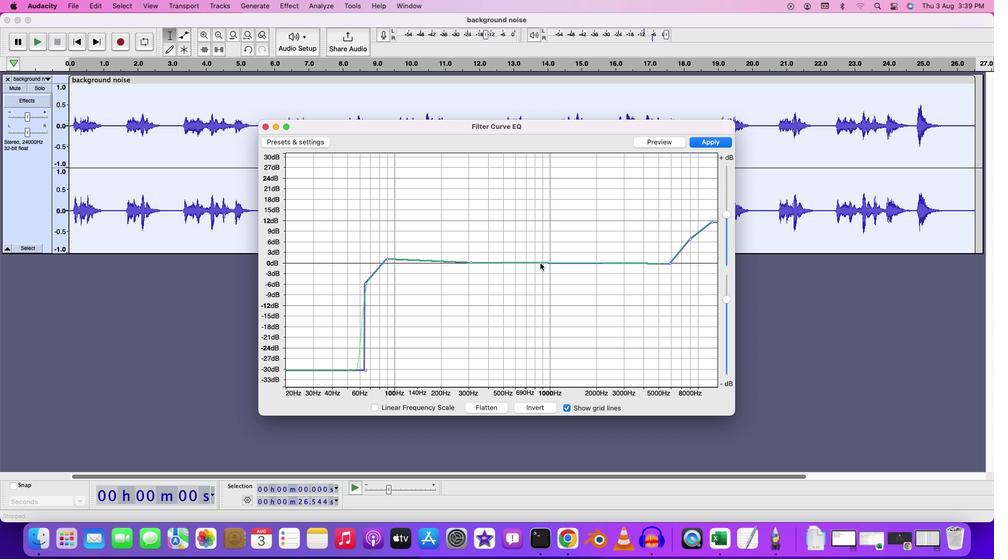 
Action: Mouse pressed left at (540, 263)
Screenshot: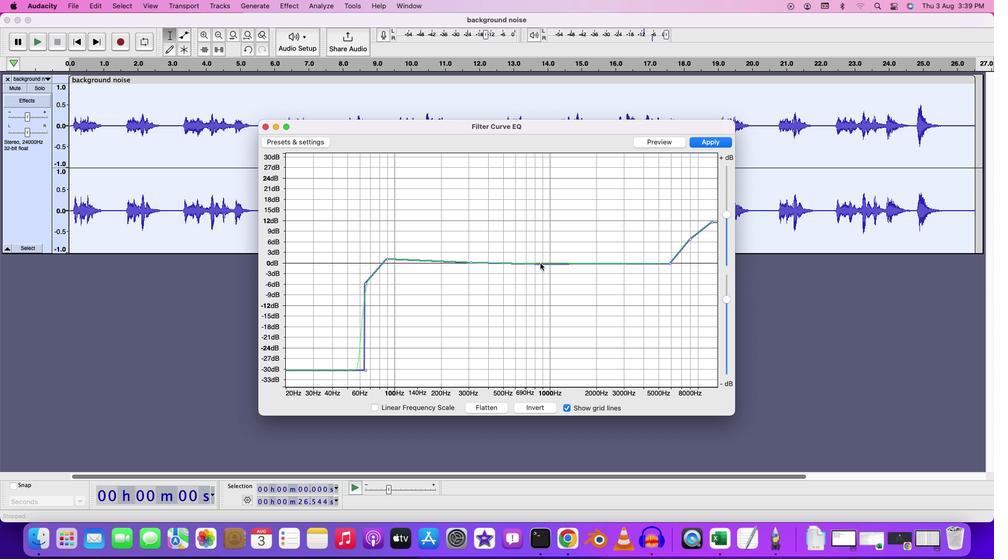 
Action: Mouse moved to (540, 263)
Screenshot: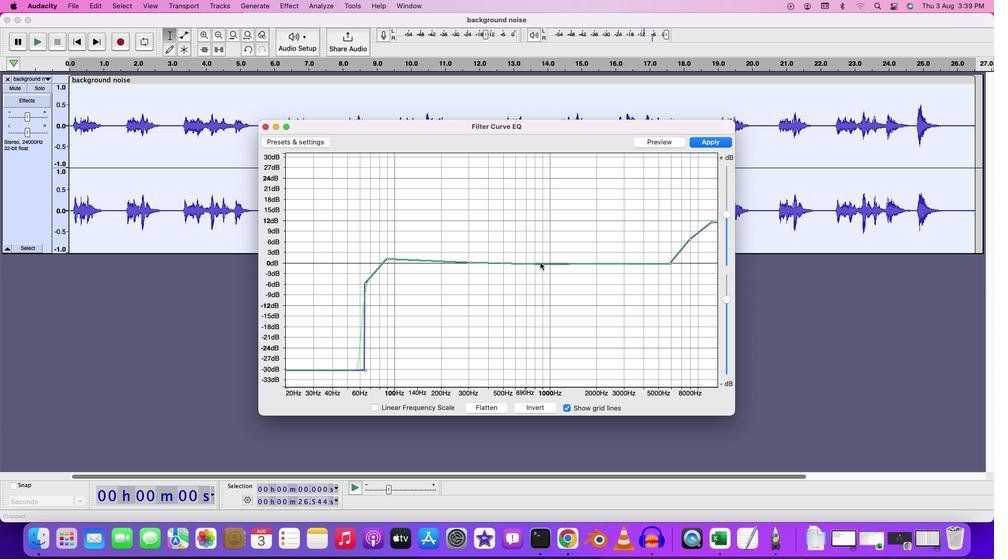 
Action: Mouse pressed left at (540, 263)
Screenshot: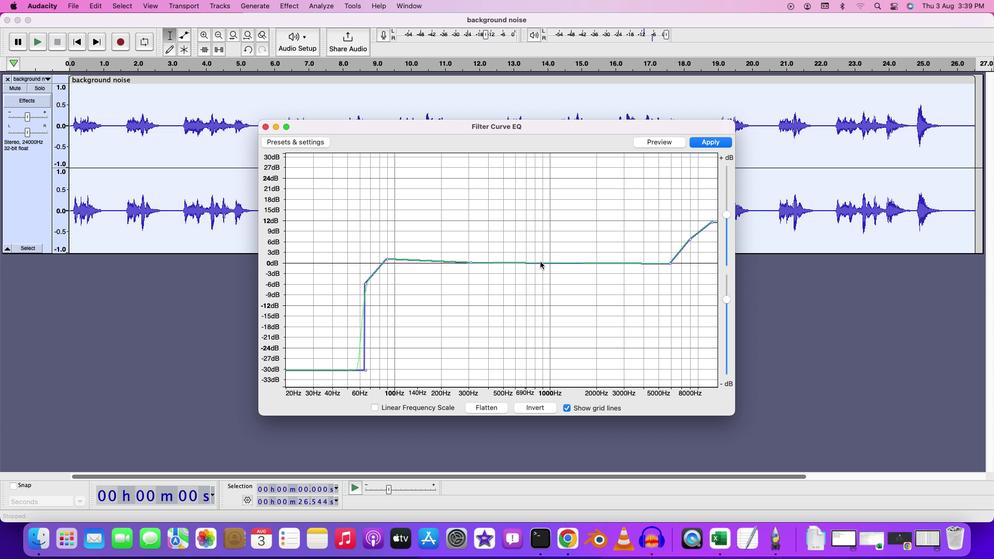 
Action: Mouse moved to (623, 259)
Screenshot: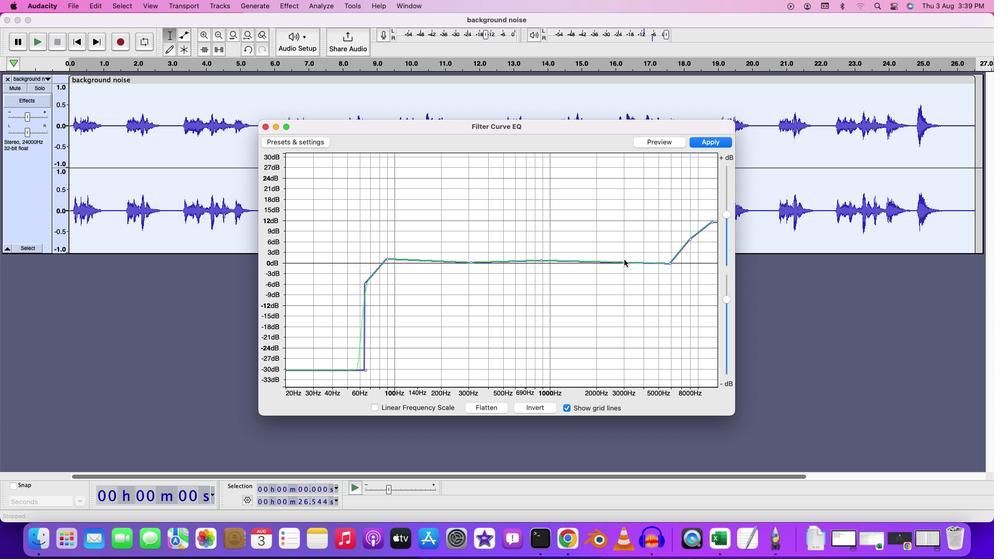 
Action: Mouse pressed left at (623, 259)
Screenshot: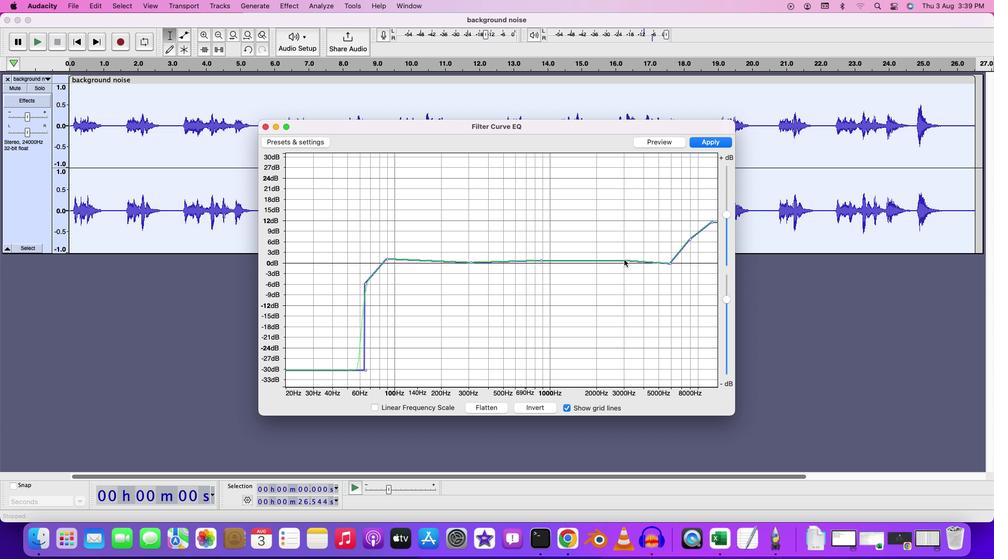 
Action: Mouse moved to (543, 260)
Screenshot: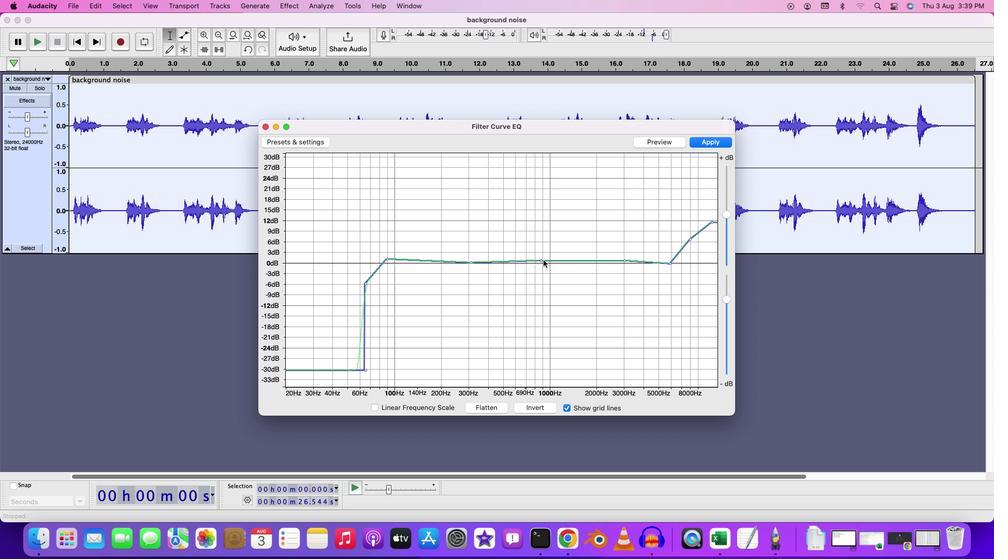 
Action: Mouse pressed left at (543, 260)
Screenshot: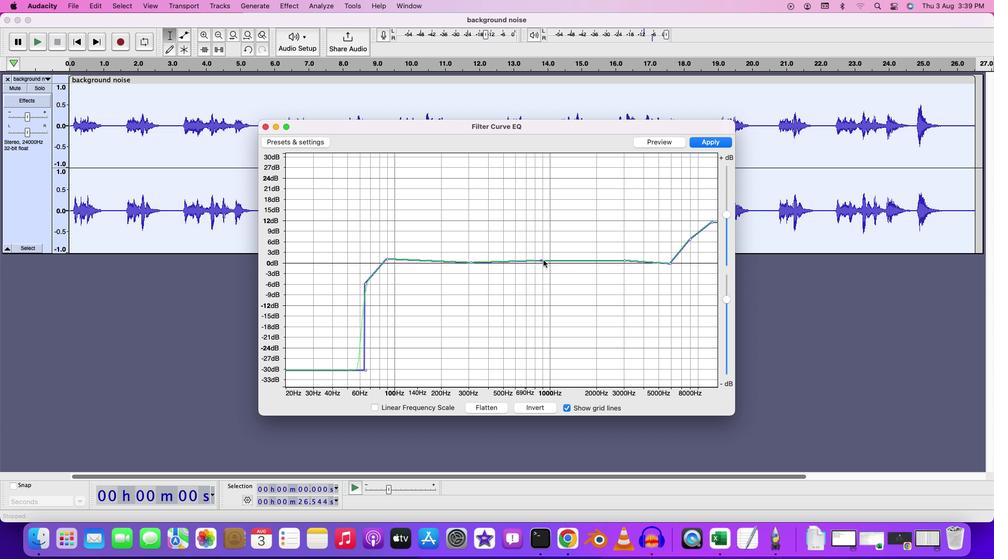 
Action: Mouse moved to (568, 255)
Screenshot: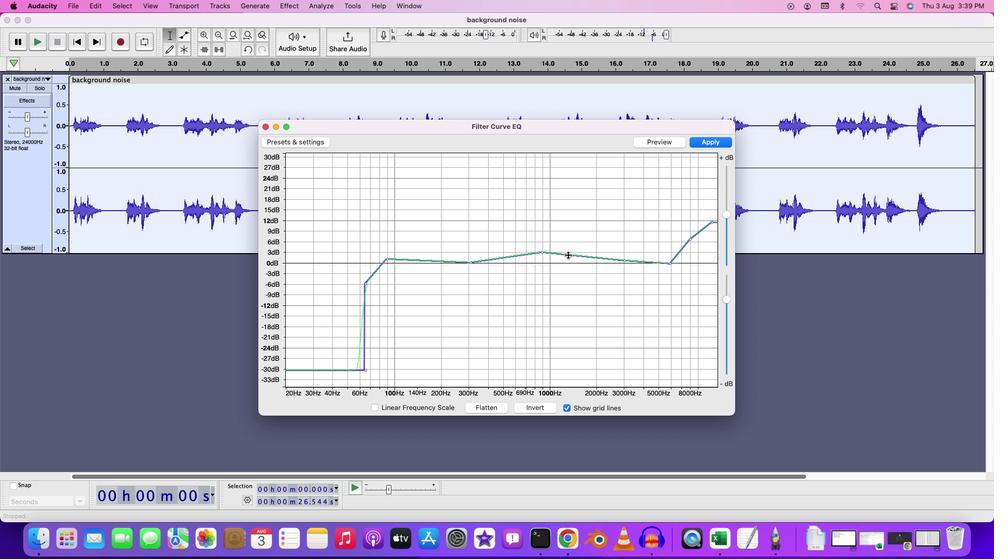 
Action: Mouse pressed left at (568, 255)
Screenshot: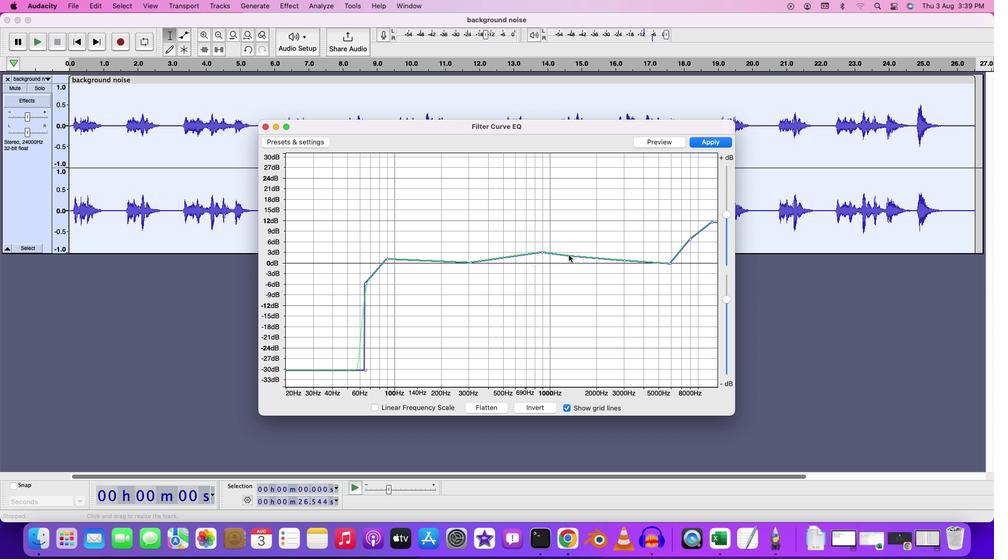 
Action: Mouse moved to (569, 254)
Screenshot: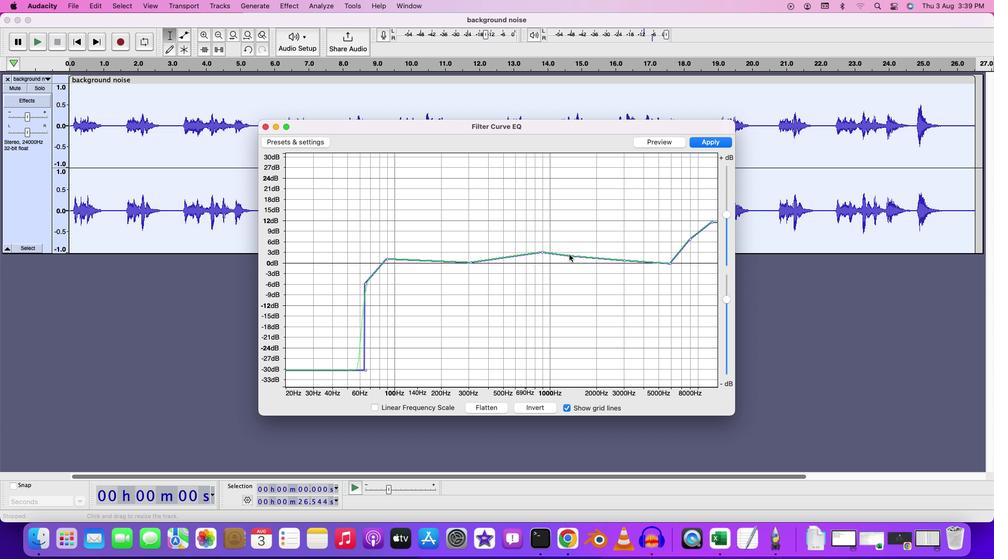 
Action: Mouse pressed left at (569, 254)
Screenshot: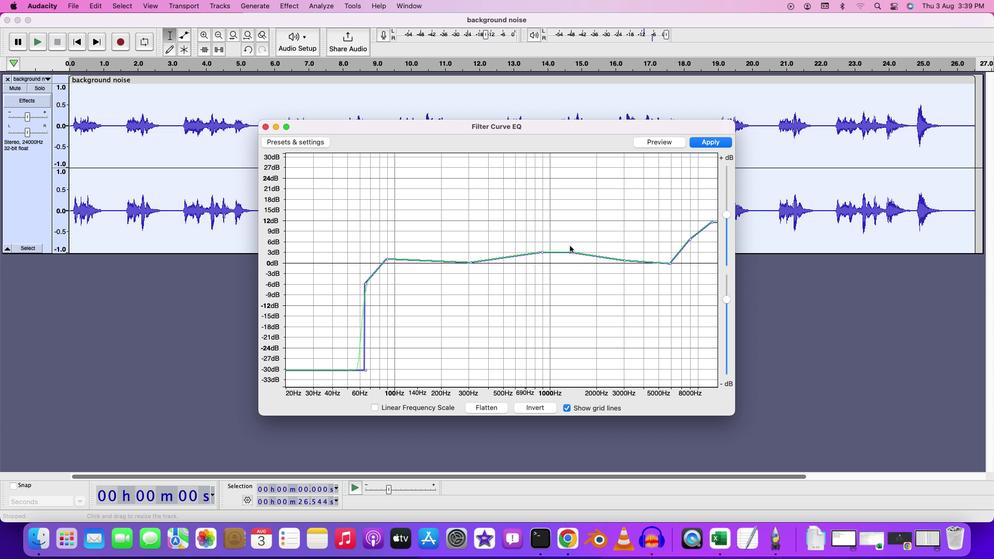 
Action: Mouse moved to (542, 252)
Screenshot: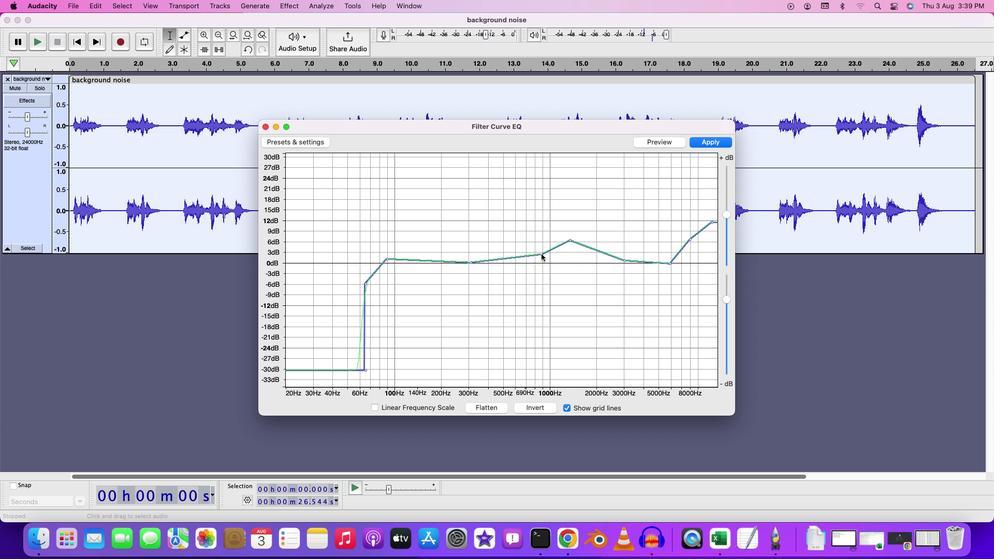 
Action: Mouse pressed left at (542, 252)
Screenshot: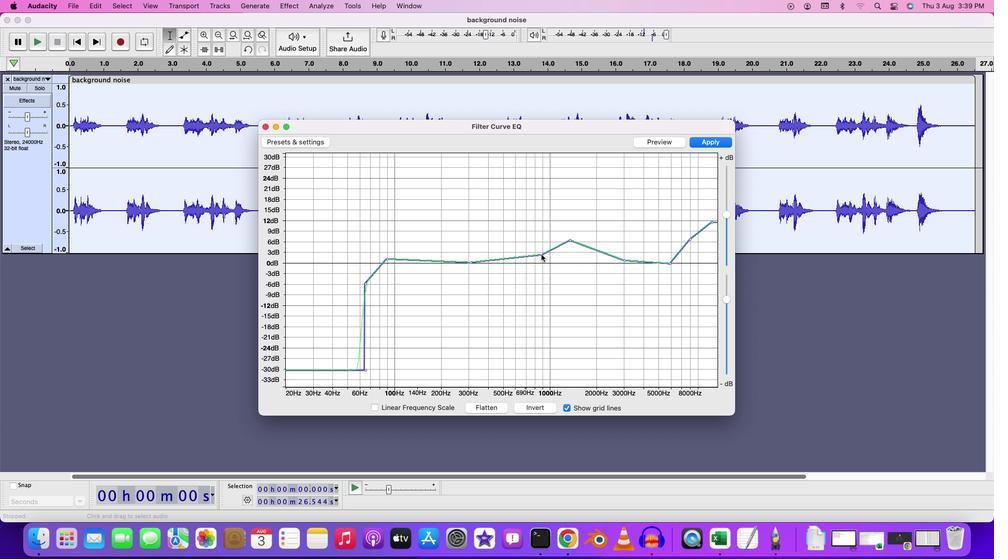 
Action: Mouse moved to (624, 260)
Screenshot: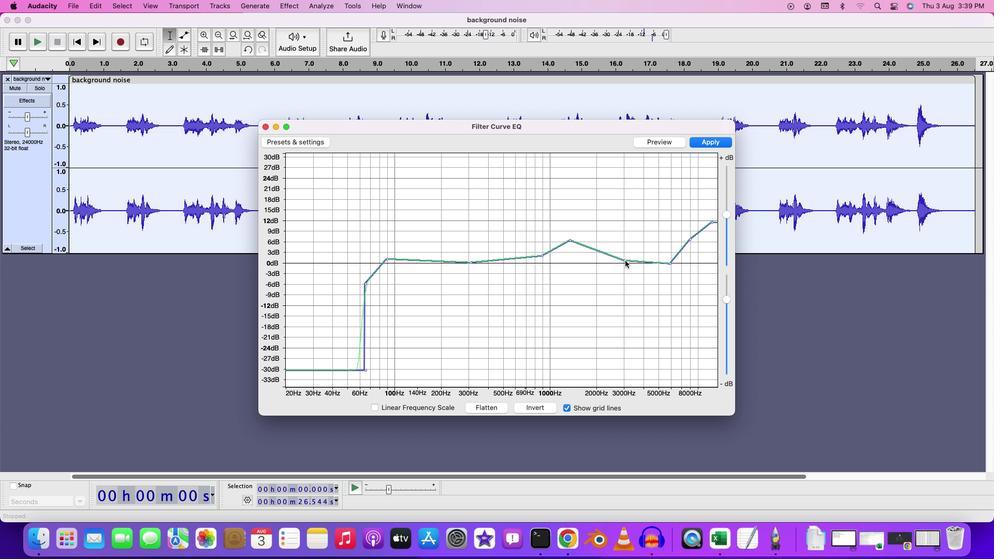 
Action: Mouse pressed left at (624, 260)
Screenshot: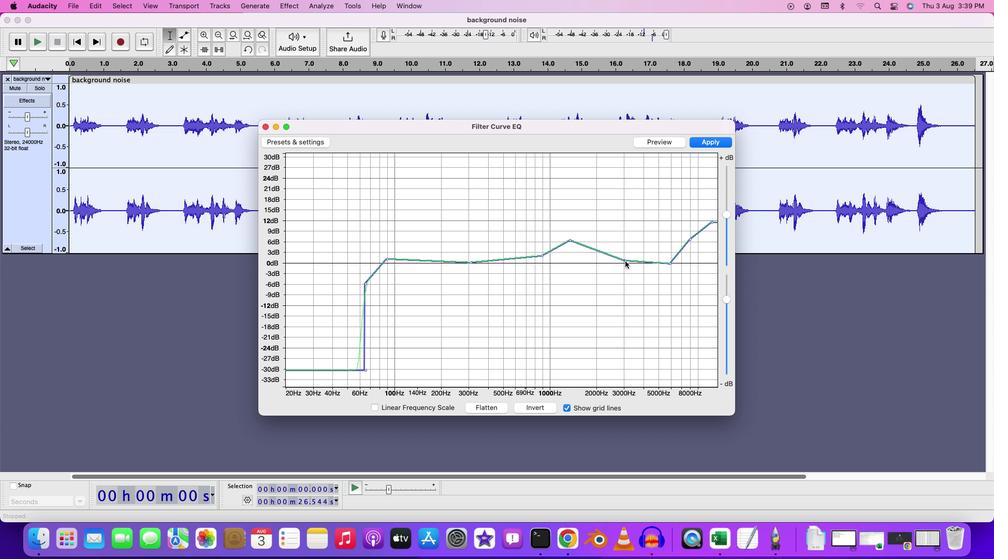 
Action: Mouse moved to (670, 264)
Screenshot: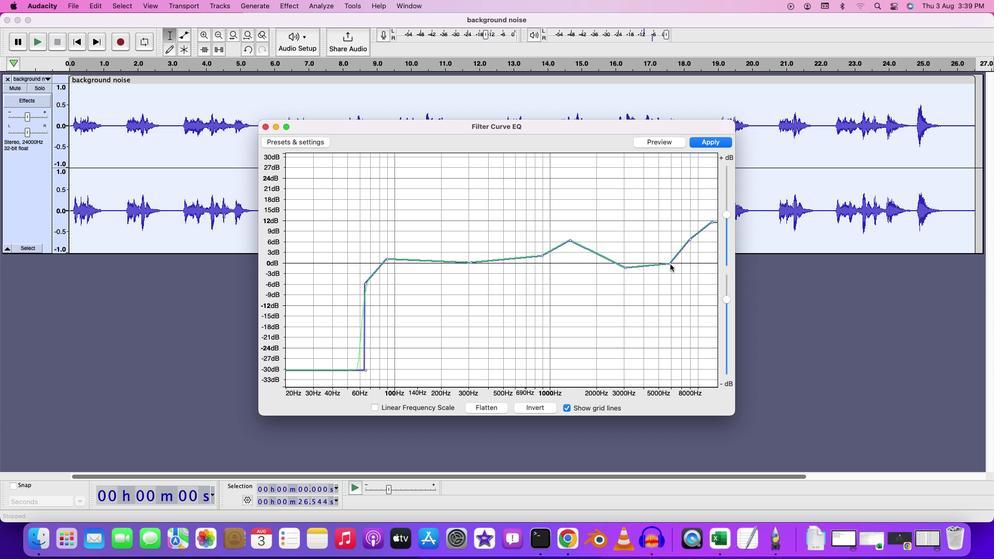
Action: Mouse pressed left at (670, 264)
Screenshot: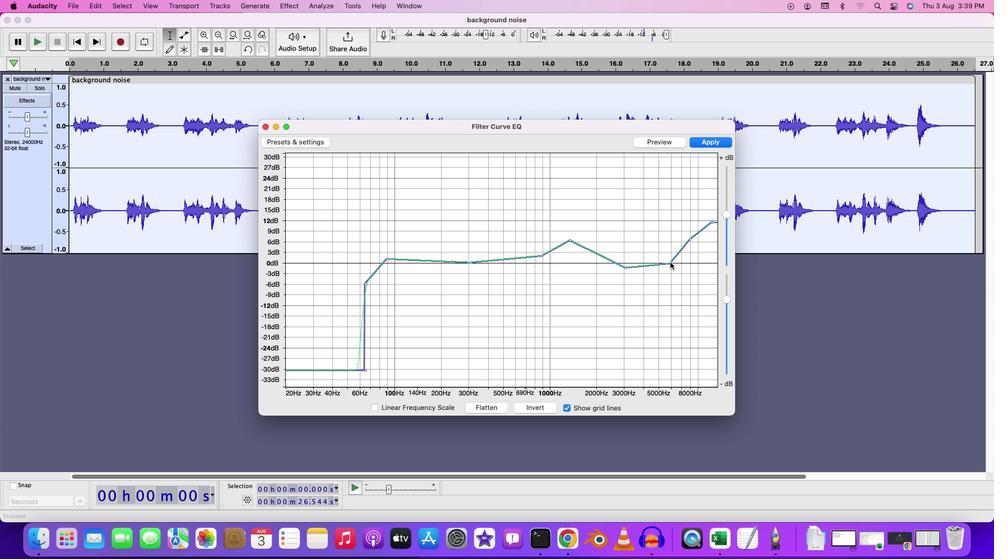
Action: Mouse moved to (711, 222)
Screenshot: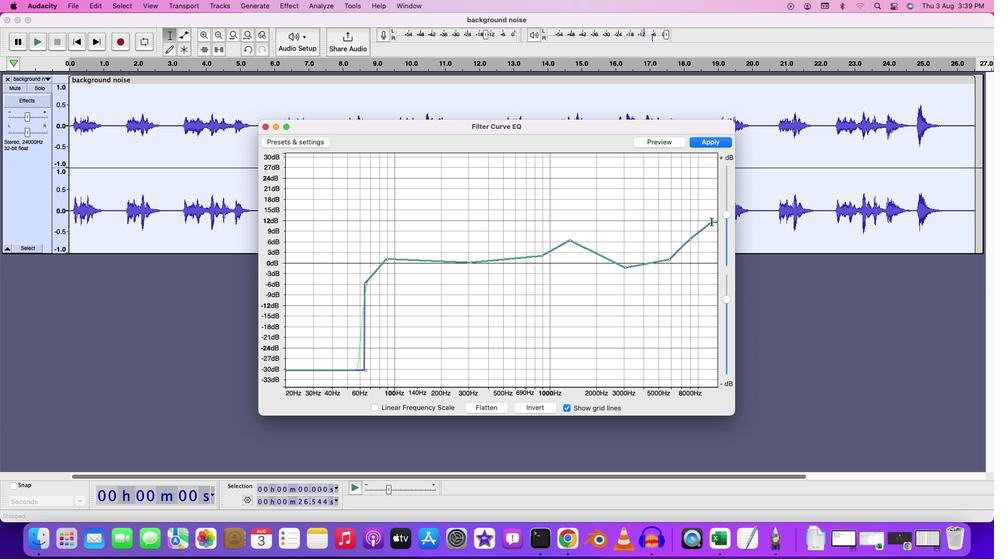
Action: Mouse pressed left at (711, 222)
Screenshot: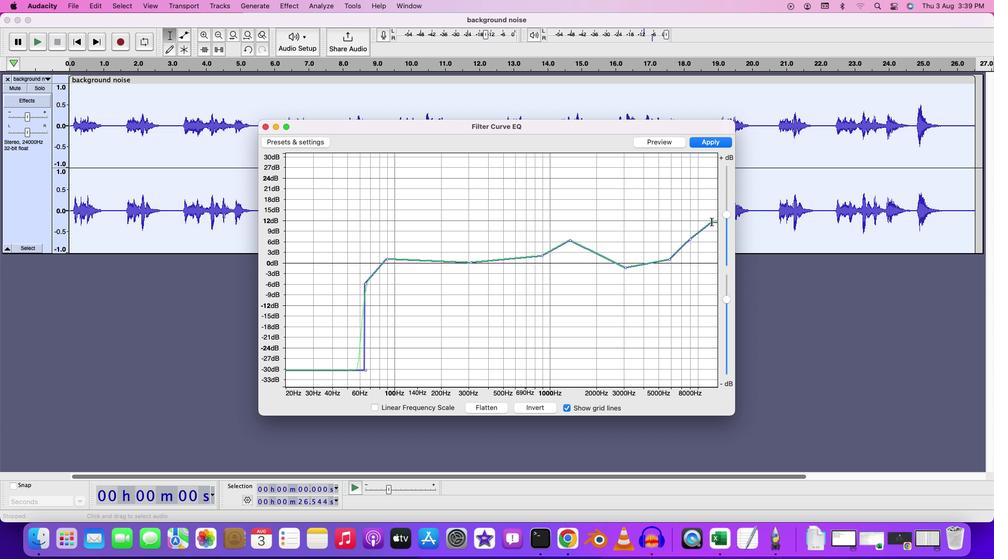 
Action: Mouse moved to (716, 215)
Screenshot: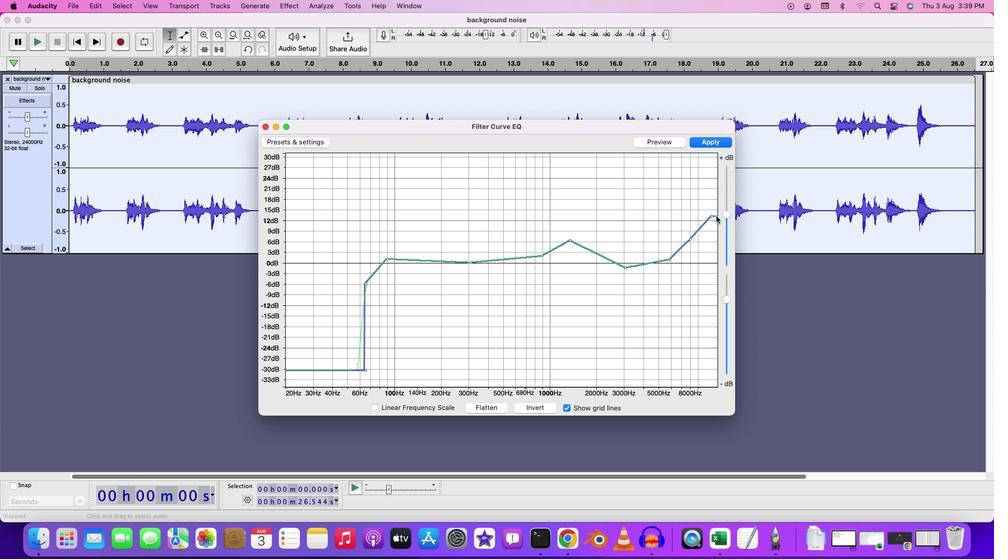 
Action: Mouse pressed left at (716, 215)
Screenshot: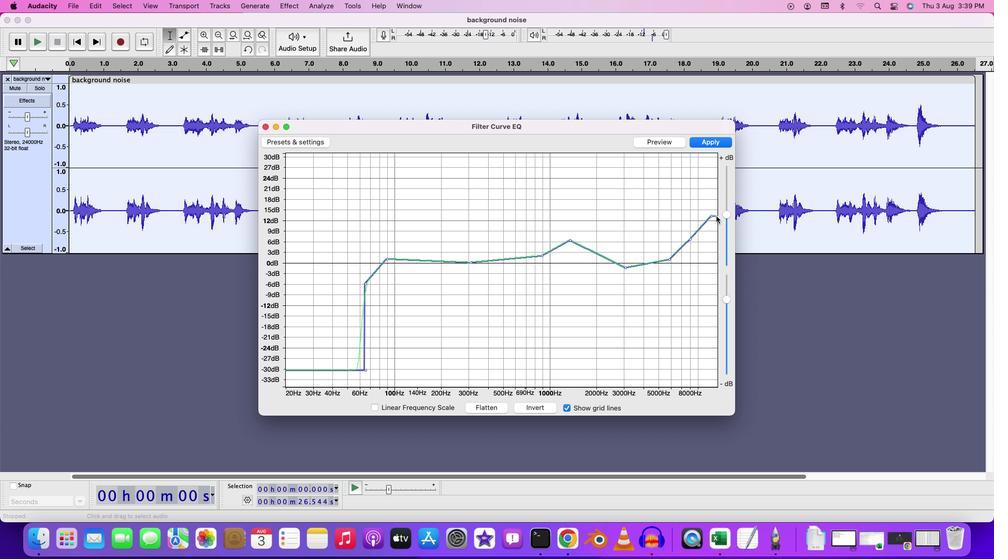 
Action: Mouse moved to (717, 216)
Screenshot: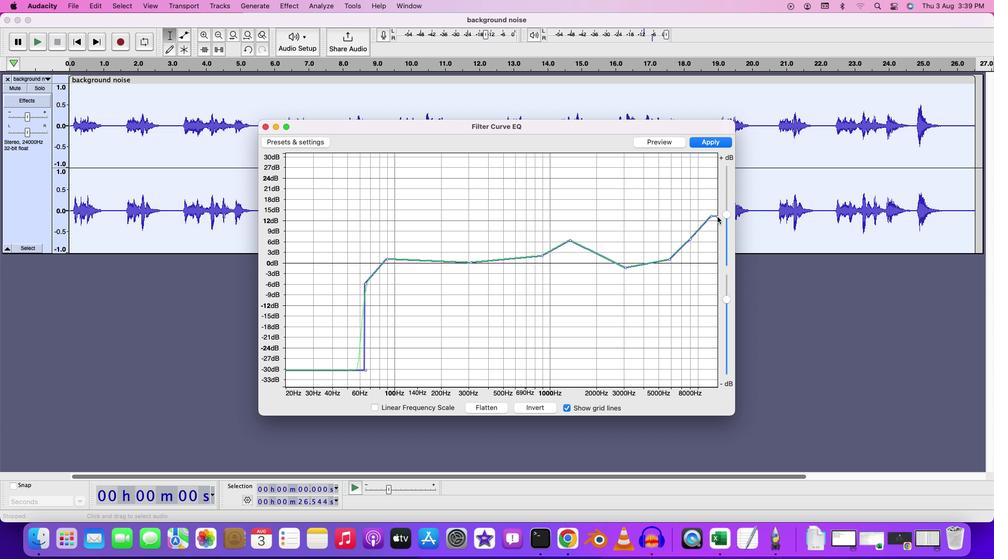 
Action: Mouse pressed left at (717, 216)
Screenshot: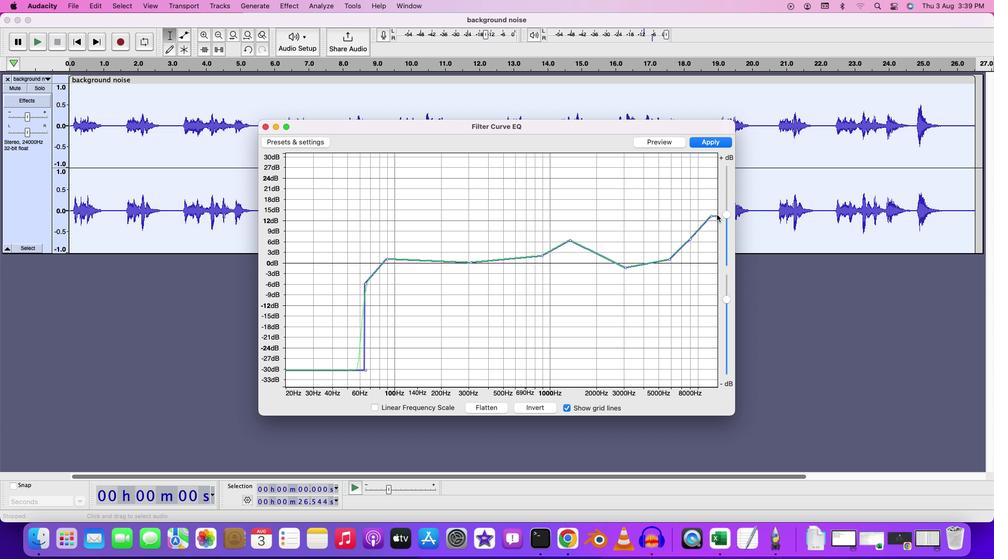 
Action: Mouse moved to (543, 256)
Screenshot: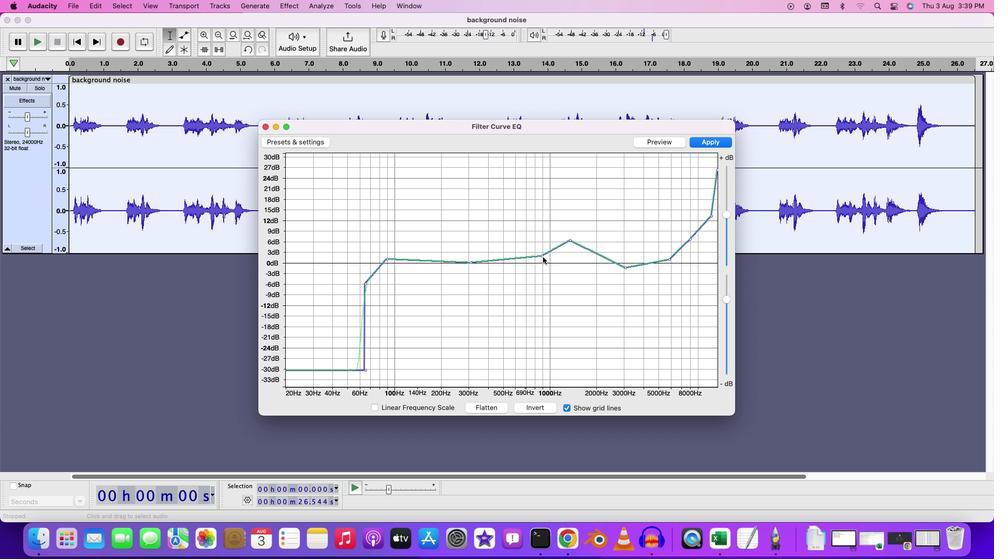 
Action: Mouse pressed left at (543, 256)
Screenshot: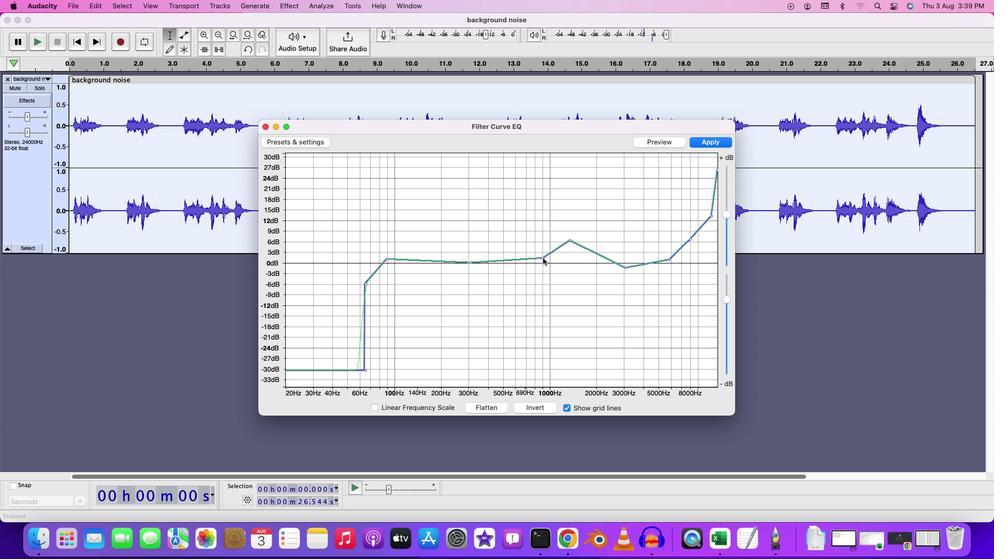 
Action: Mouse moved to (472, 262)
Screenshot: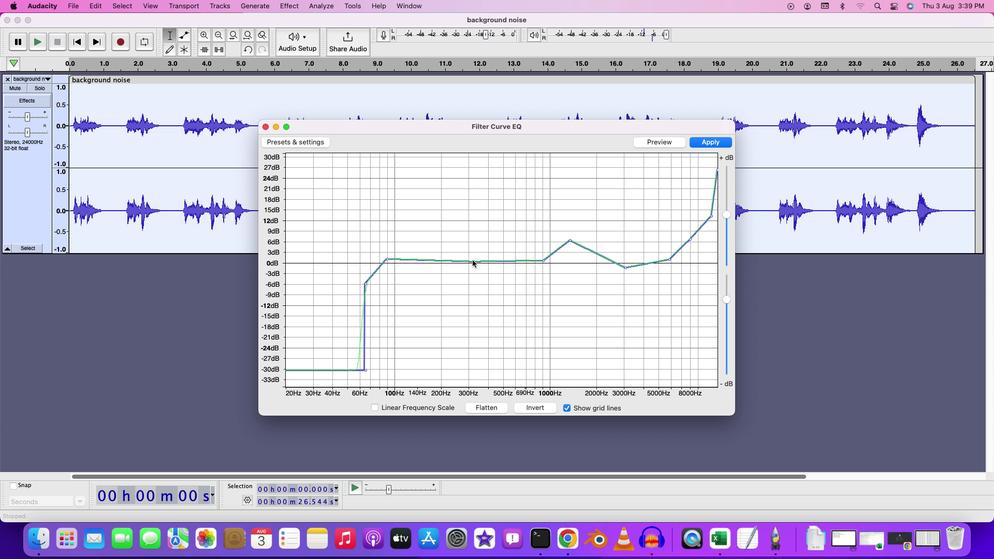 
Action: Mouse pressed left at (472, 262)
Screenshot: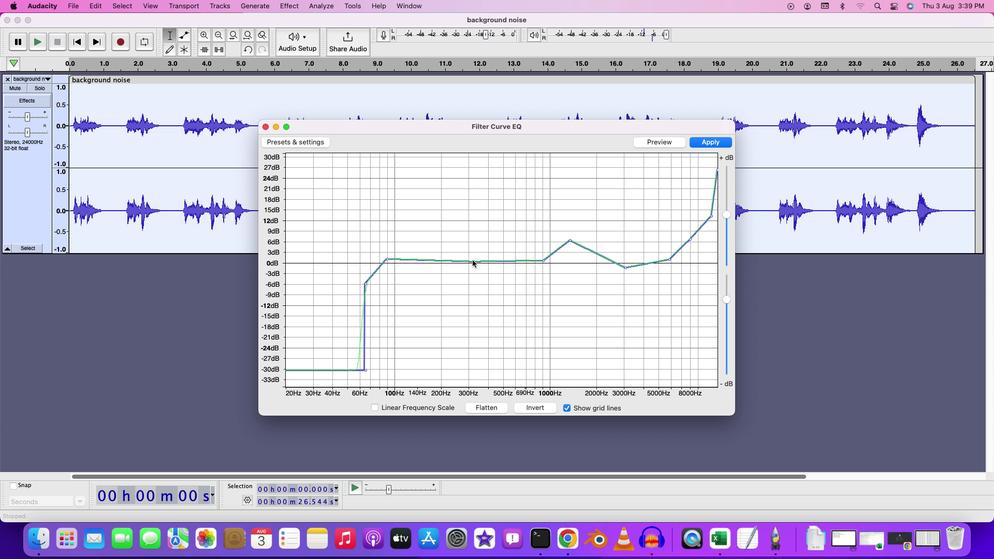 
Action: Mouse moved to (544, 262)
Screenshot: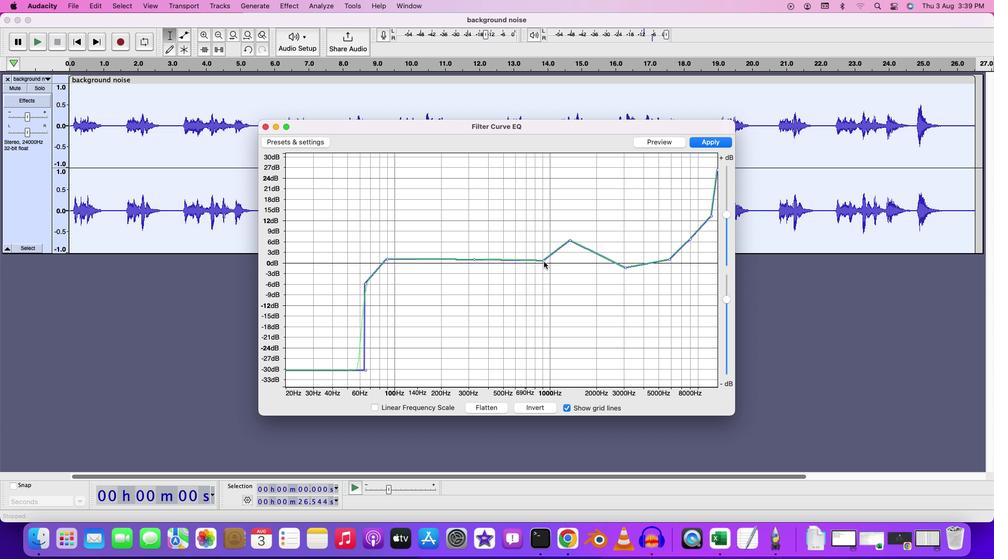 
Action: Mouse pressed left at (544, 262)
Screenshot: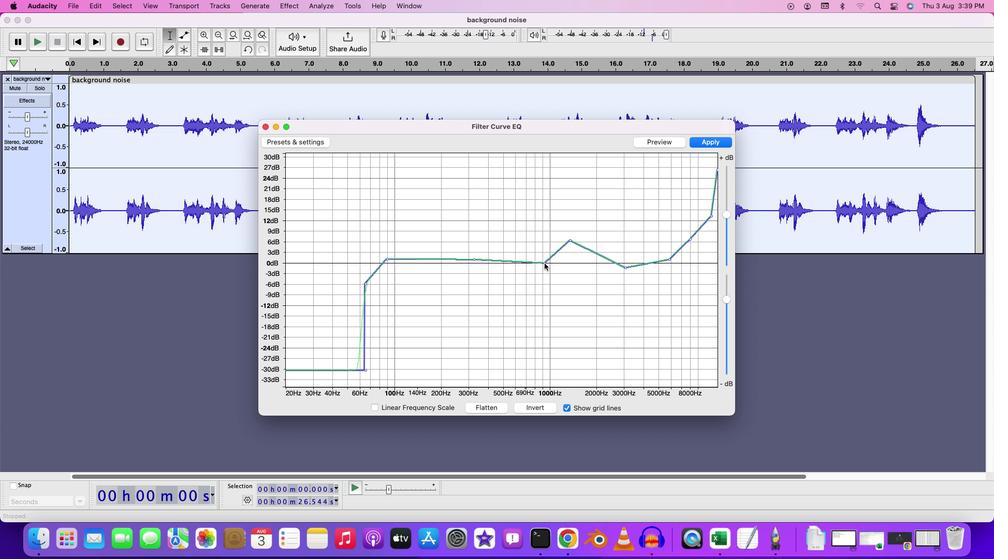 
Action: Mouse moved to (625, 268)
Screenshot: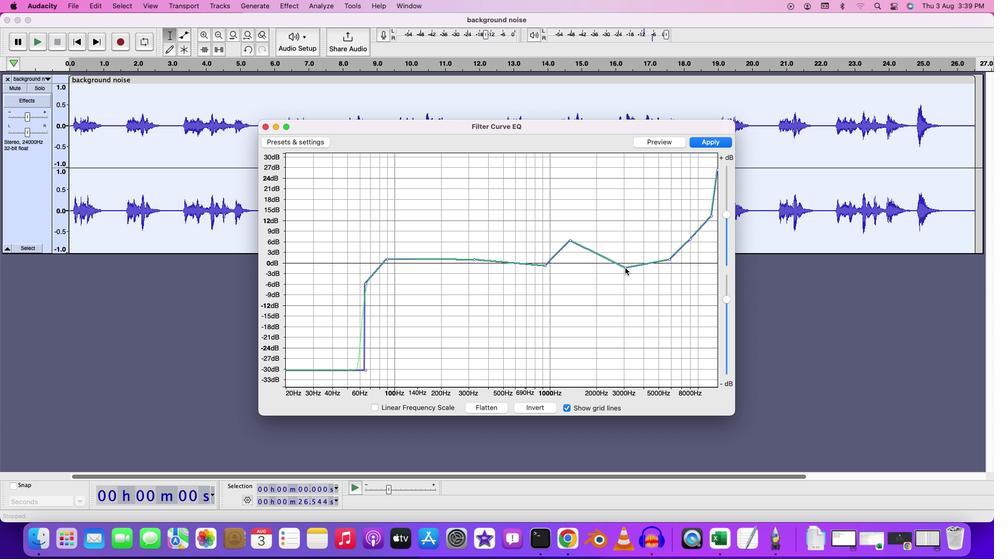
Action: Mouse pressed left at (625, 268)
Screenshot: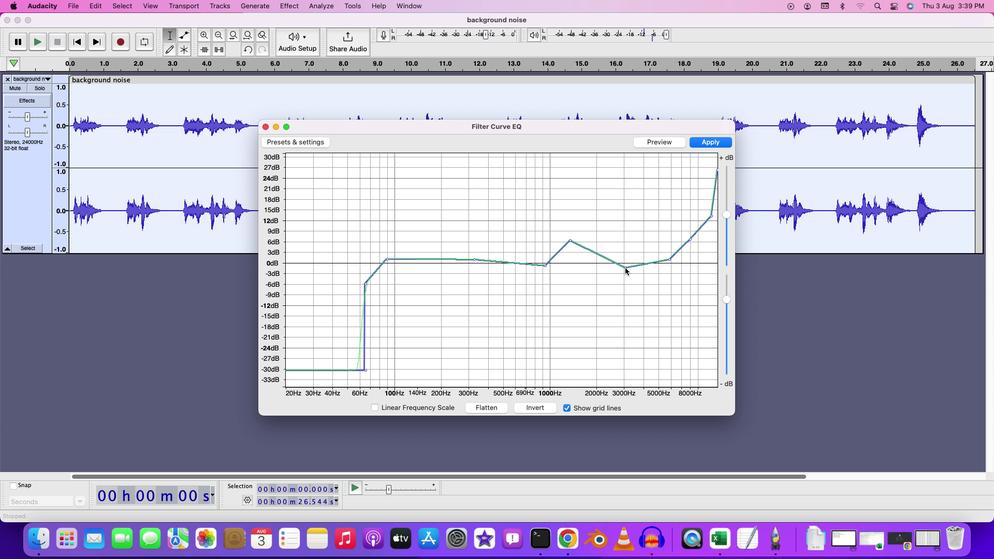 
Action: Mouse moved to (387, 258)
Screenshot: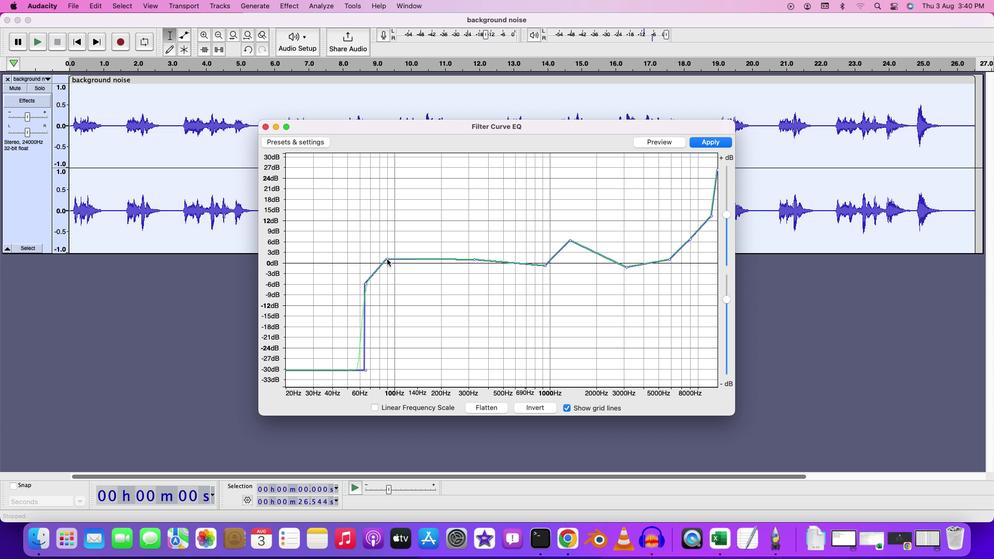
Action: Mouse pressed left at (387, 258)
Screenshot: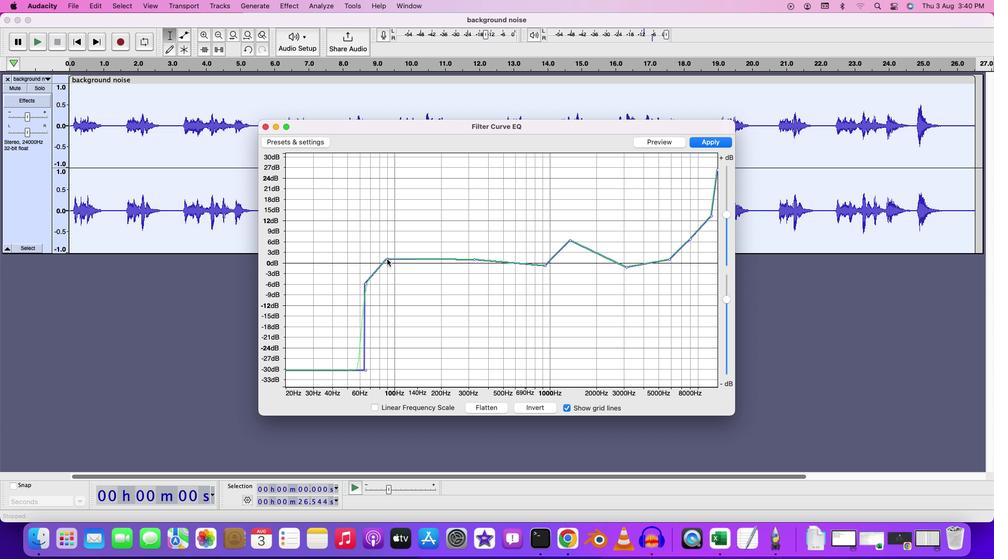 
Action: Mouse moved to (365, 369)
Screenshot: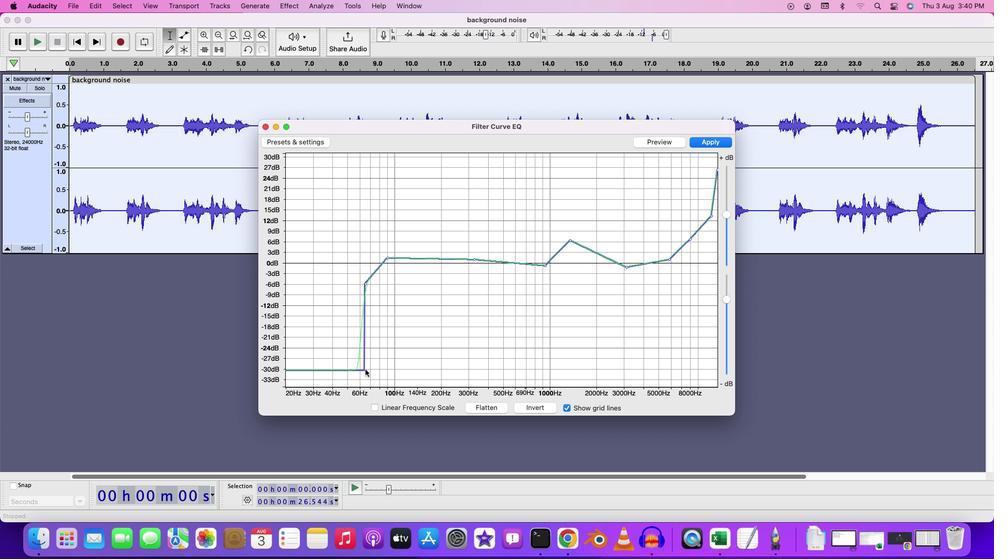 
Action: Mouse pressed left at (365, 369)
Screenshot: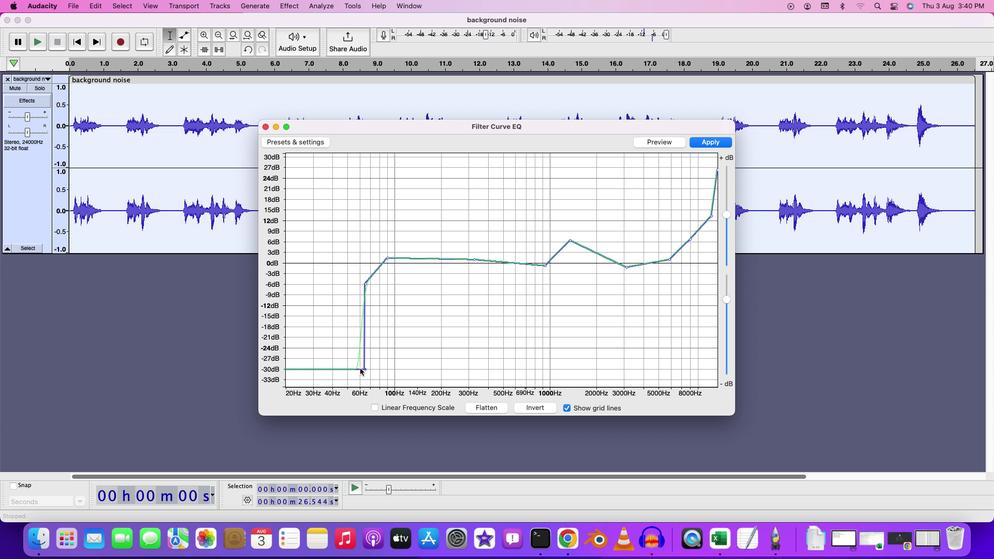 
Action: Mouse moved to (309, 362)
Screenshot: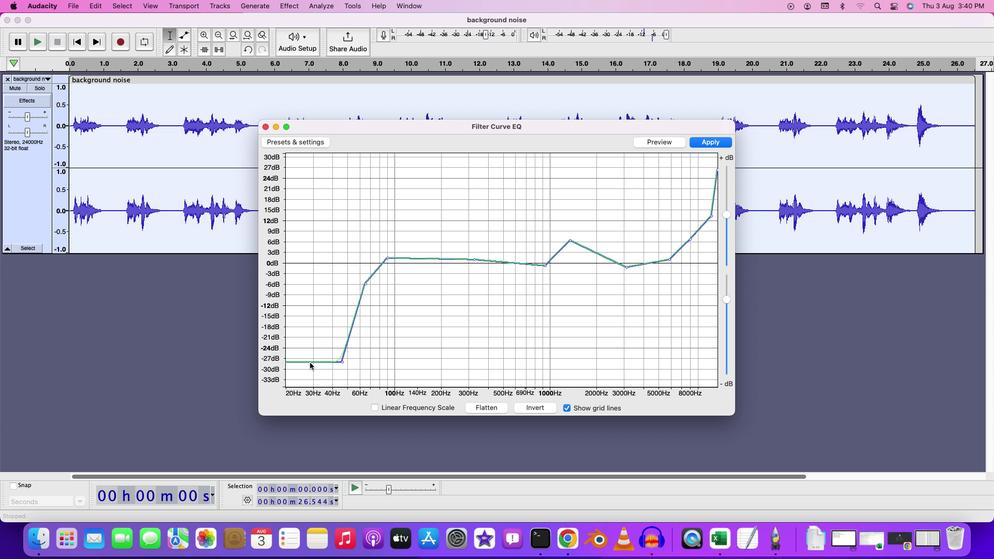 
Action: Mouse pressed left at (309, 362)
Screenshot: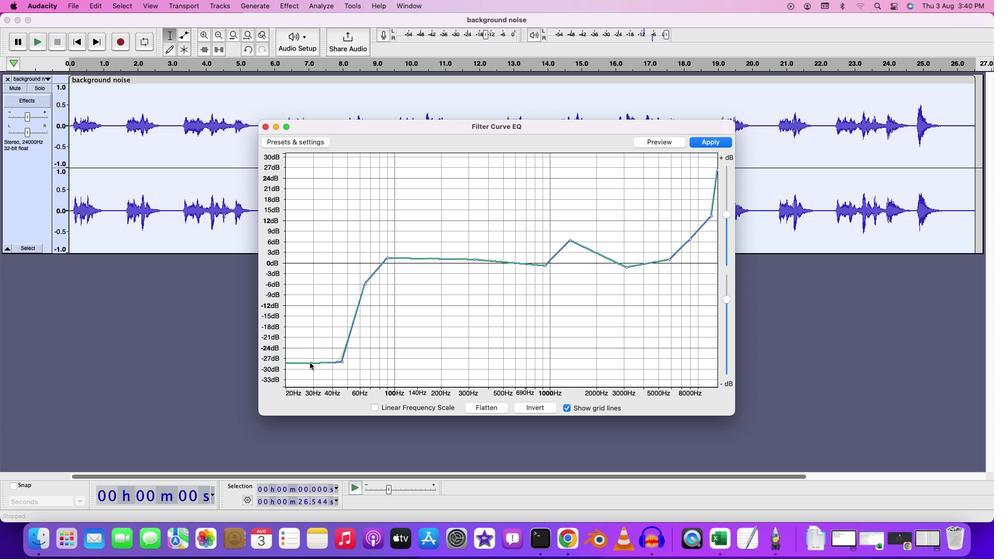 
Action: Mouse moved to (309, 362)
Screenshot: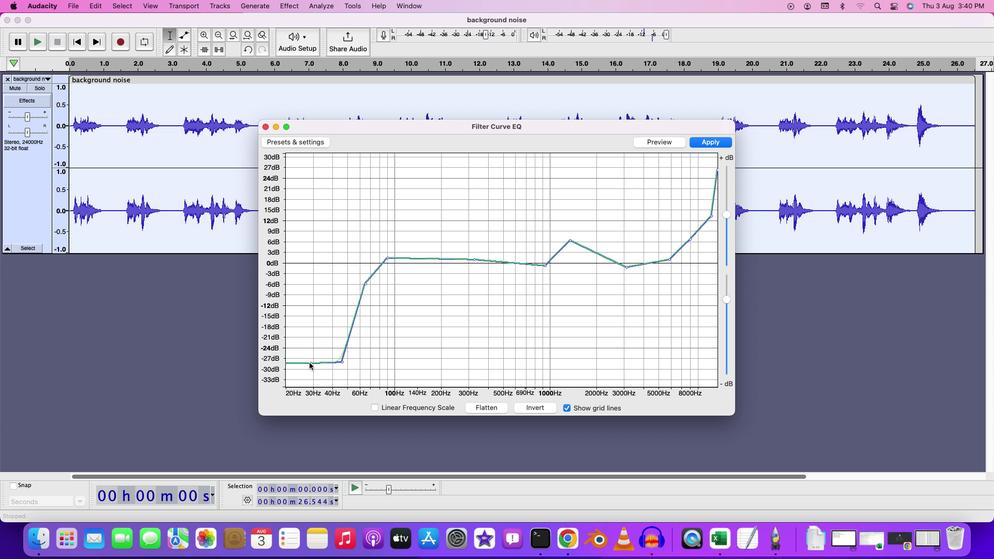 
Action: Mouse pressed left at (309, 362)
Screenshot: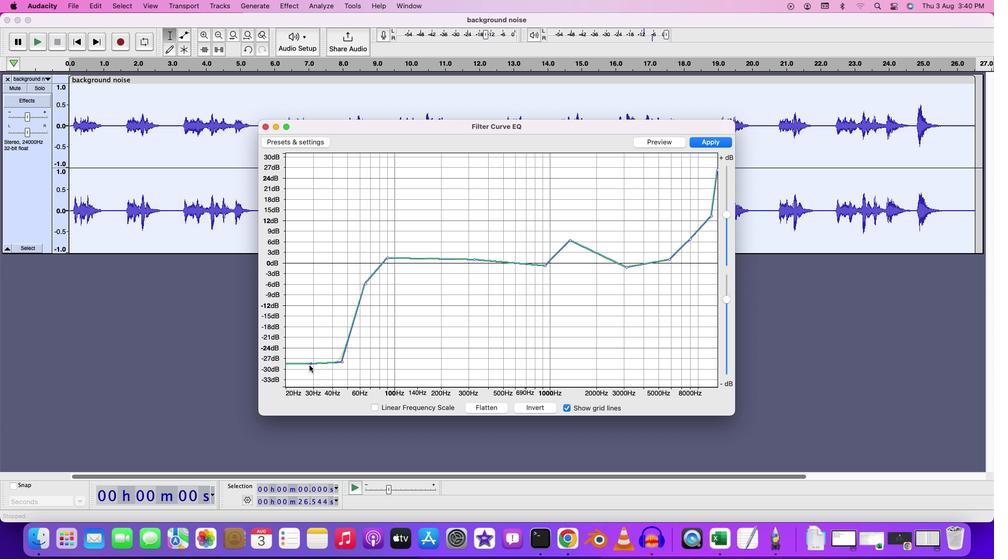 
Action: Mouse moved to (295, 376)
Screenshot: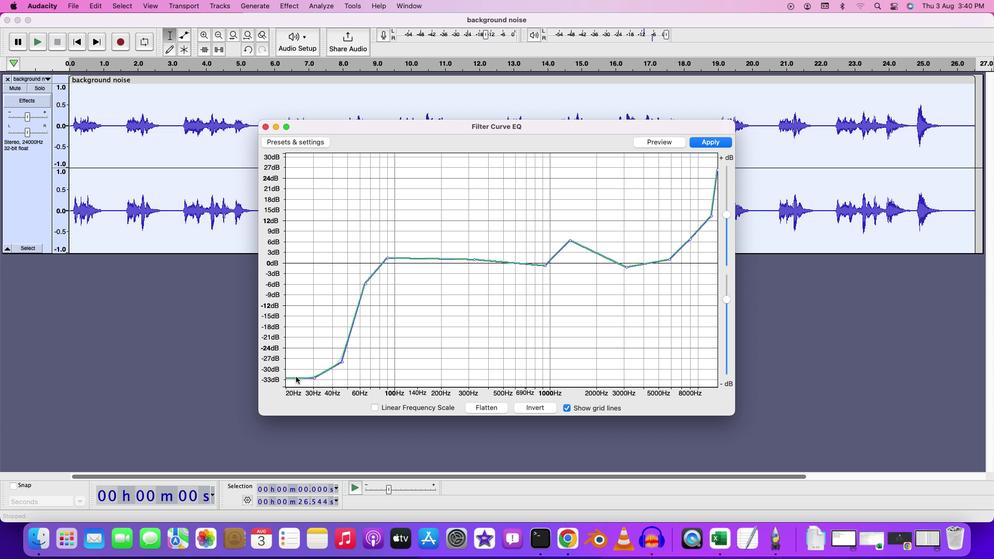 
Action: Mouse pressed left at (295, 376)
Screenshot: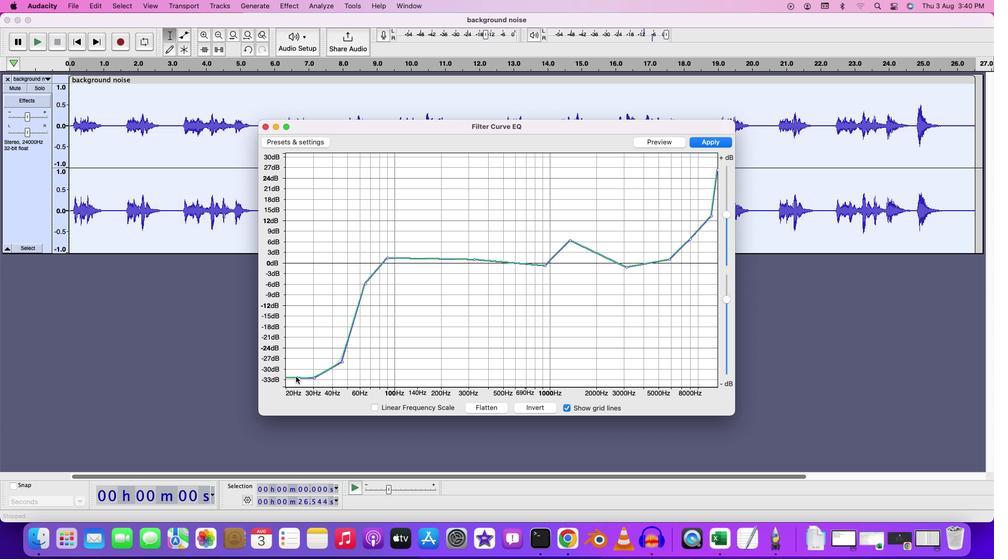 
Action: Mouse moved to (295, 376)
Screenshot: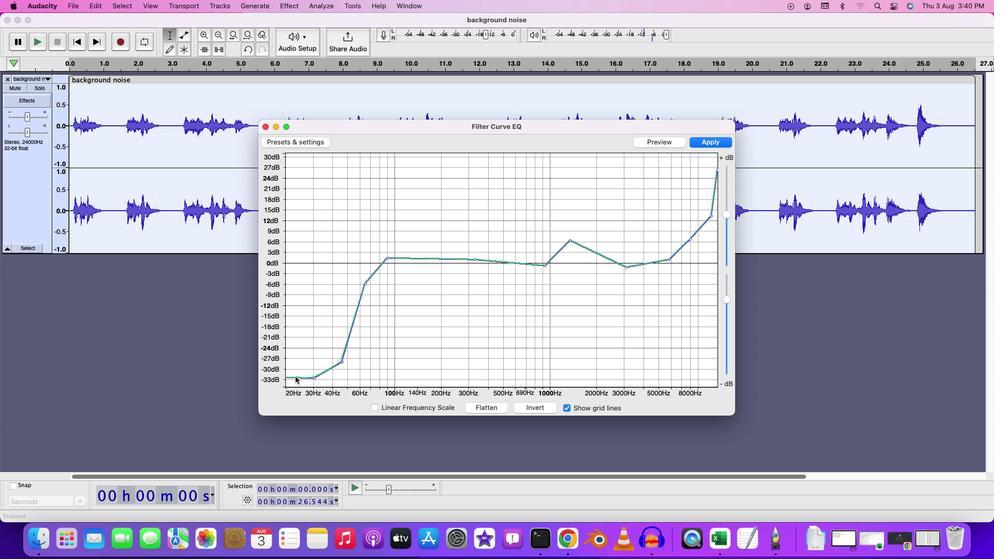 
Action: Mouse pressed left at (295, 376)
Screenshot: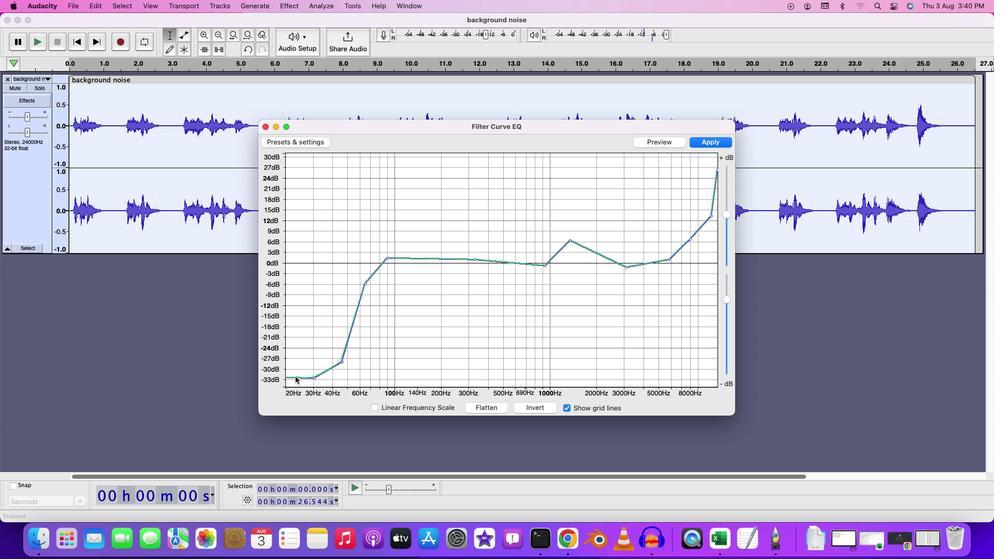 
Action: Mouse moved to (297, 376)
Screenshot: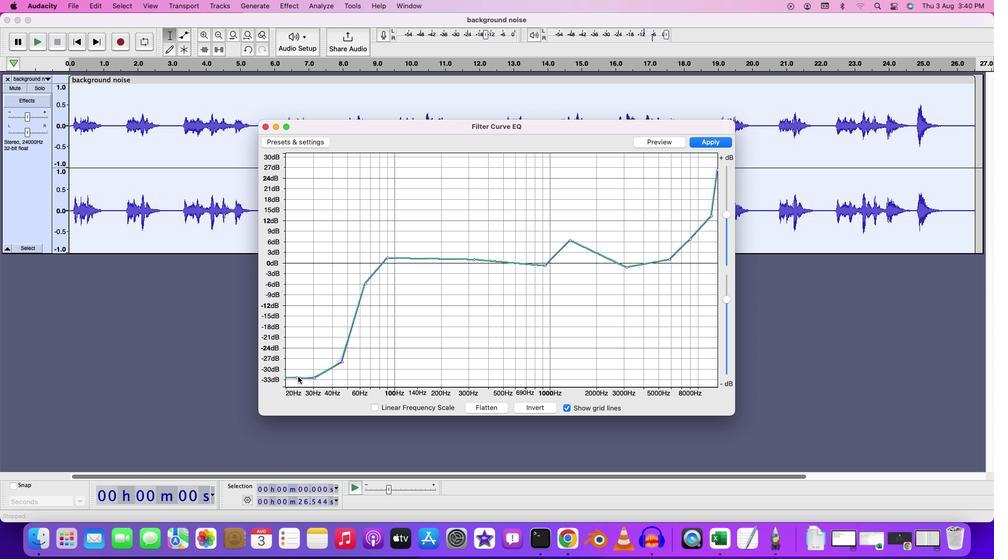 
Action: Mouse pressed left at (297, 376)
Screenshot: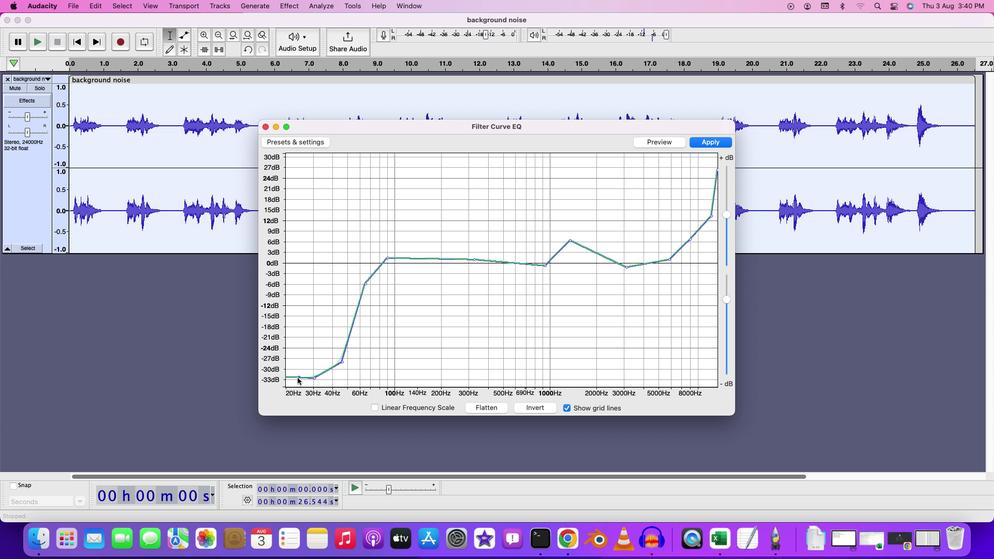 
Action: Mouse moved to (708, 140)
Screenshot: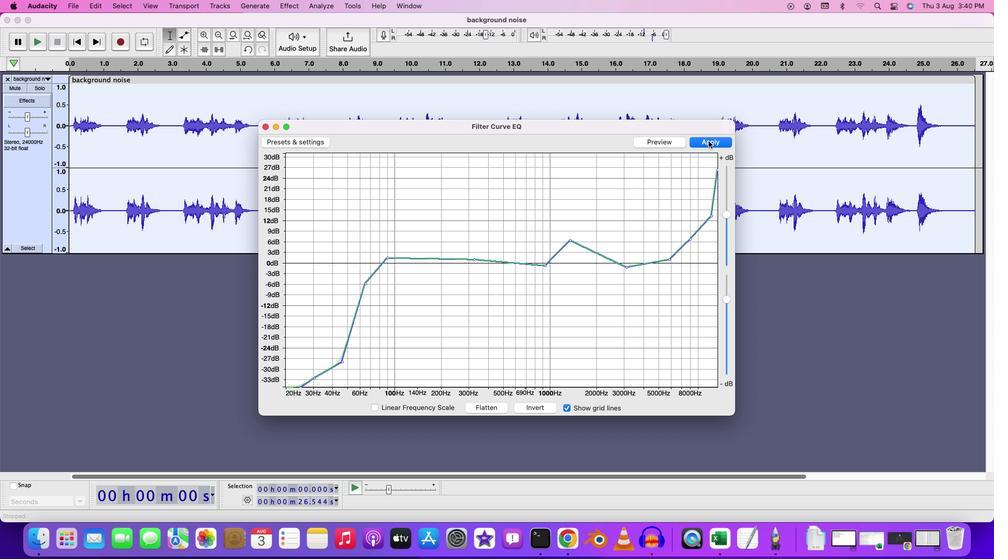 
Action: Mouse pressed left at (708, 140)
Screenshot: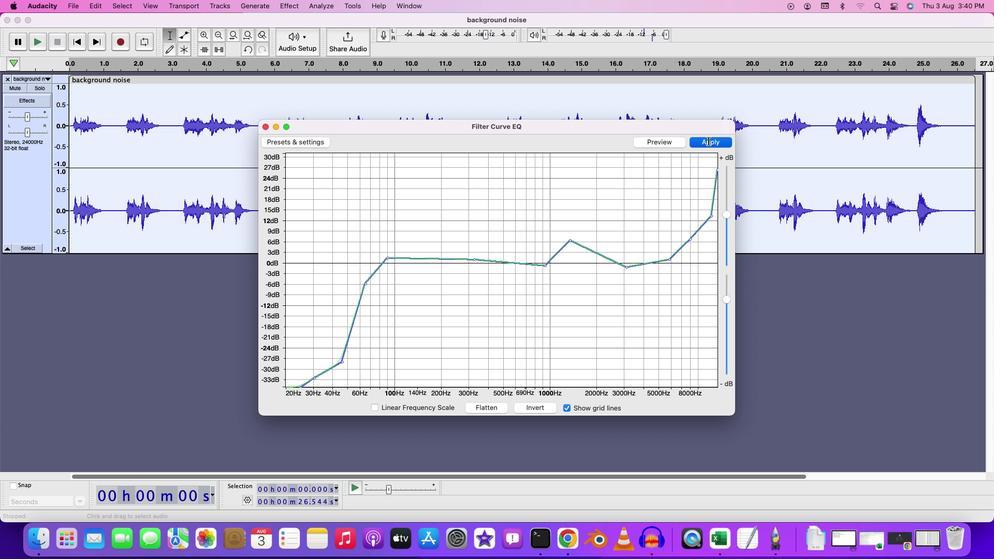 
Action: Mouse moved to (74, 101)
Screenshot: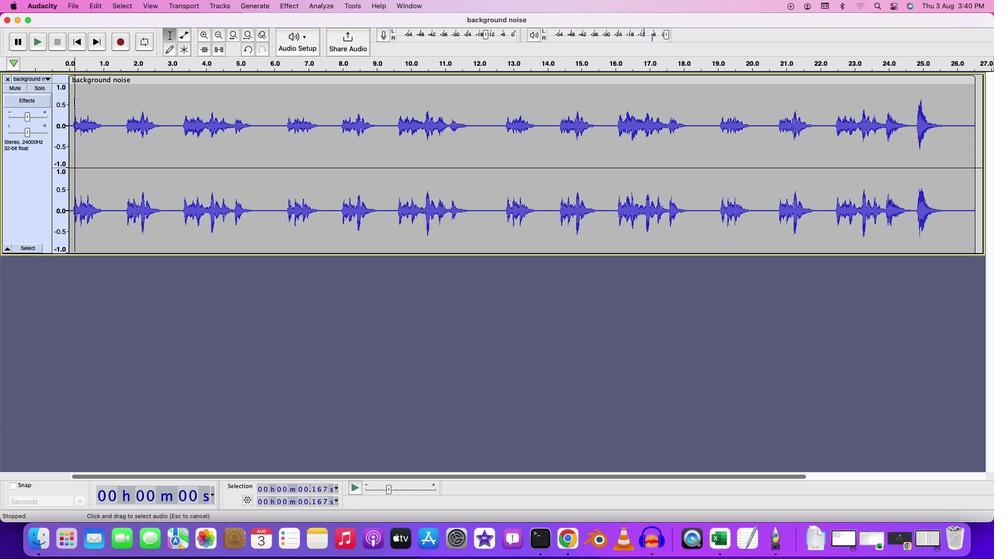 
Action: Mouse pressed left at (74, 101)
Screenshot: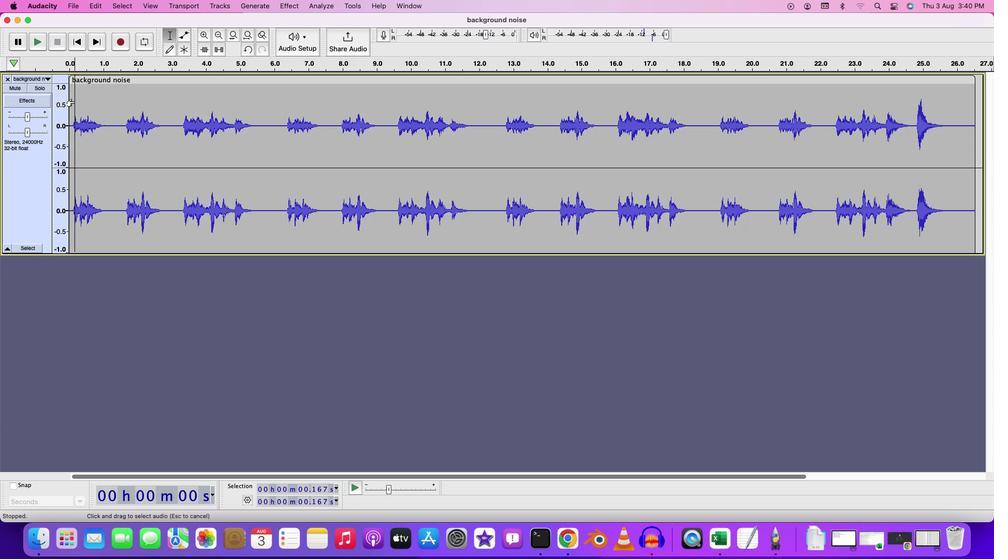 
Action: Key pressed Key.space
Screenshot: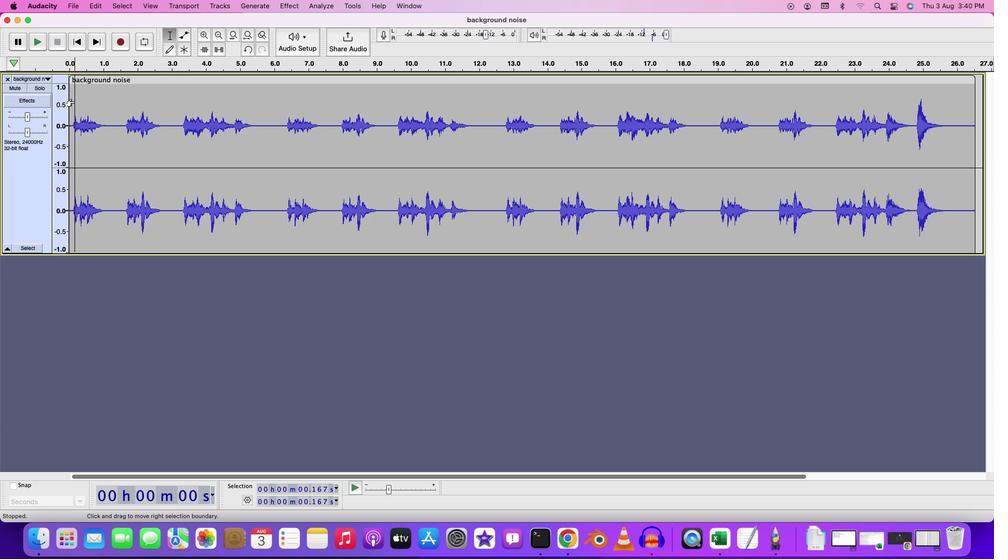 
Action: Mouse moved to (531, 253)
Screenshot: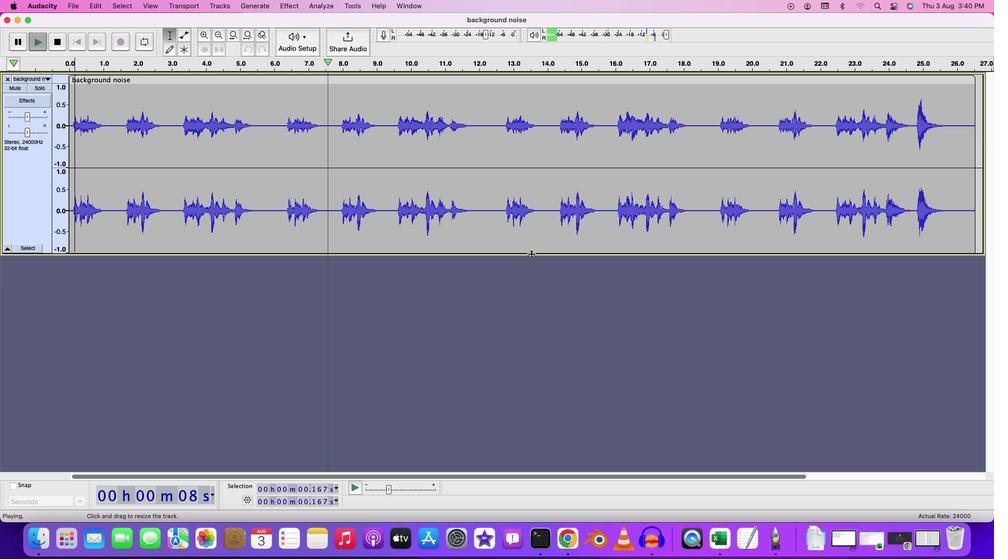 
Action: Key pressed Key.space
Screenshot: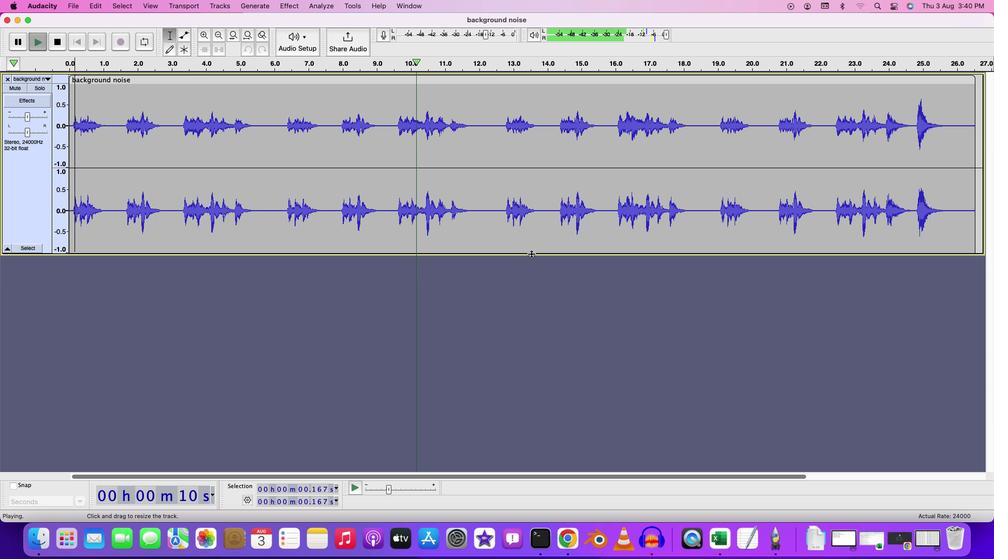
Action: Mouse moved to (516, 344)
Screenshot: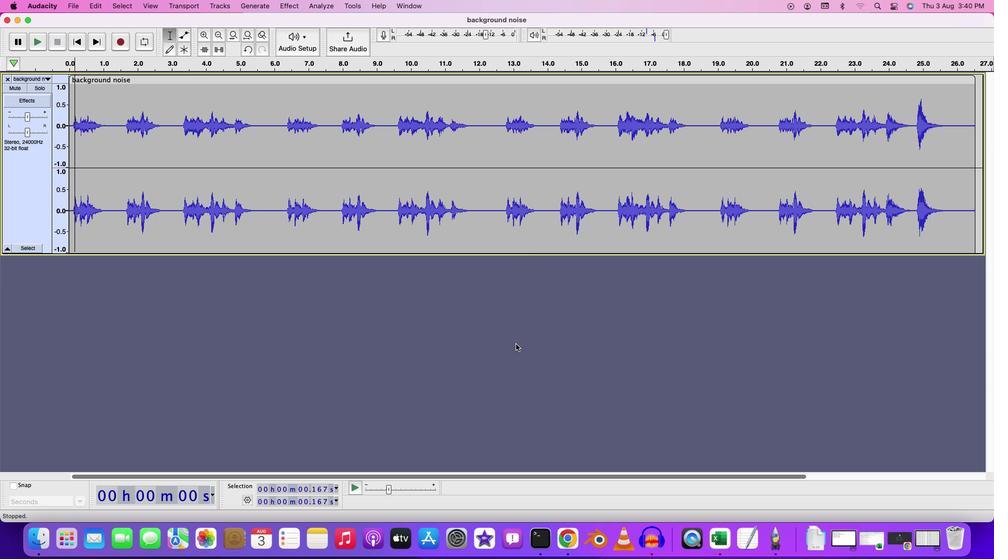 
Action: Mouse pressed left at (516, 344)
Screenshot: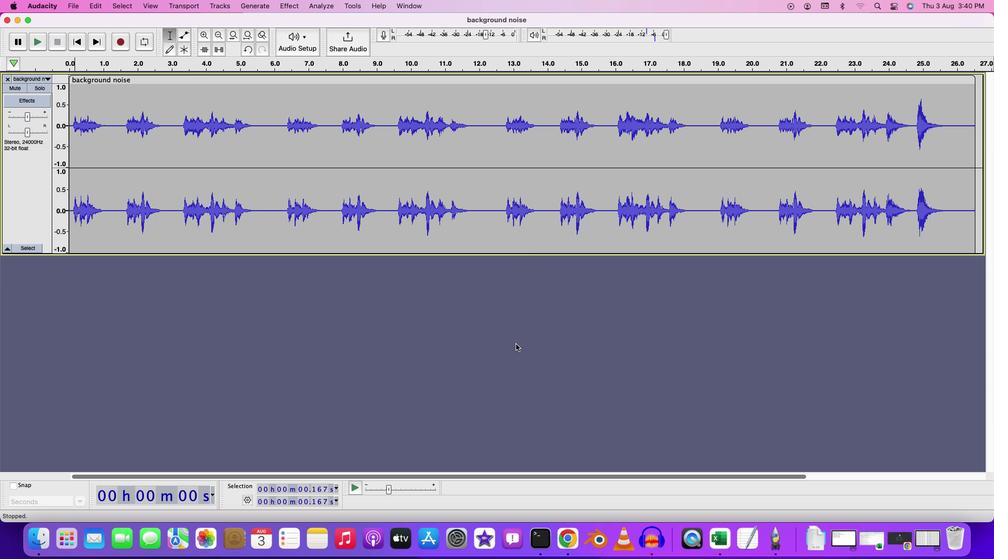 
